 Task: Look for space in Bhilai, India from 6th June, 2023 to 8th June, 2023 for 2 adults in price range Rs.7000 to Rs.12000. Place can be private room with 1  bedroom having 2 beds and 1 bathroom. Property type can be house, flat, guest house. Amenities needed are: wifi. Booking option can be shelf check-in. Required host language is English.
Action: Mouse moved to (527, 67)
Screenshot: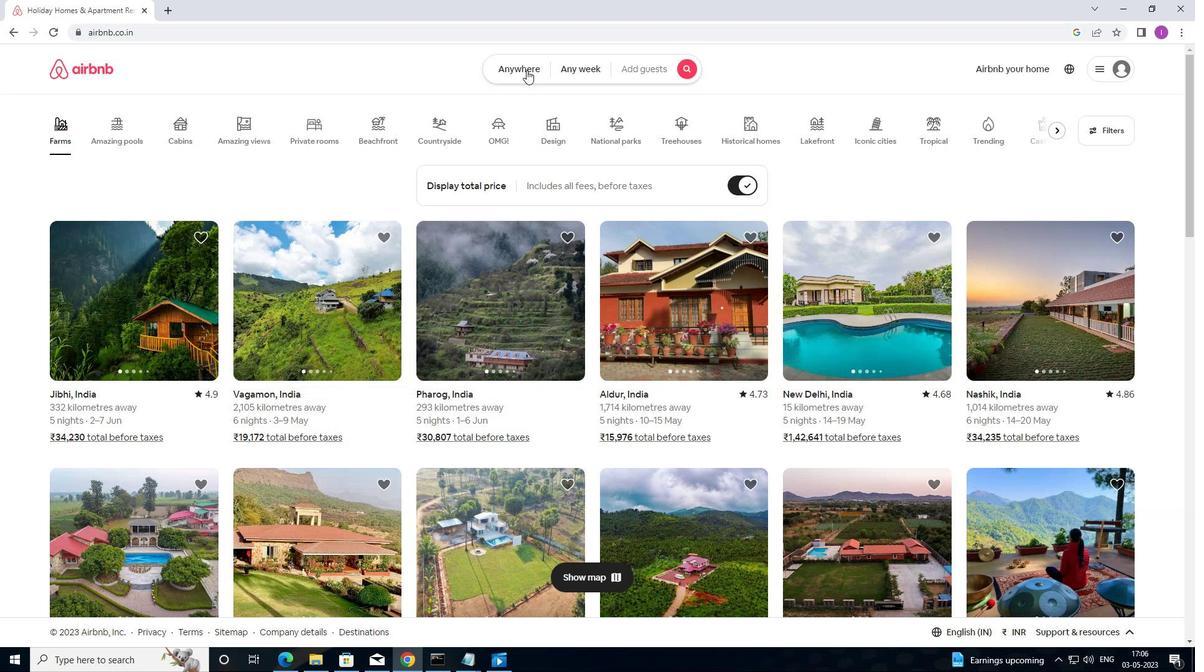 
Action: Mouse pressed left at (527, 67)
Screenshot: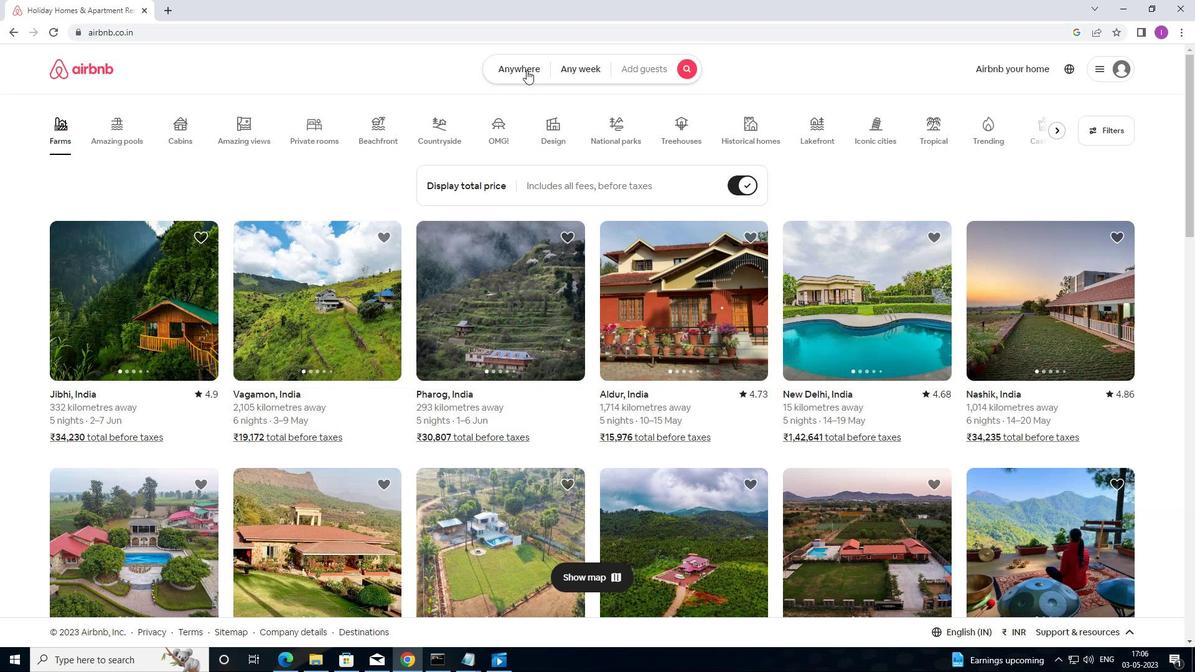 
Action: Mouse moved to (361, 126)
Screenshot: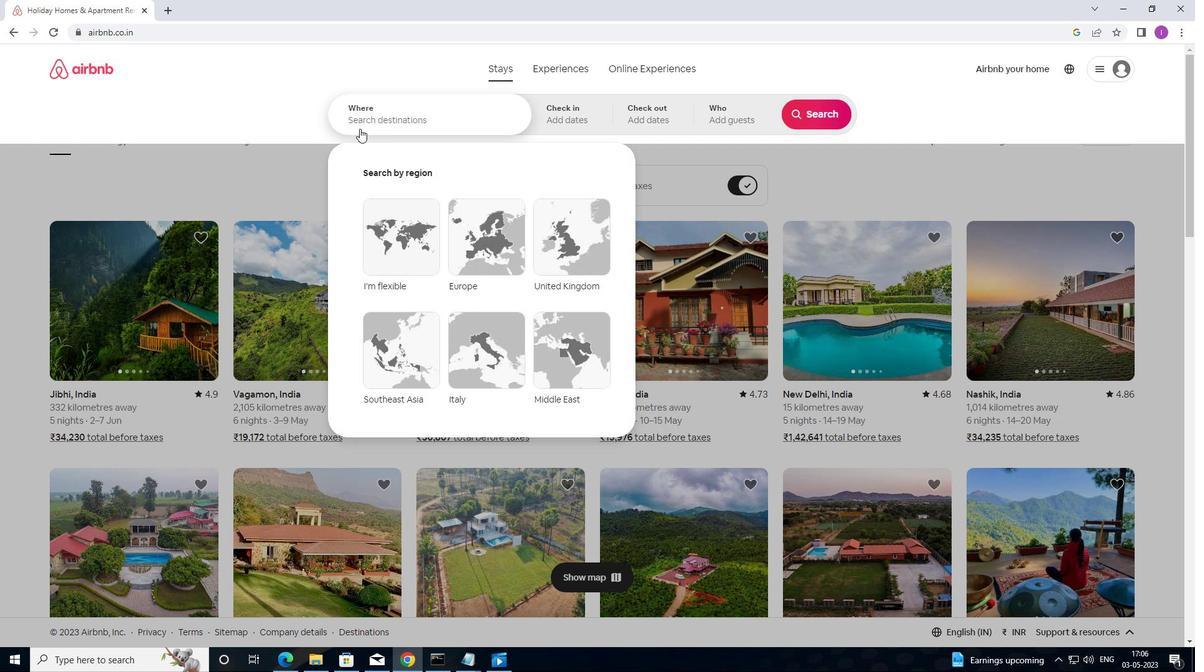 
Action: Mouse pressed left at (361, 126)
Screenshot: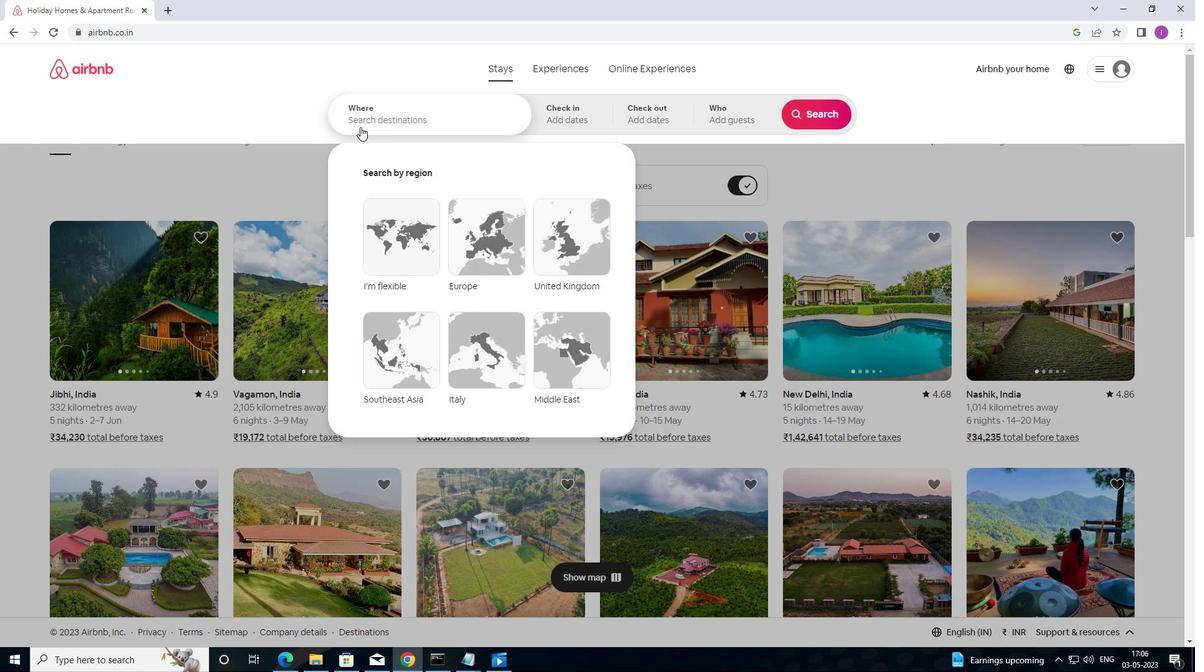 
Action: Mouse moved to (589, 84)
Screenshot: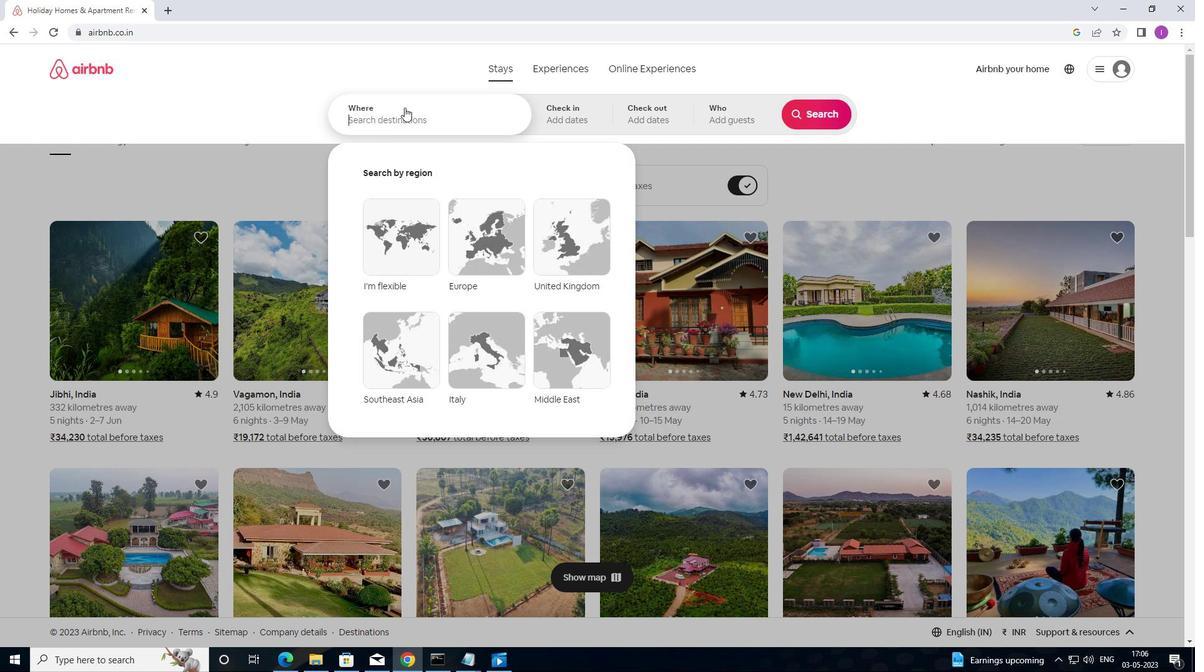 
Action: Key pressed <Key.shift>BHILAI,<Key.shift>INDIA
Screenshot: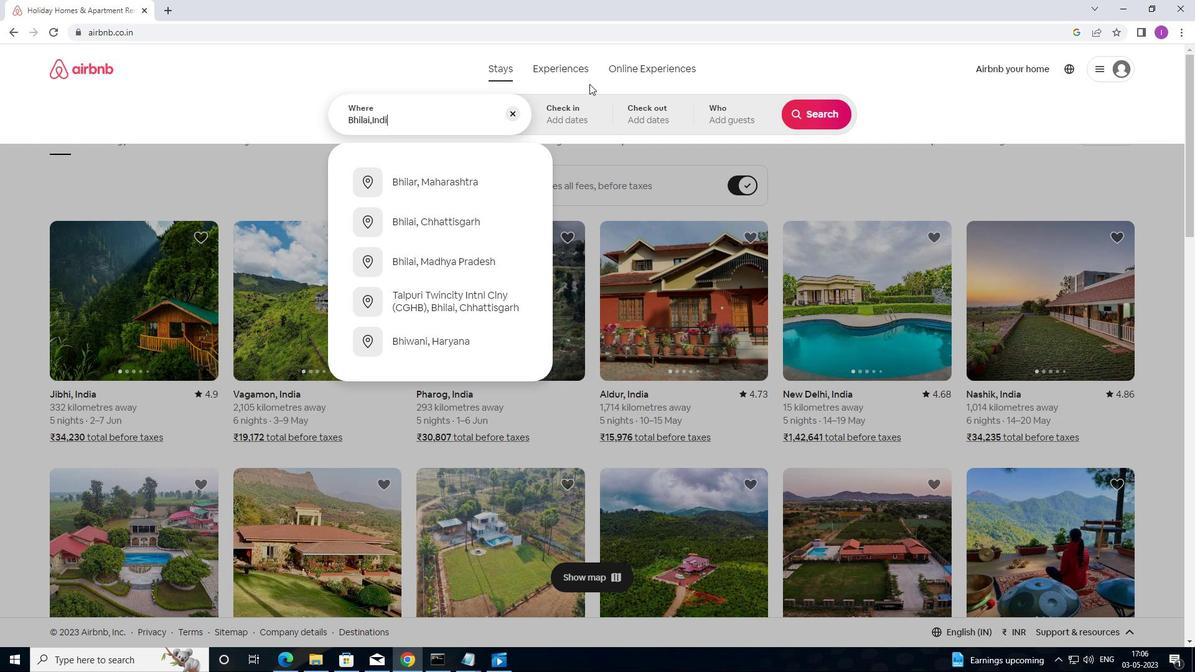 
Action: Mouse moved to (558, 120)
Screenshot: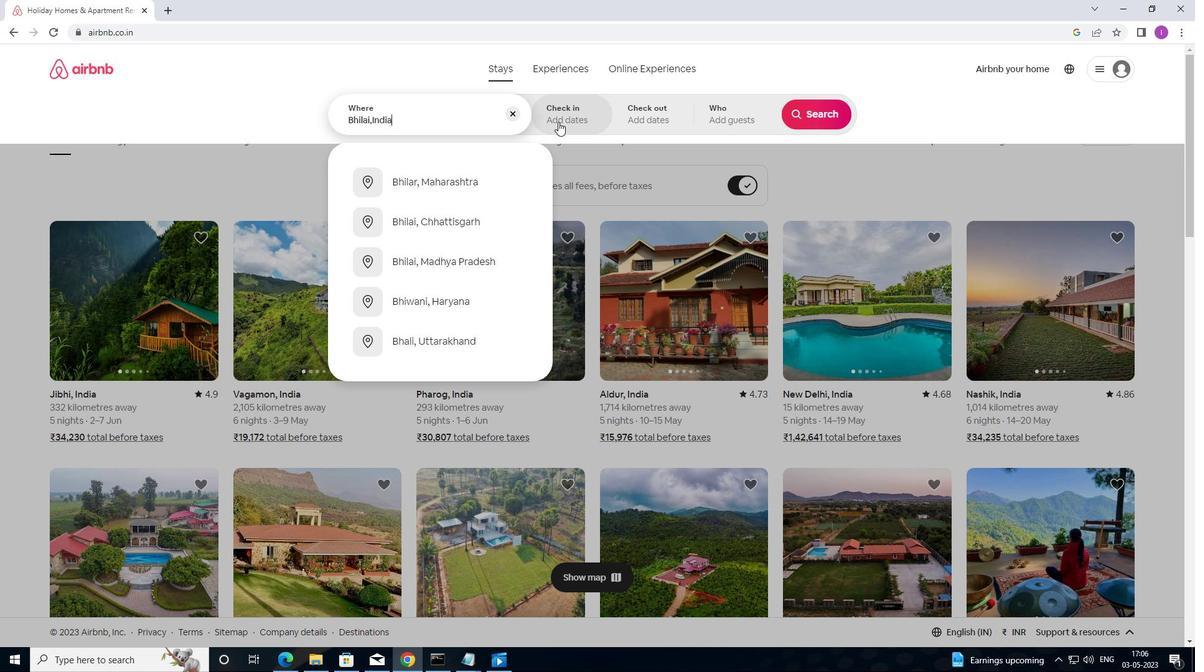 
Action: Mouse pressed left at (558, 120)
Screenshot: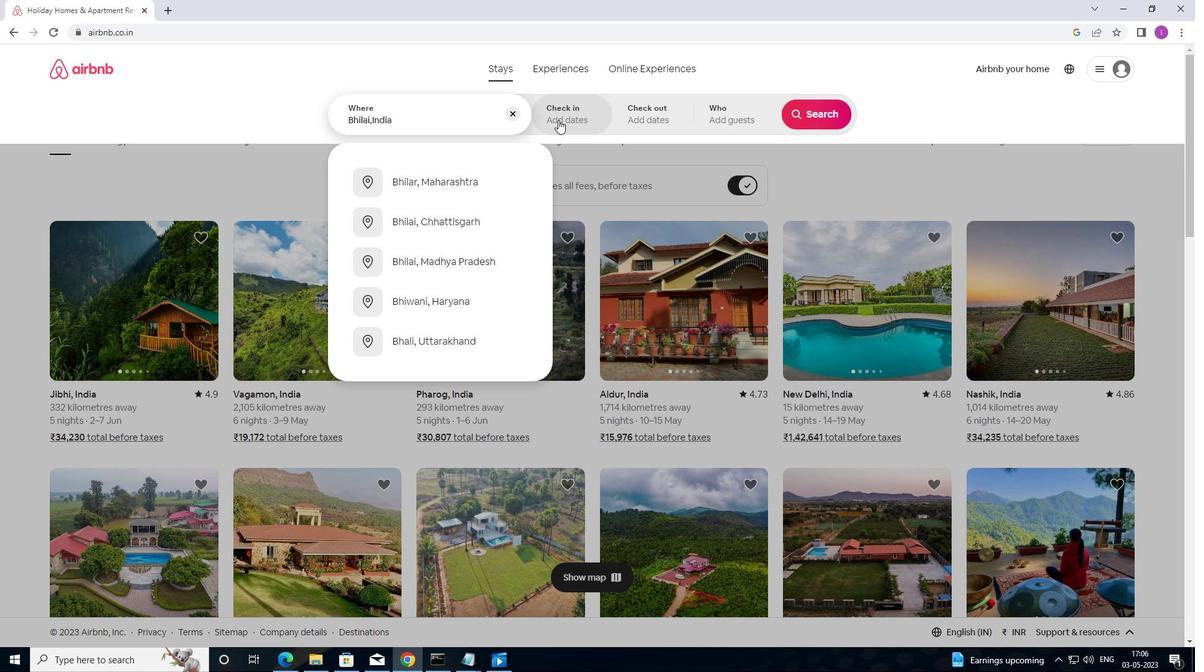 
Action: Mouse moved to (691, 298)
Screenshot: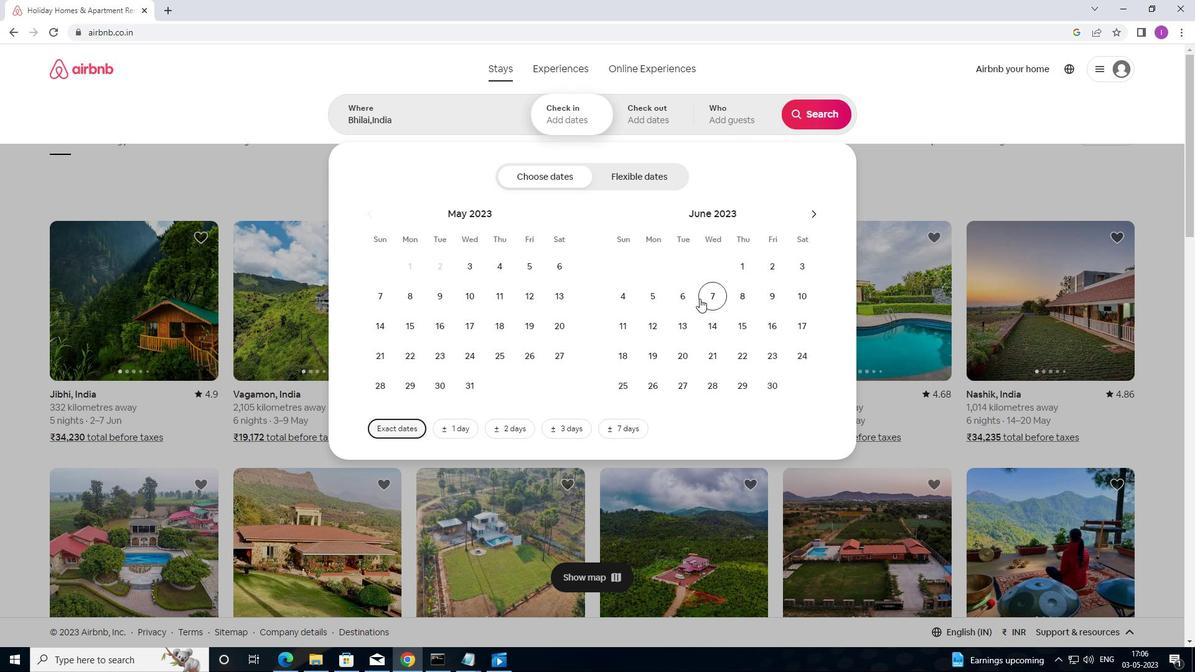 
Action: Mouse pressed left at (691, 298)
Screenshot: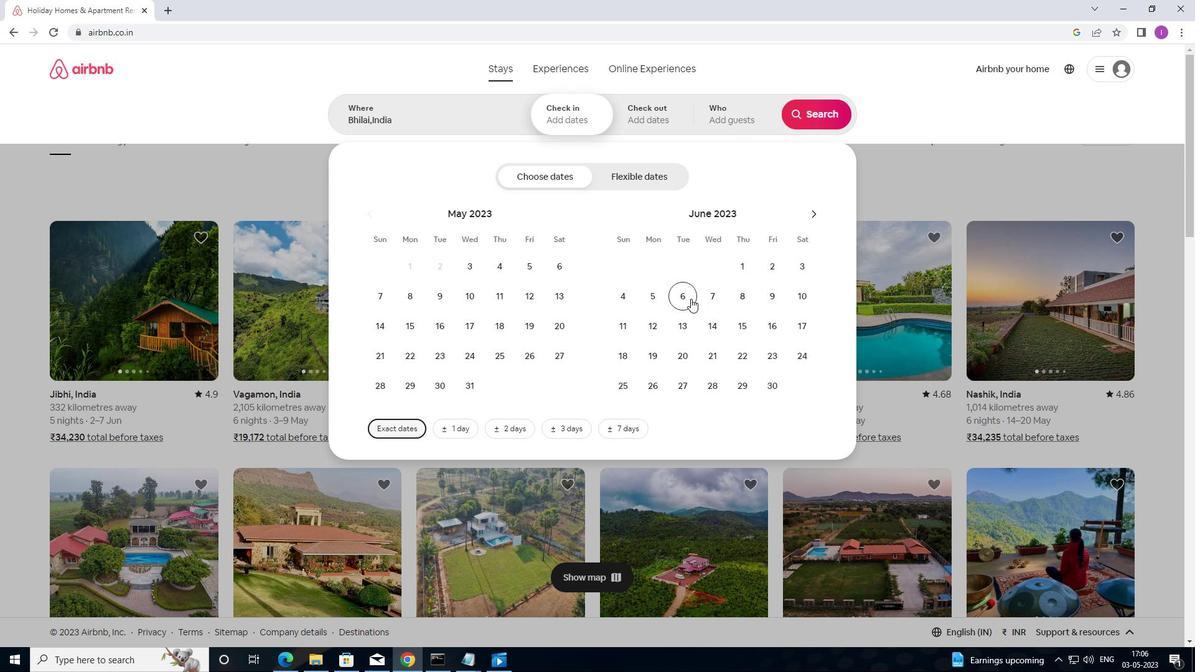 
Action: Mouse moved to (749, 294)
Screenshot: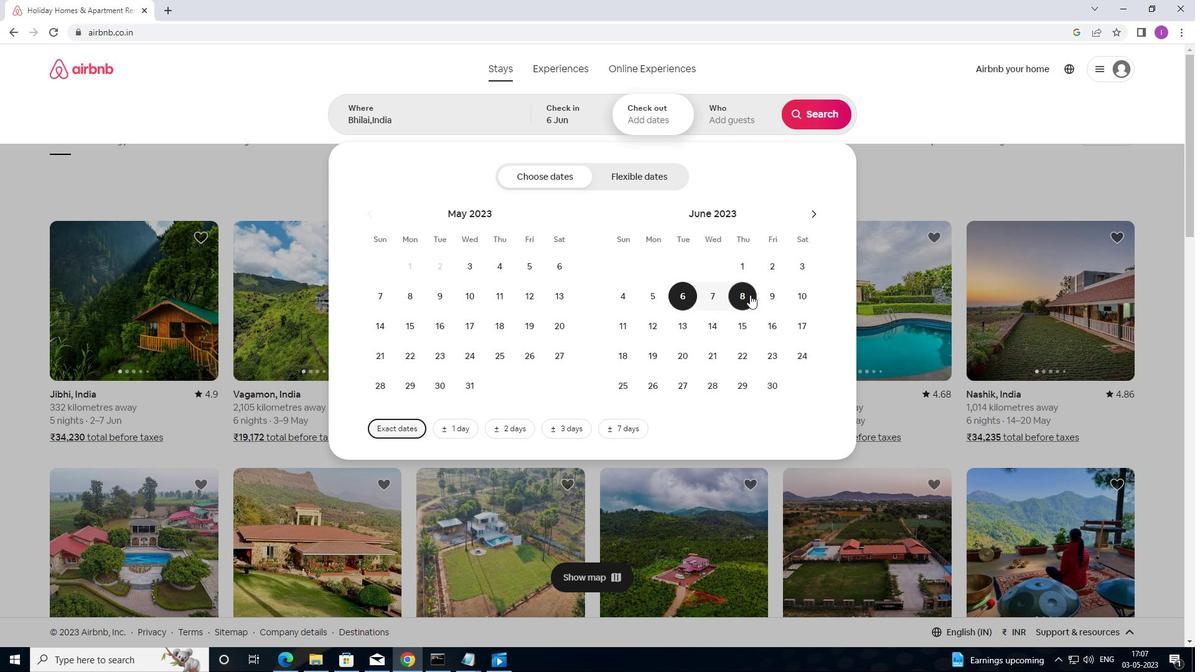 
Action: Mouse pressed left at (749, 294)
Screenshot: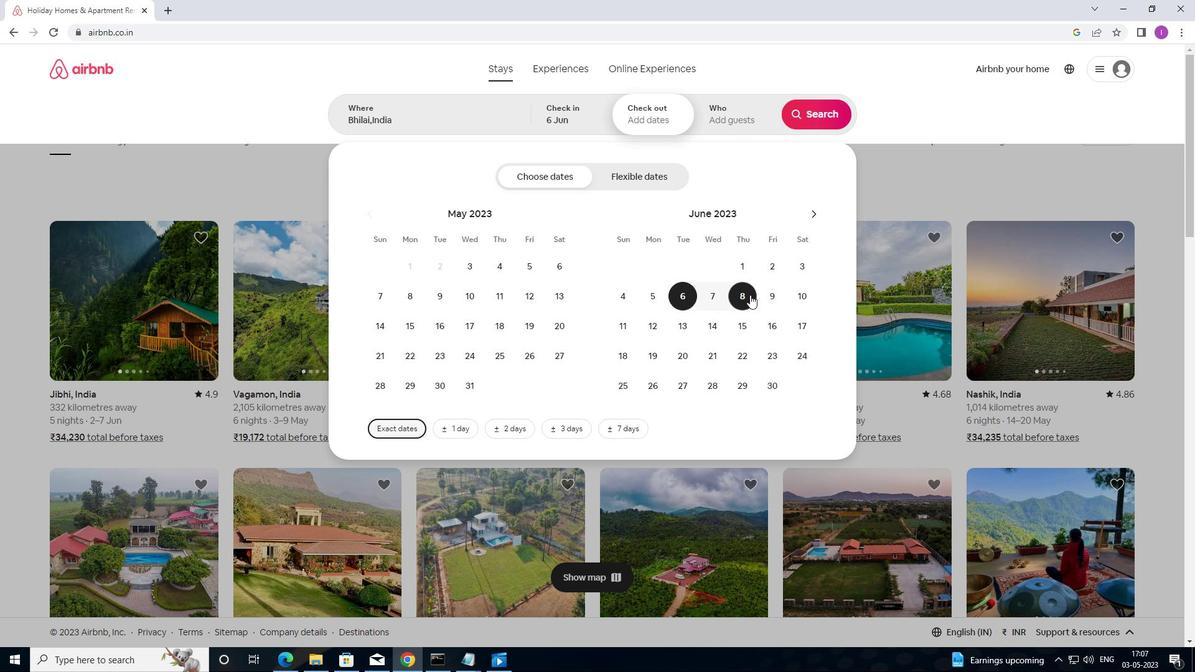 
Action: Mouse moved to (747, 114)
Screenshot: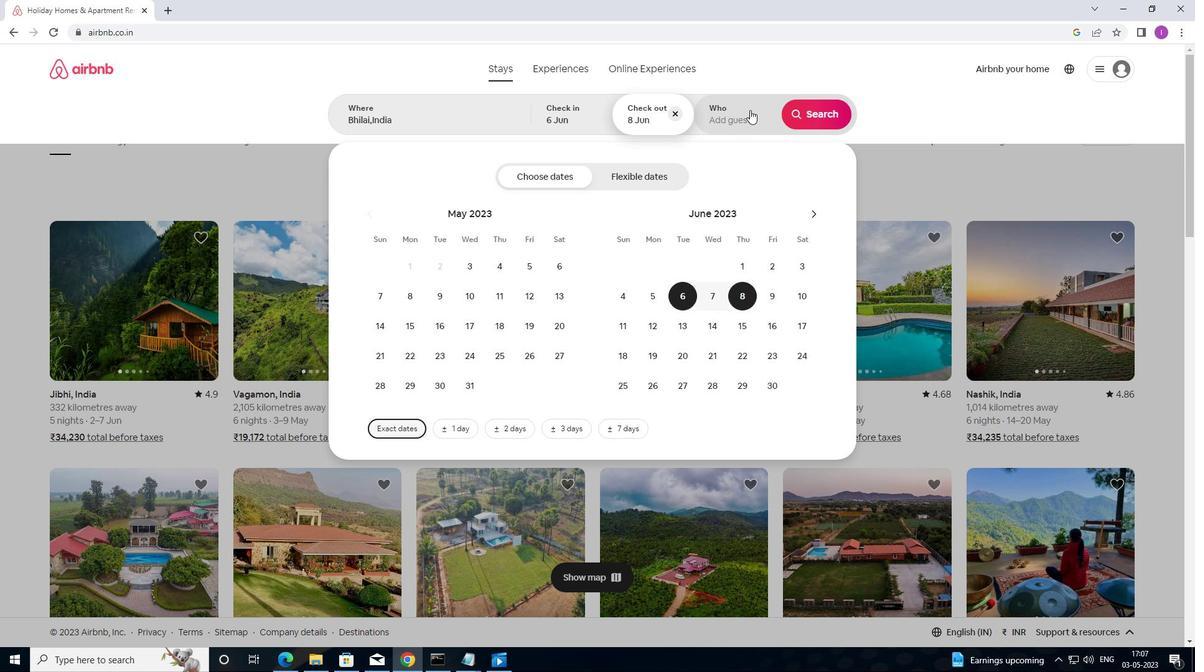 
Action: Mouse pressed left at (747, 114)
Screenshot: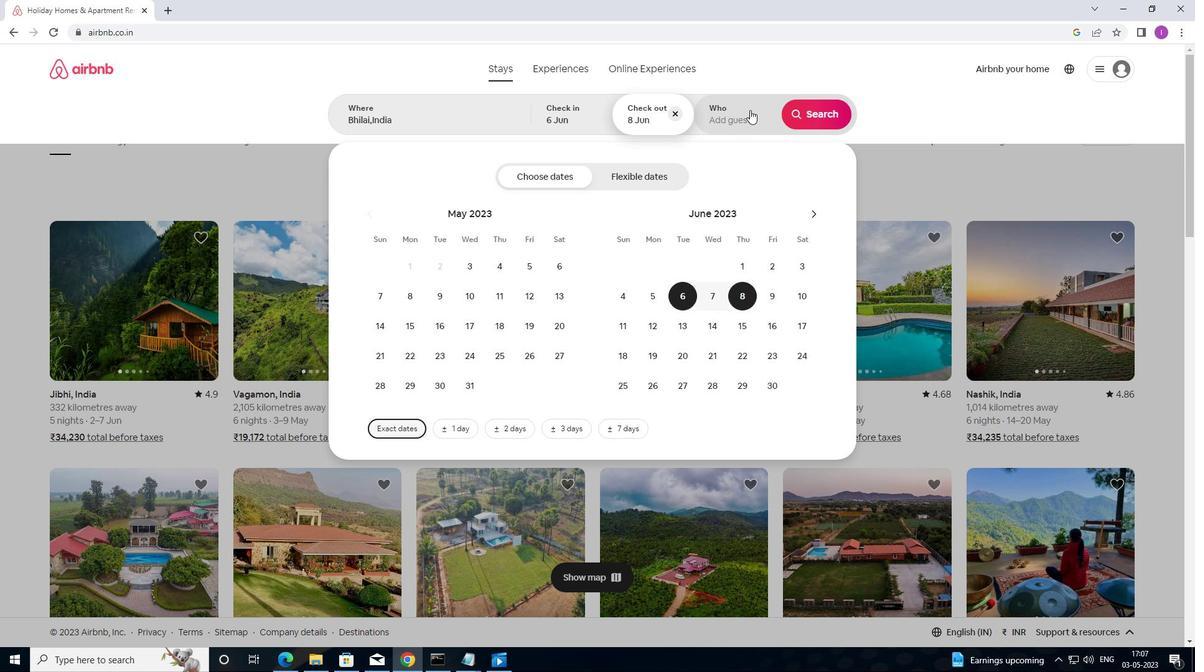 
Action: Mouse moved to (824, 177)
Screenshot: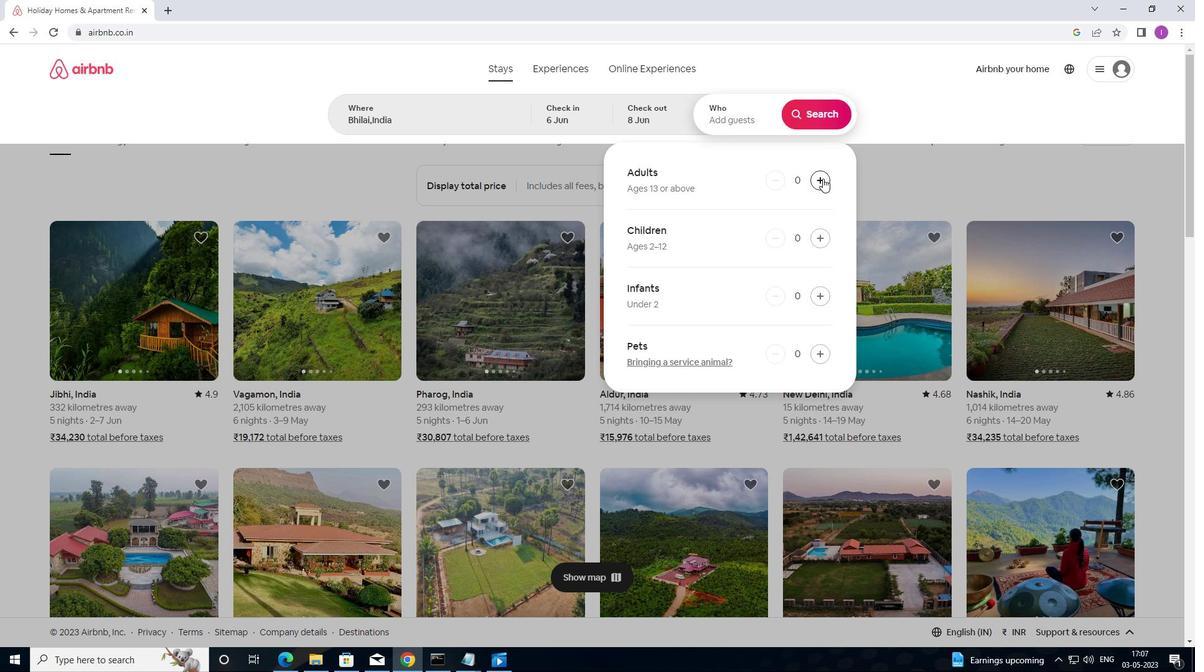 
Action: Mouse pressed left at (824, 177)
Screenshot: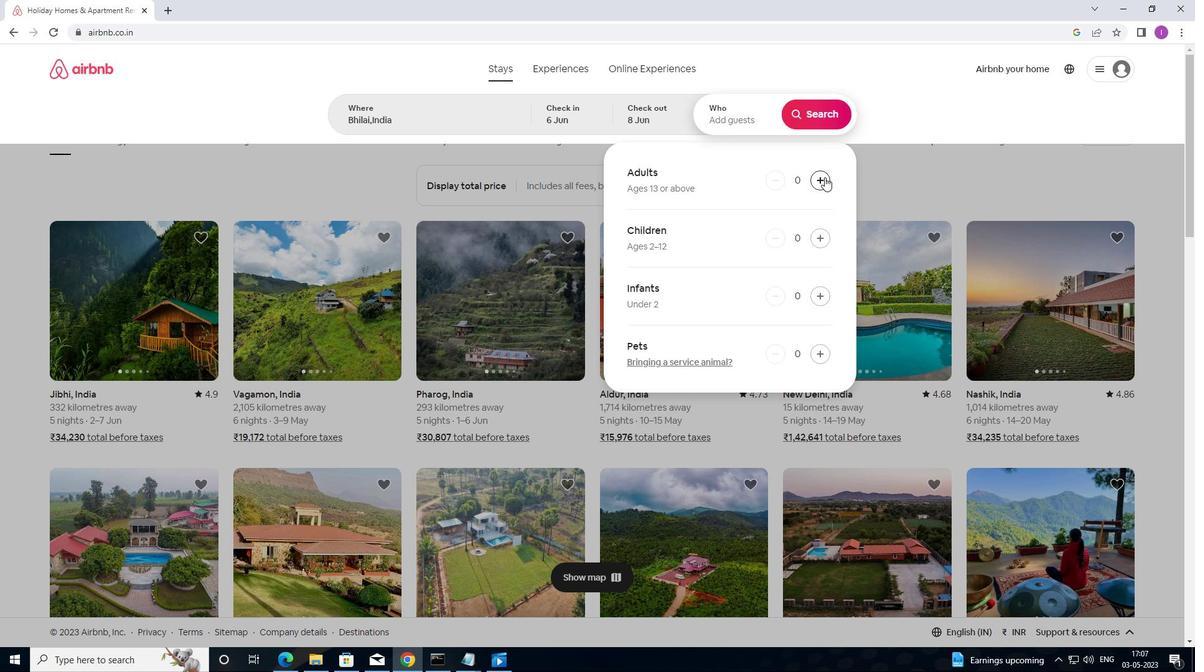 
Action: Mouse moved to (824, 177)
Screenshot: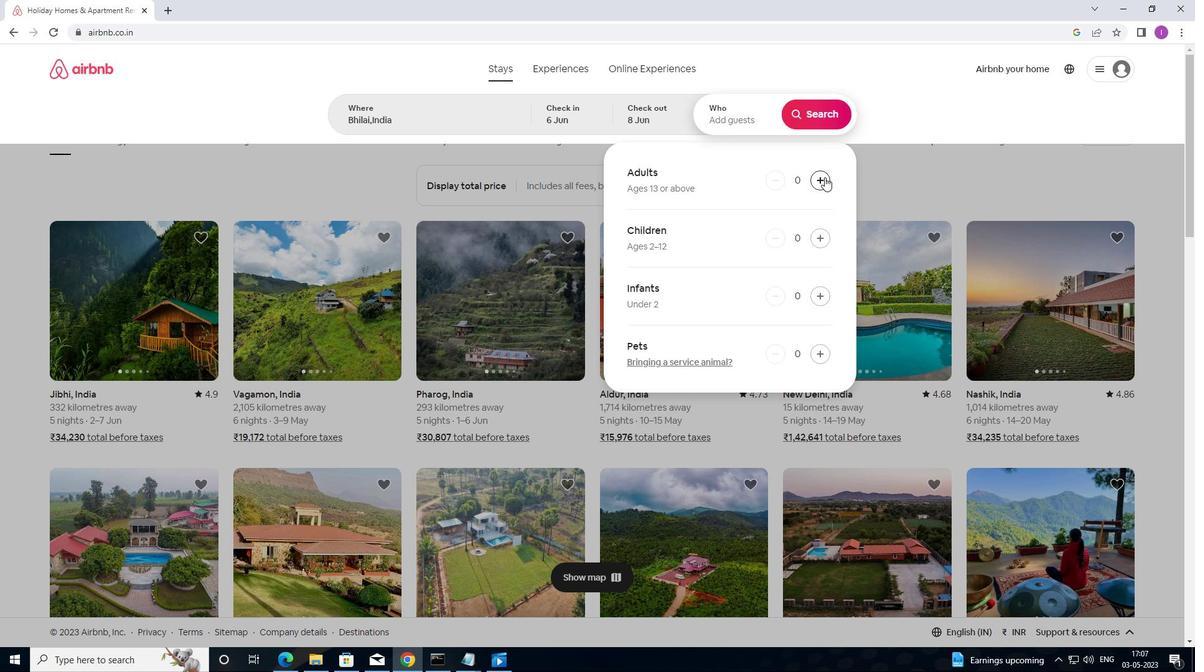 
Action: Mouse pressed left at (824, 177)
Screenshot: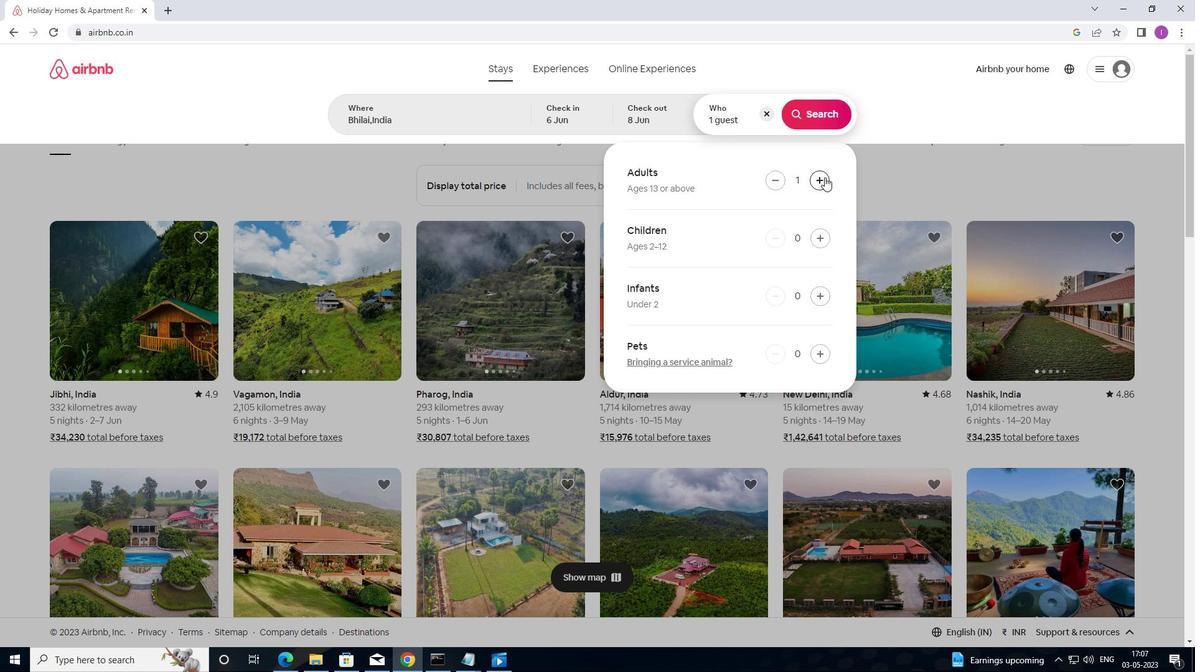 
Action: Mouse moved to (827, 125)
Screenshot: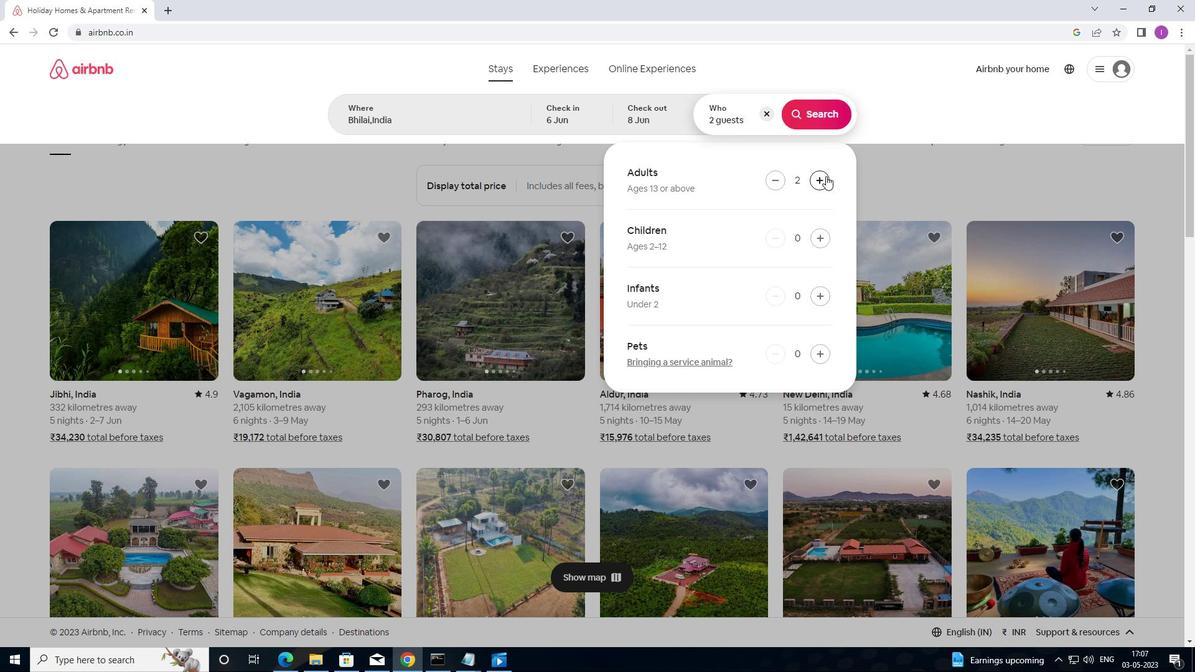 
Action: Mouse pressed left at (827, 125)
Screenshot: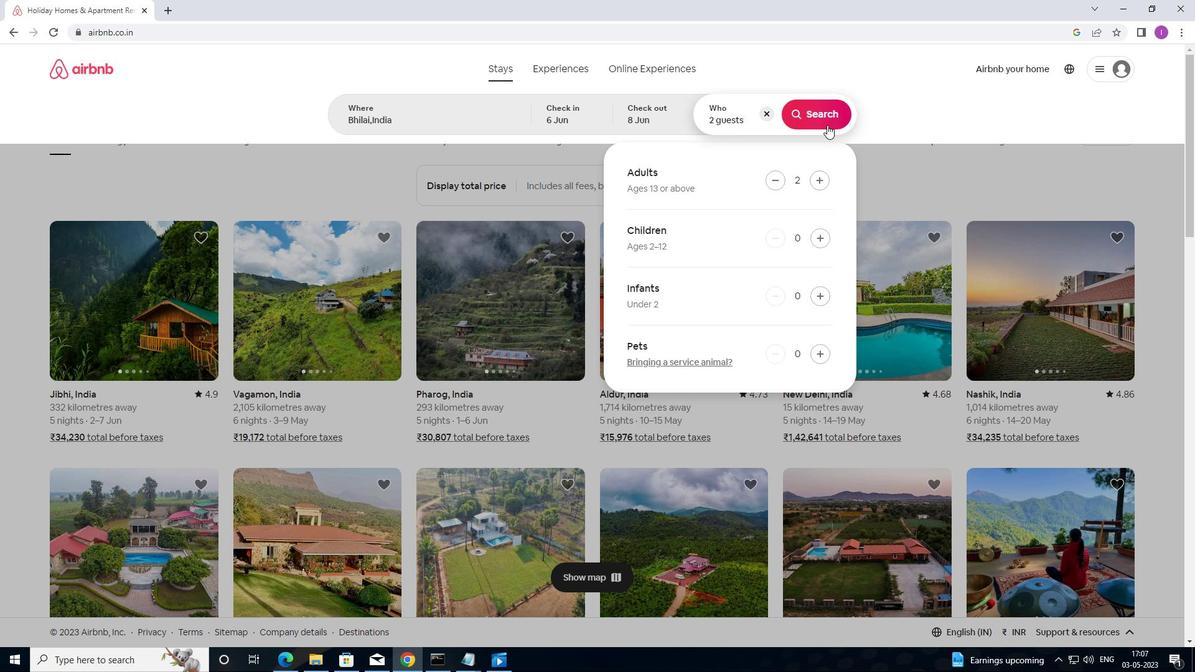 
Action: Mouse moved to (1157, 109)
Screenshot: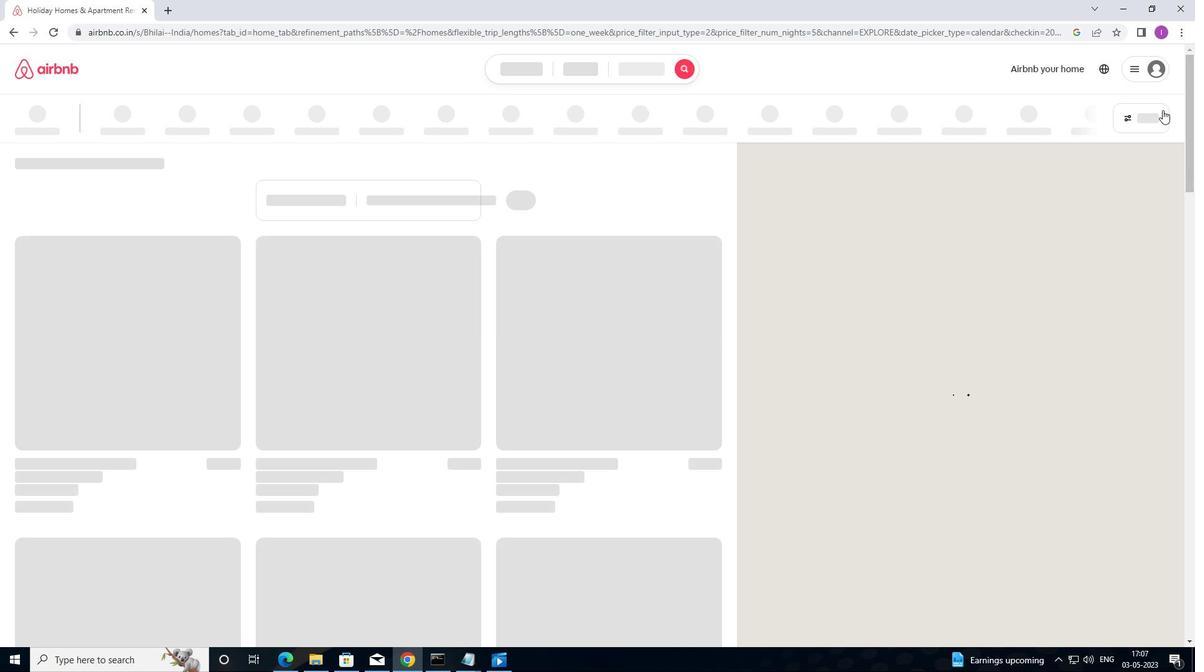 
Action: Mouse pressed left at (1157, 109)
Screenshot: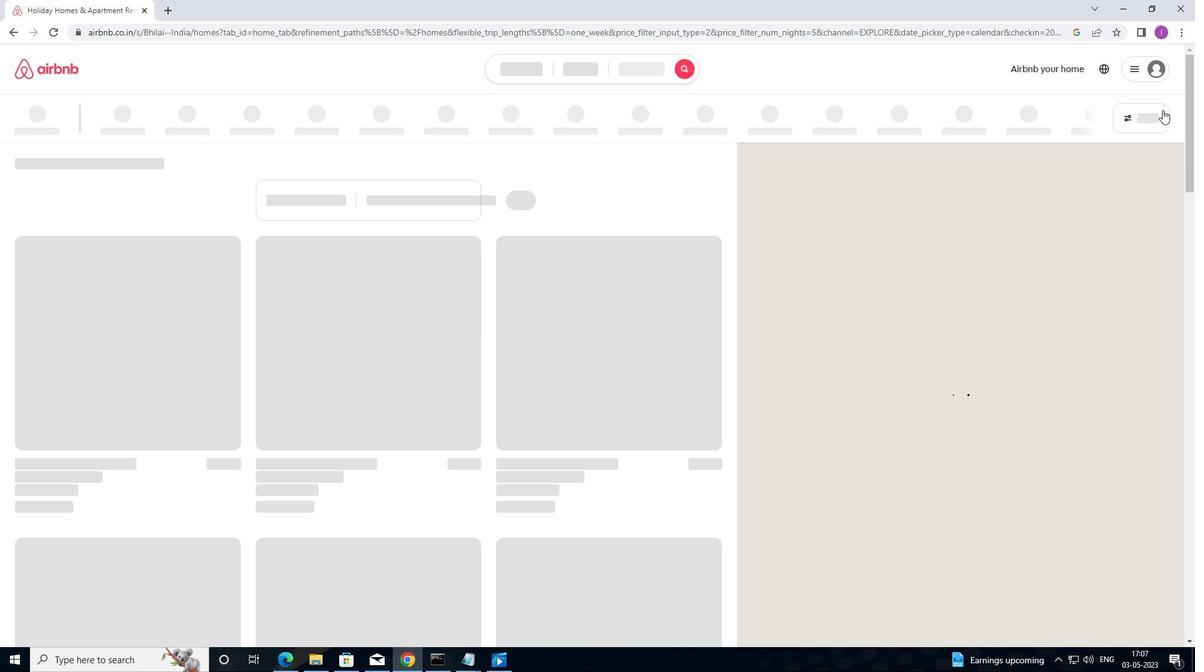 
Action: Mouse moved to (449, 284)
Screenshot: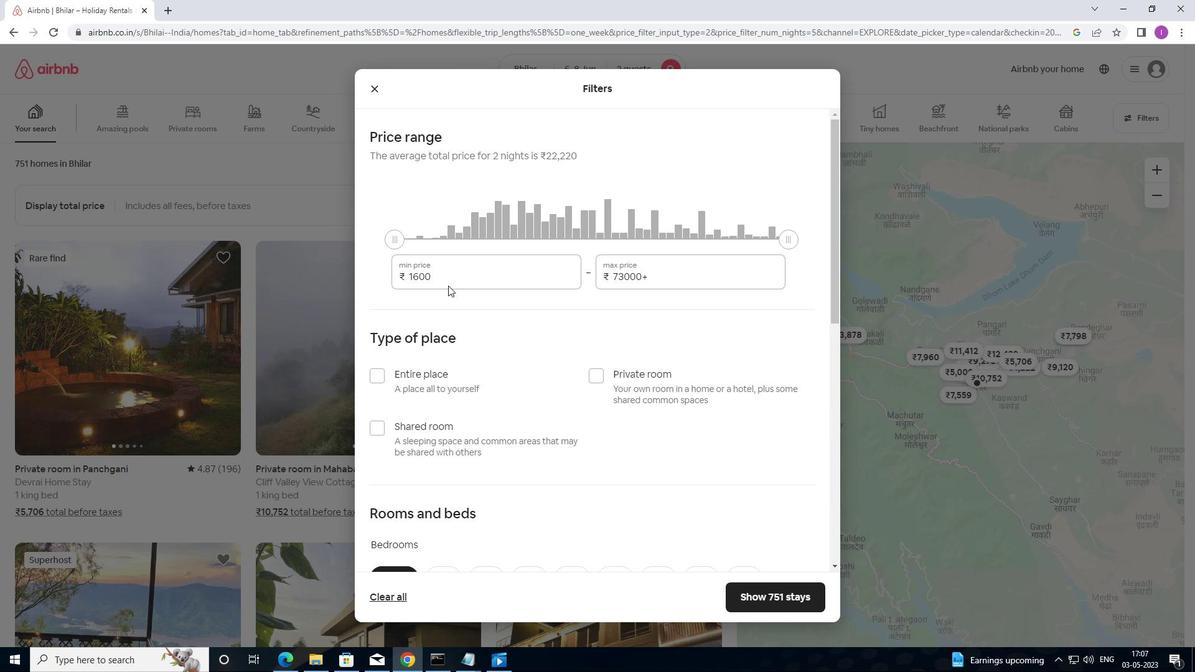 
Action: Mouse pressed left at (449, 284)
Screenshot: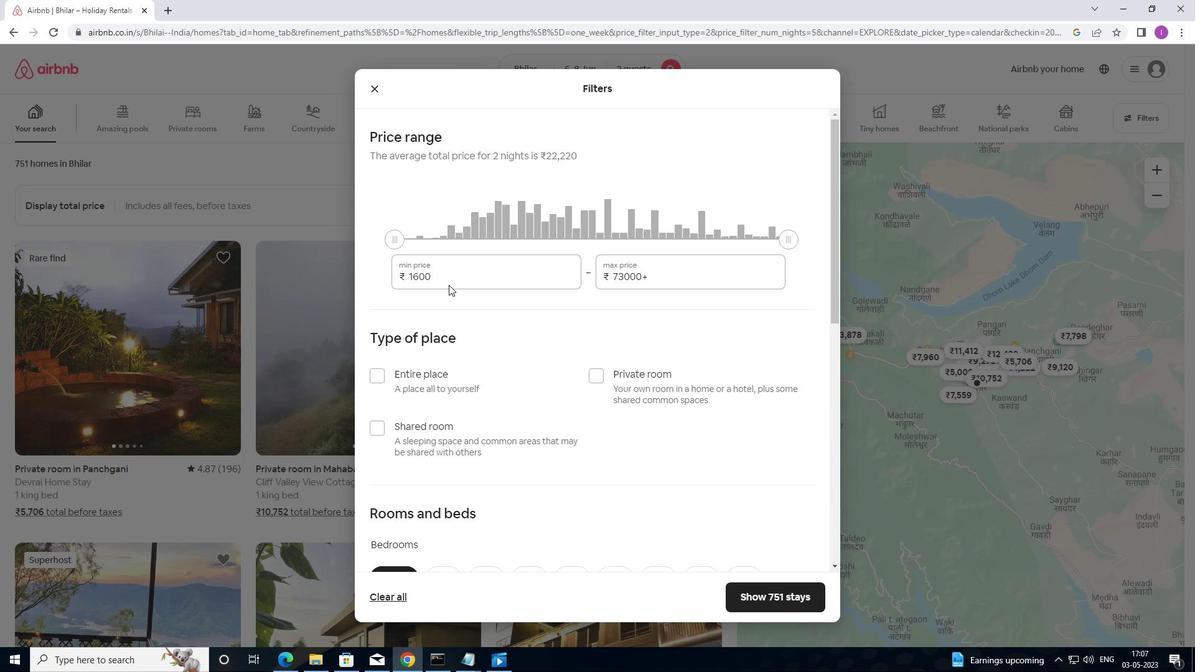 
Action: Mouse moved to (455, 277)
Screenshot: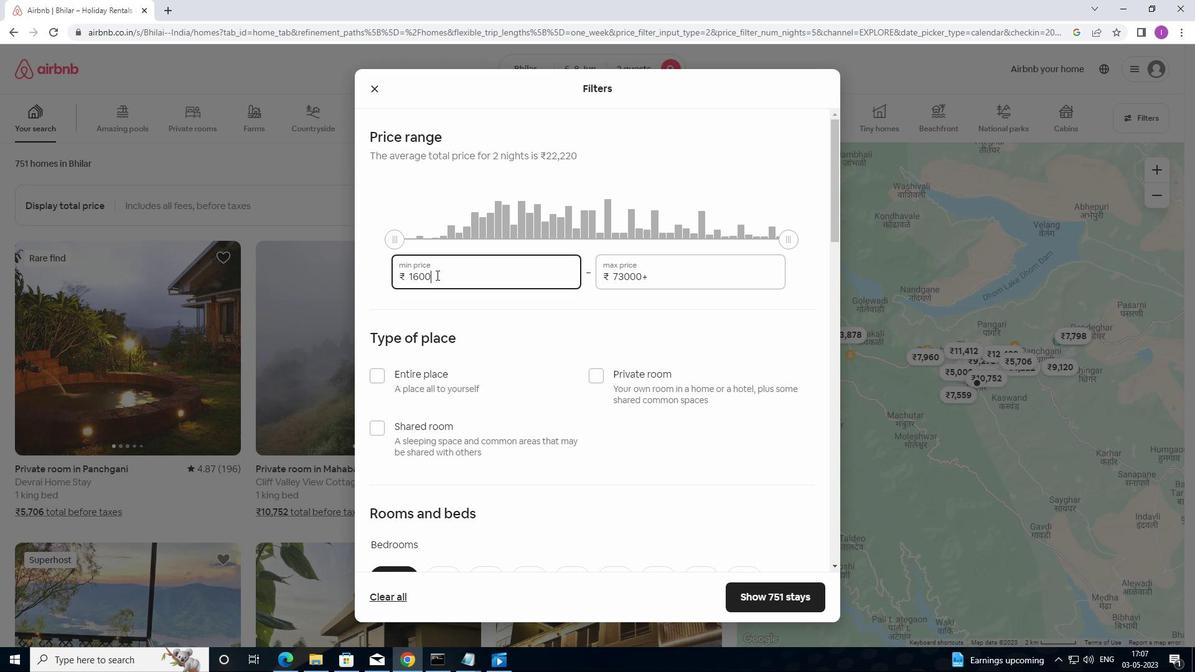 
Action: Mouse pressed left at (455, 277)
Screenshot: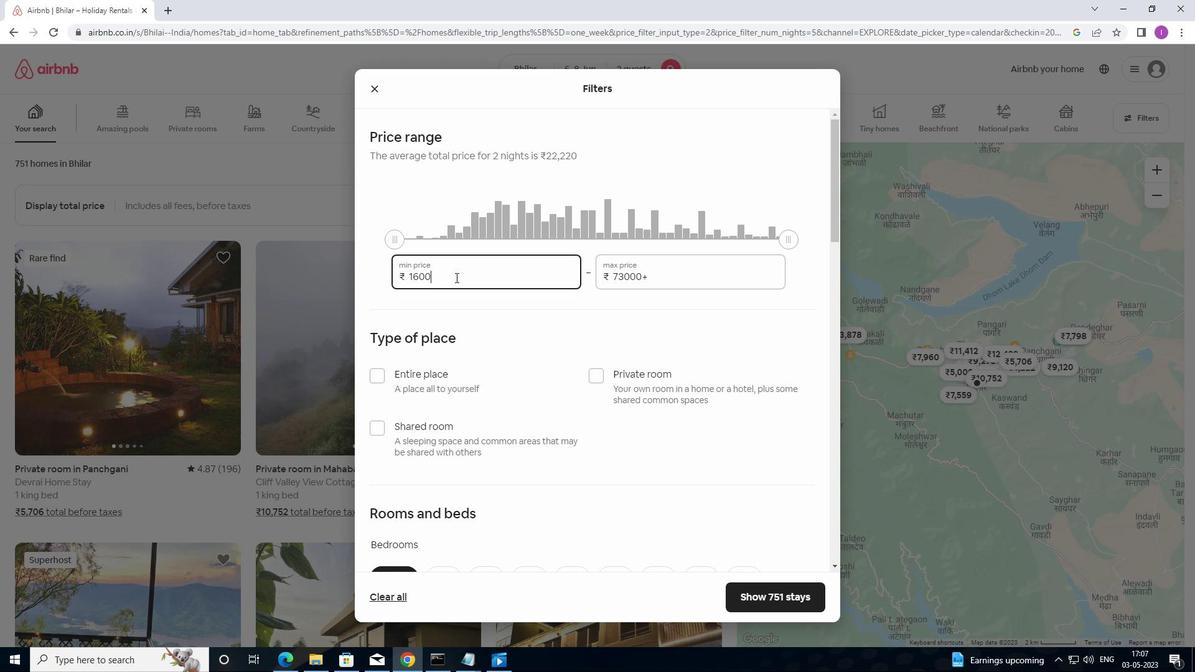 
Action: Mouse moved to (392, 277)
Screenshot: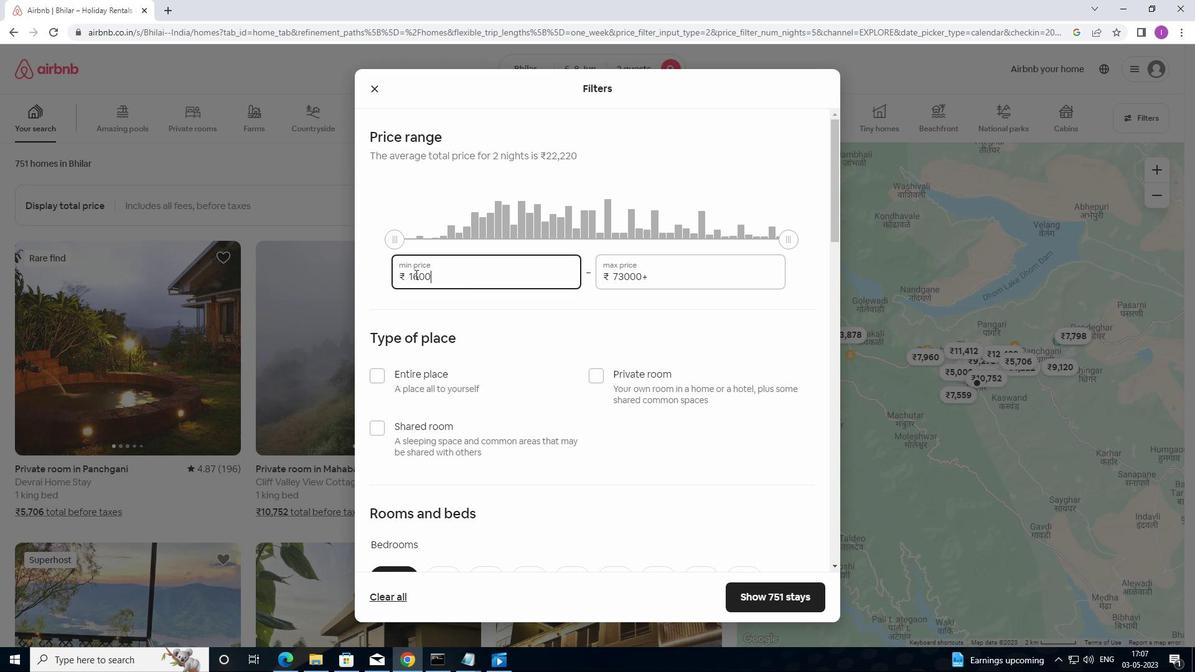 
Action: Key pressed 70
Screenshot: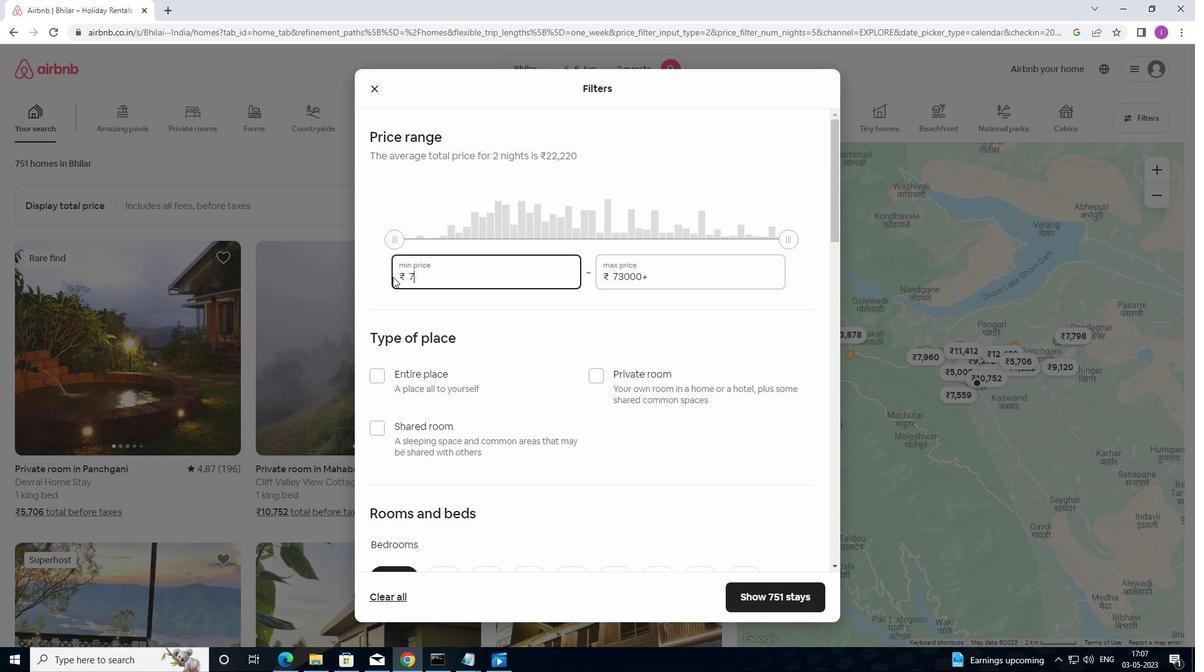 
Action: Mouse moved to (398, 276)
Screenshot: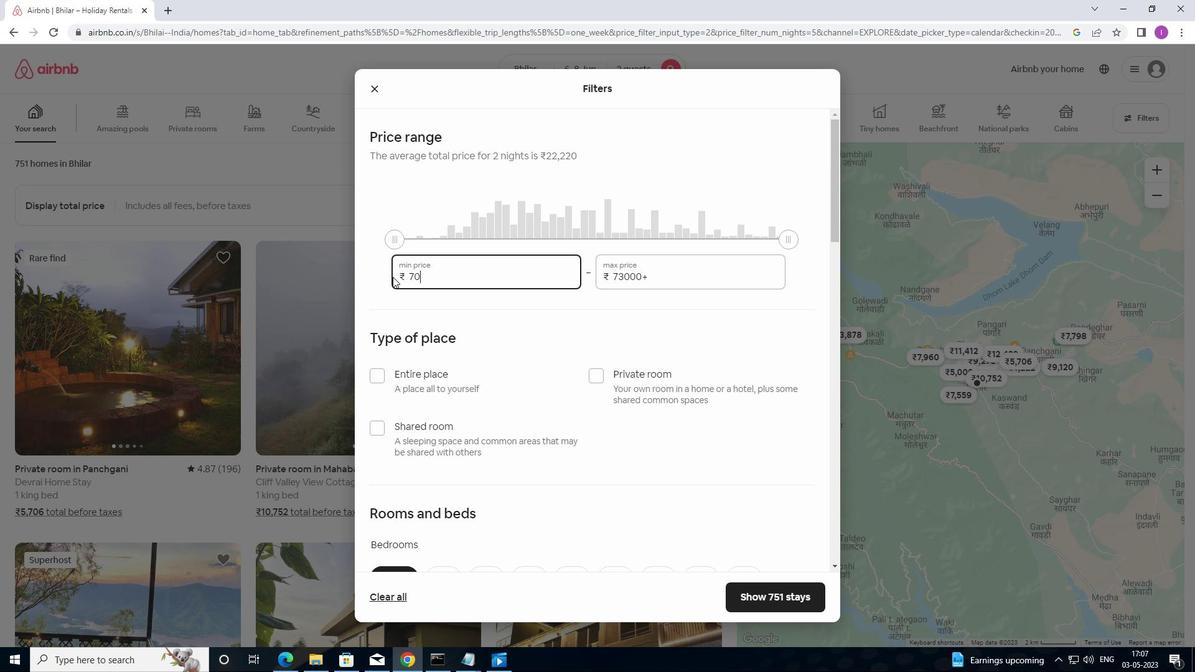
Action: Key pressed 00
Screenshot: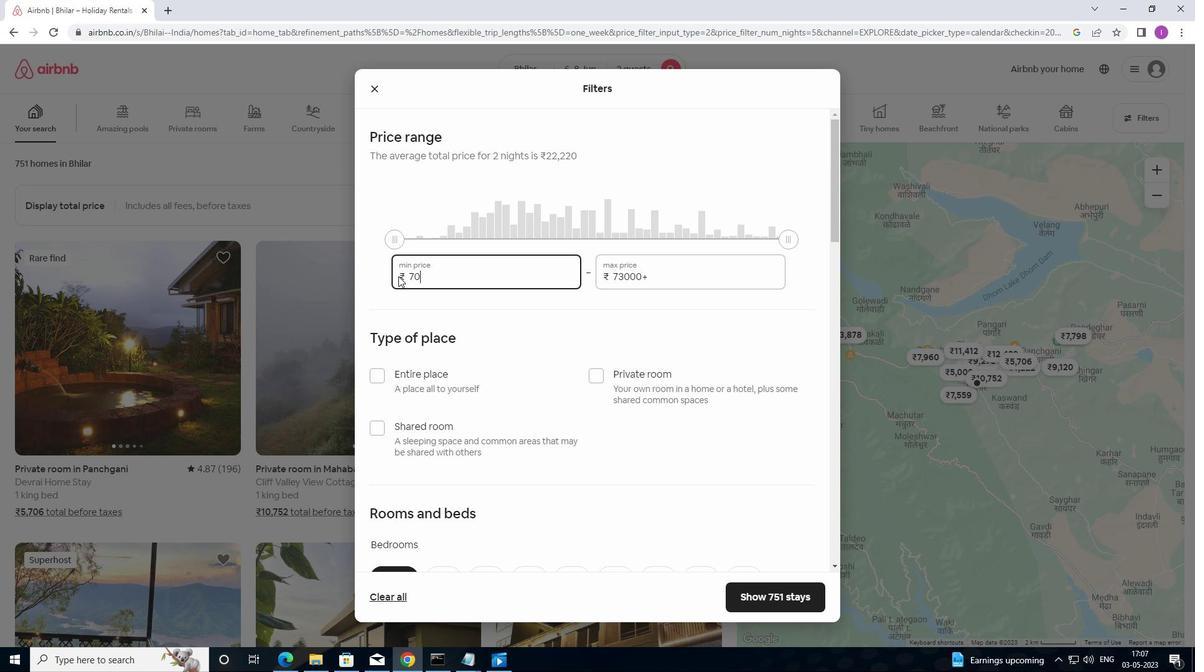 
Action: Mouse moved to (402, 276)
Screenshot: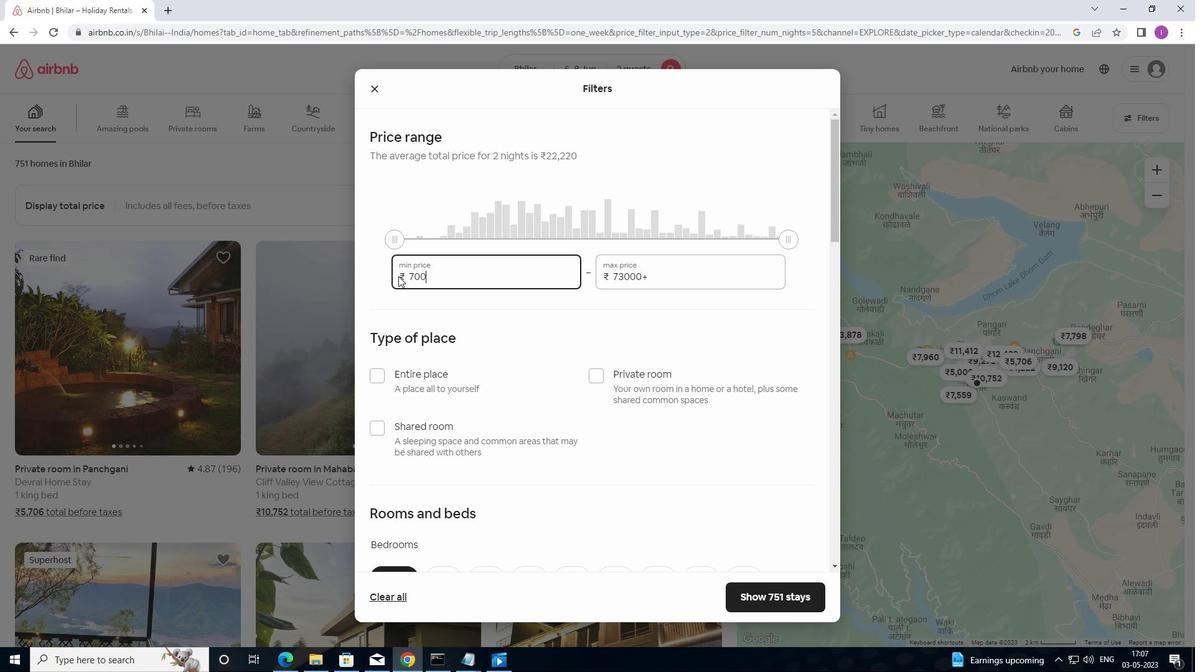 
Action: Key pressed 0
Screenshot: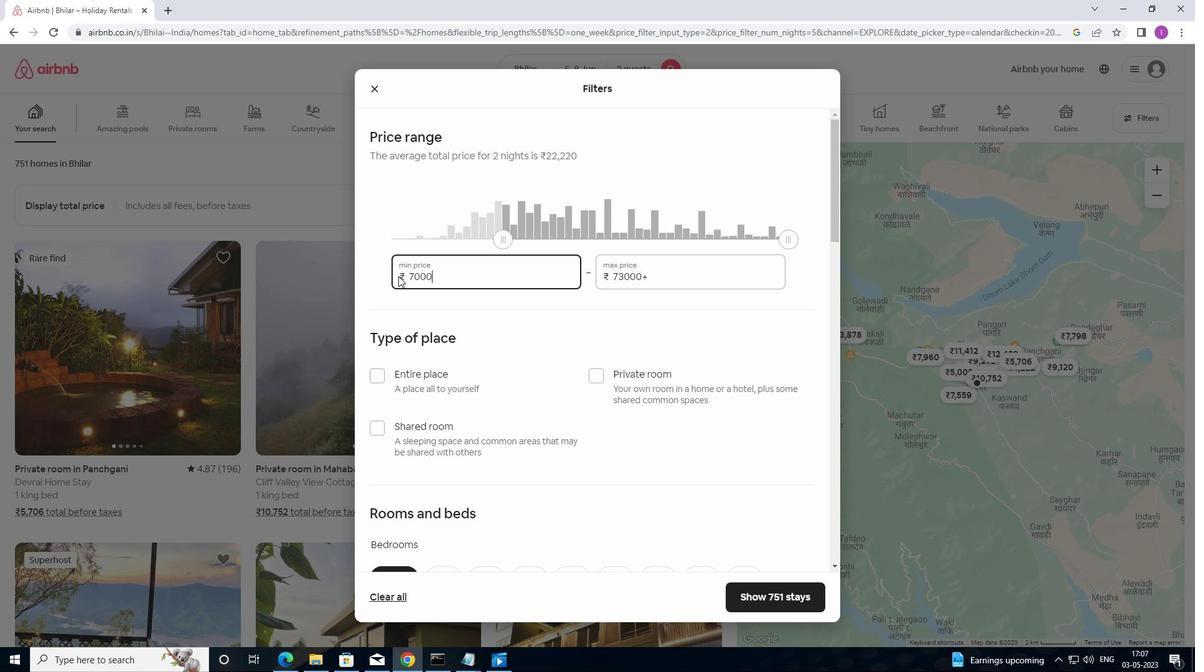 
Action: Mouse moved to (561, 275)
Screenshot: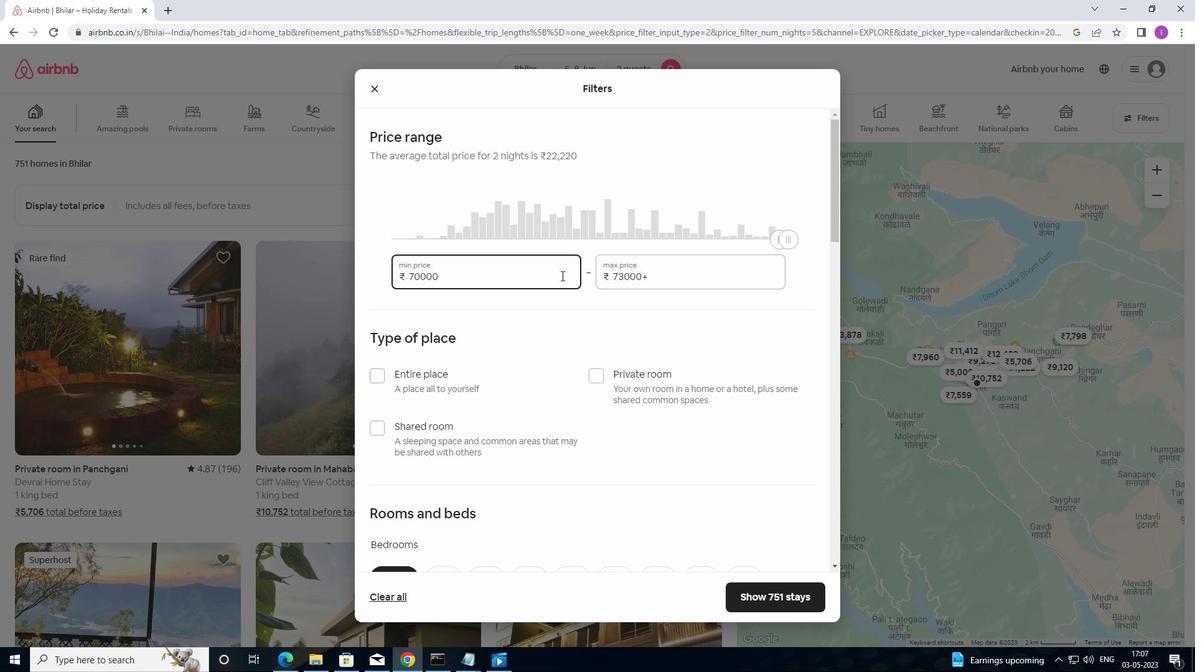 
Action: Key pressed <Key.backspace>
Screenshot: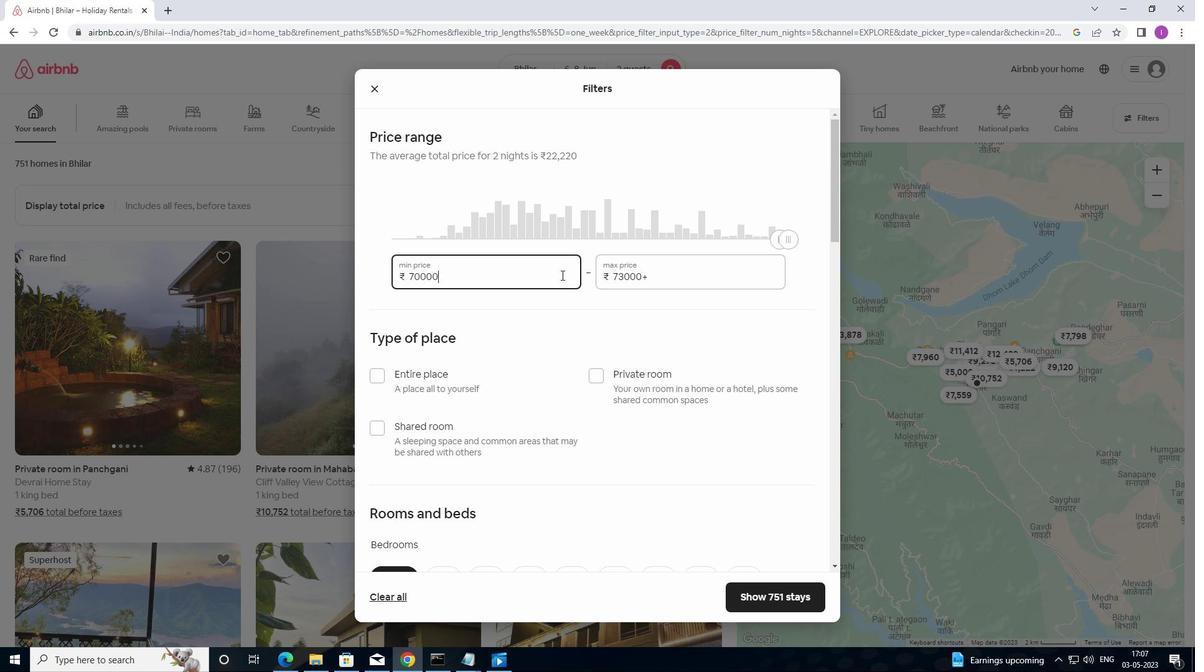 
Action: Mouse moved to (657, 271)
Screenshot: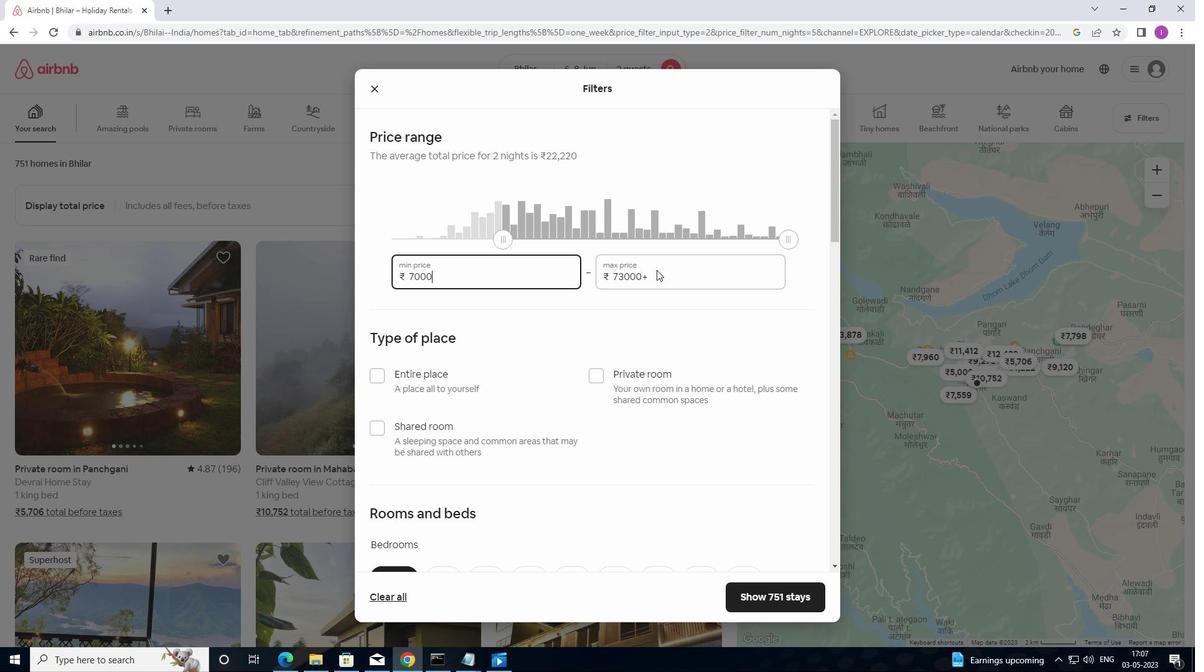 
Action: Mouse pressed left at (657, 271)
Screenshot: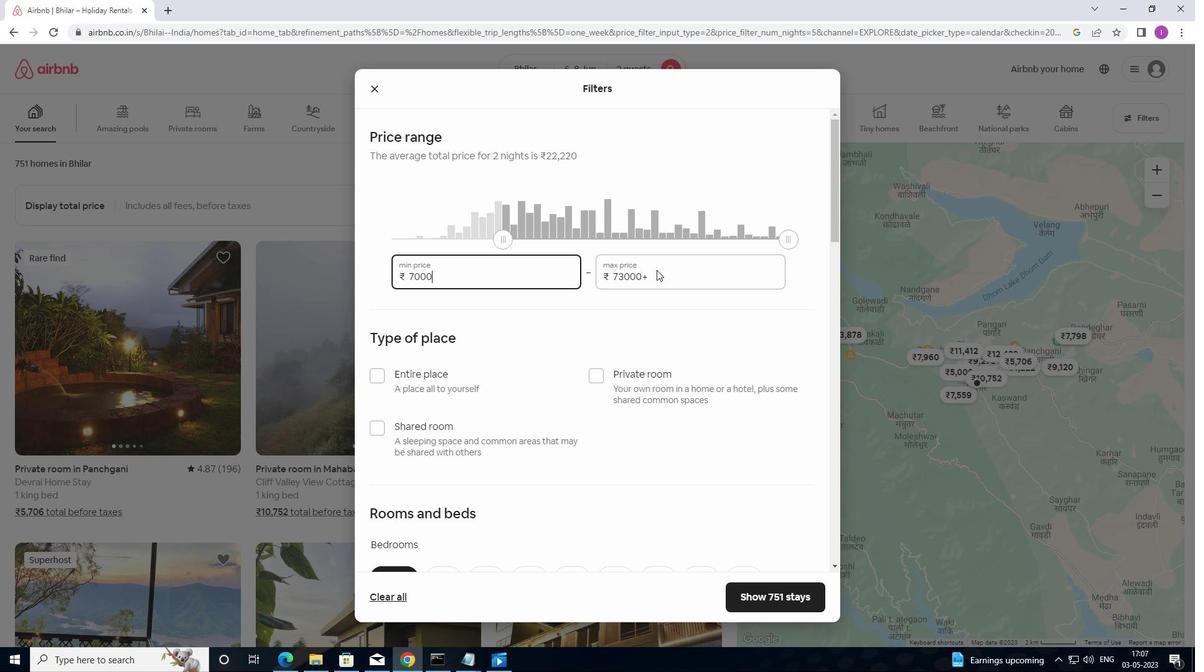 
Action: Mouse moved to (597, 265)
Screenshot: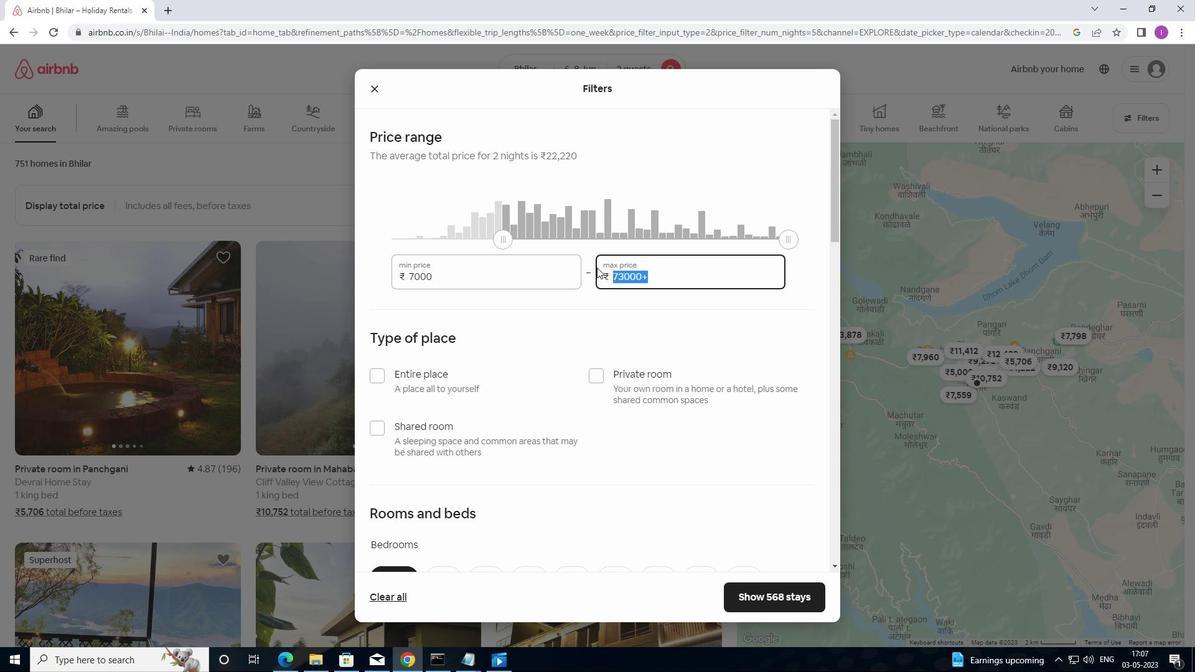 
Action: Key pressed 12000
Screenshot: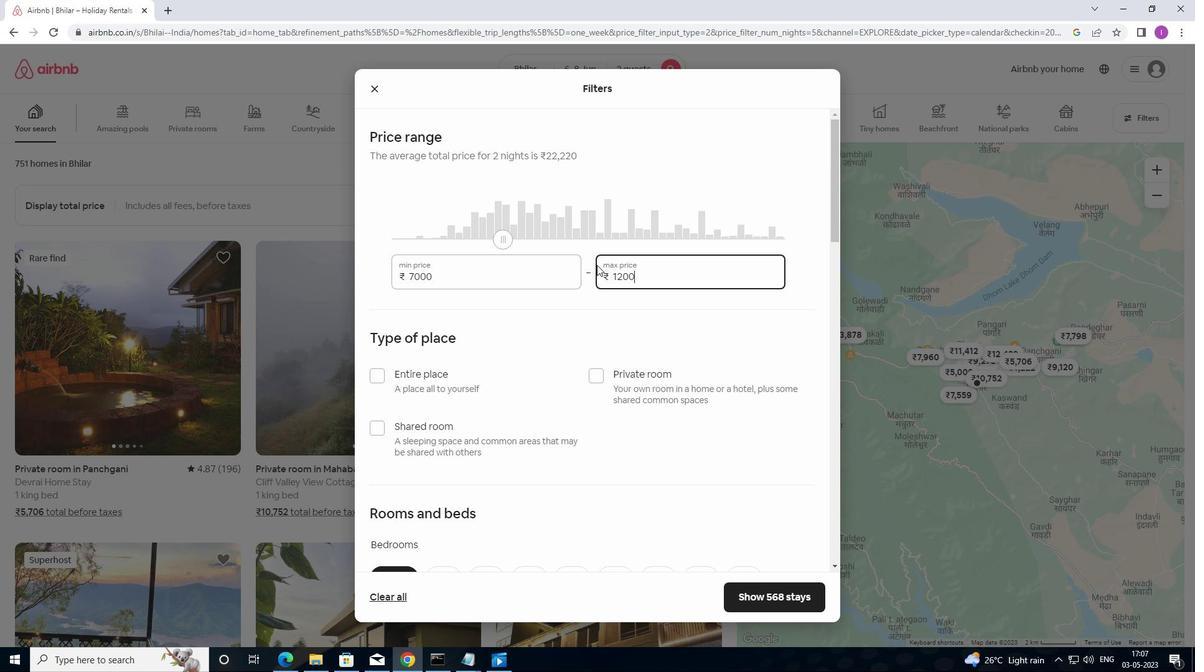 
Action: Mouse moved to (606, 369)
Screenshot: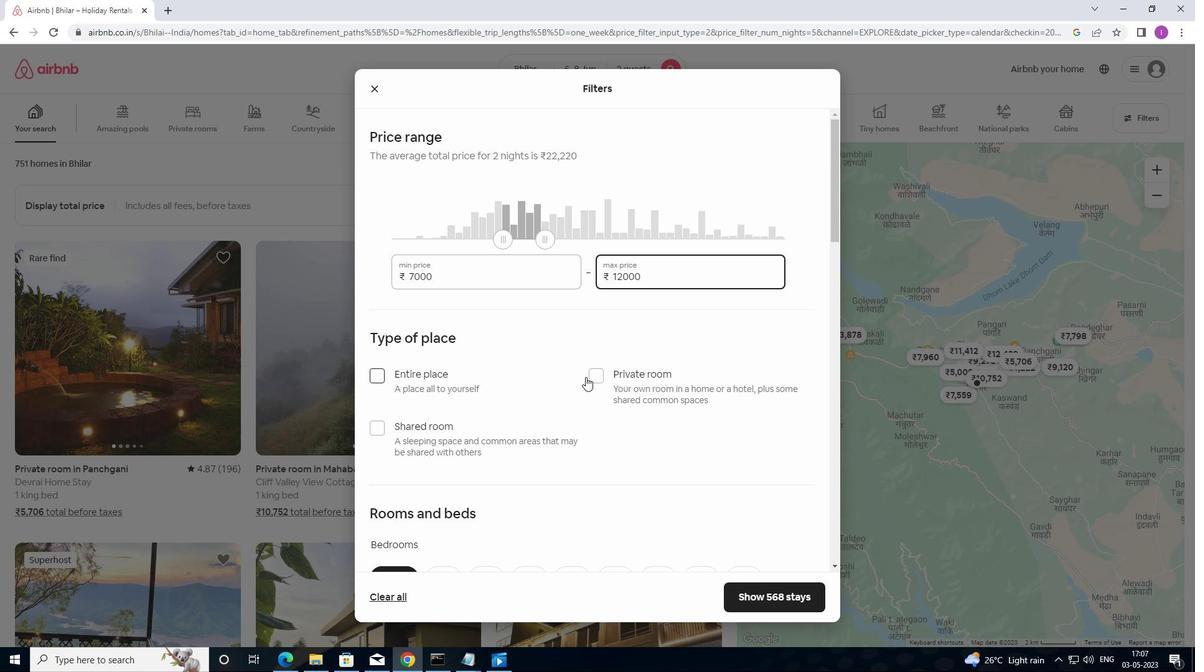
Action: Mouse pressed left at (606, 369)
Screenshot: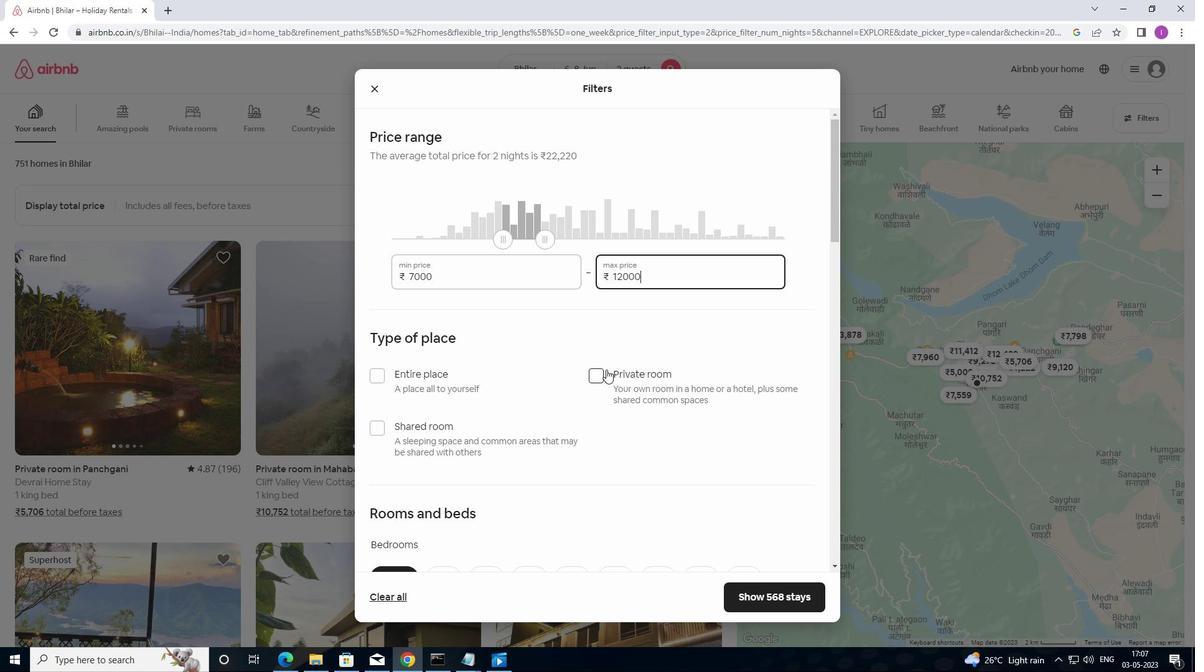
Action: Mouse moved to (712, 361)
Screenshot: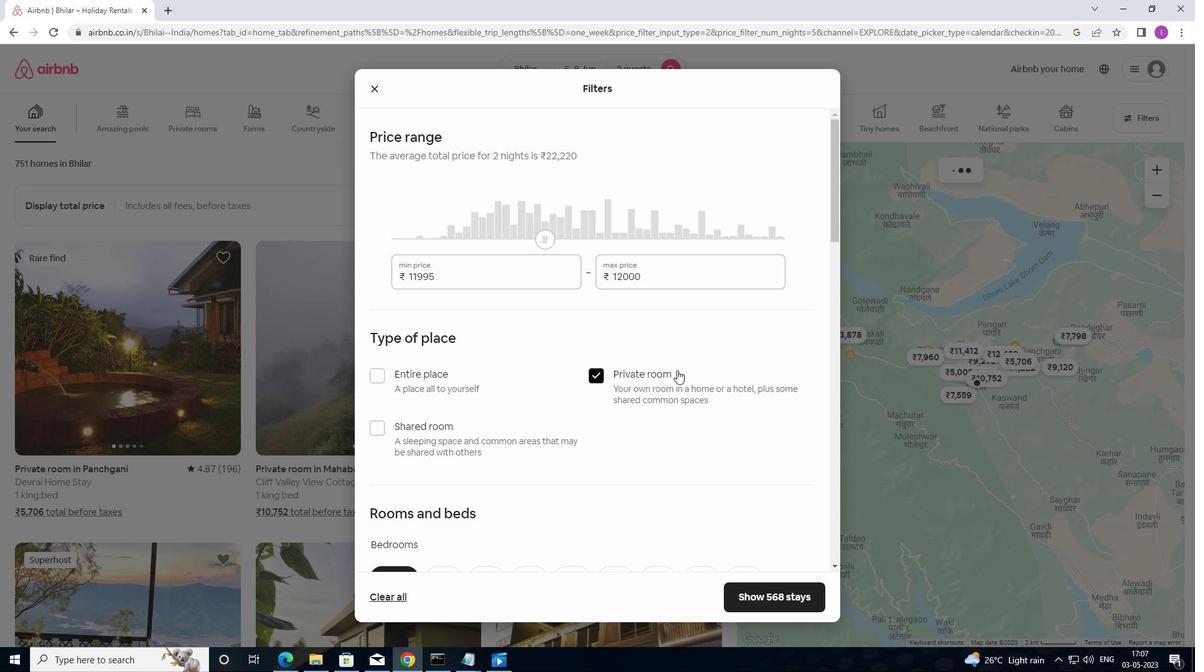 
Action: Mouse scrolled (712, 361) with delta (0, 0)
Screenshot: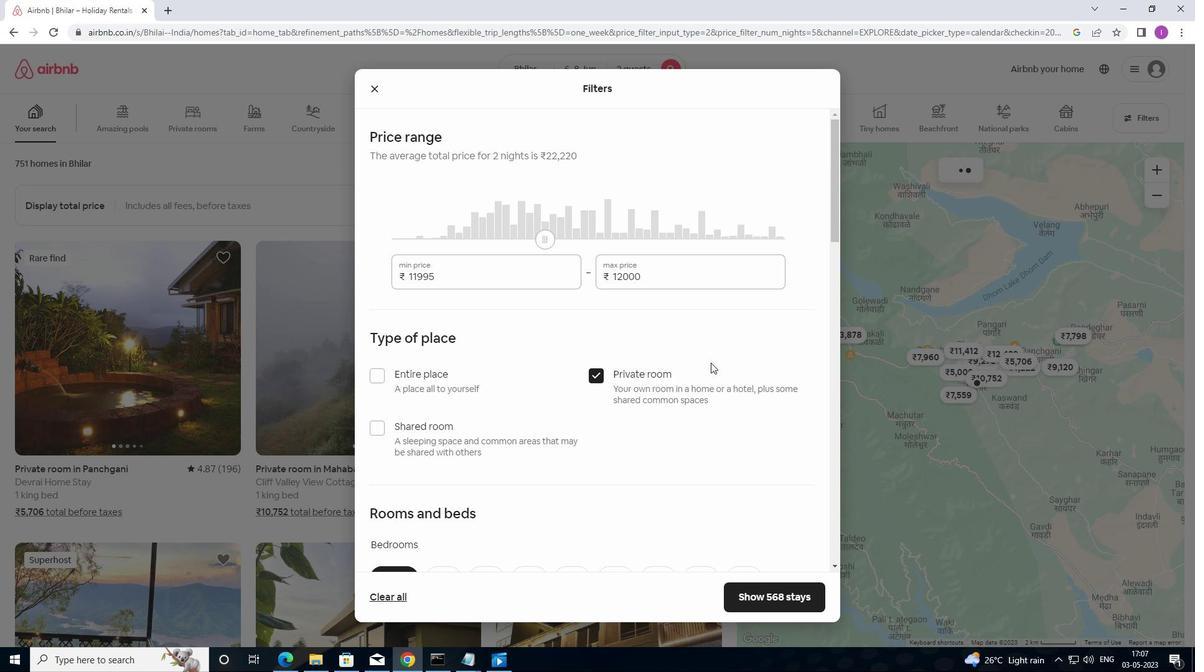 
Action: Mouse scrolled (712, 361) with delta (0, 0)
Screenshot: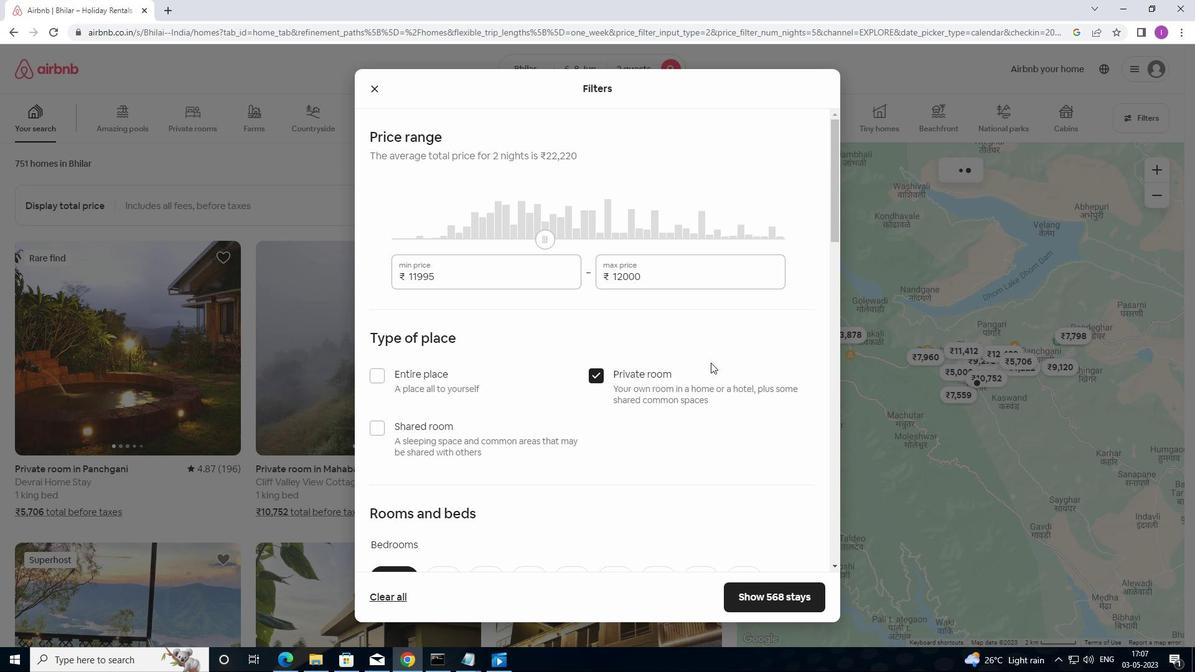 
Action: Mouse moved to (712, 361)
Screenshot: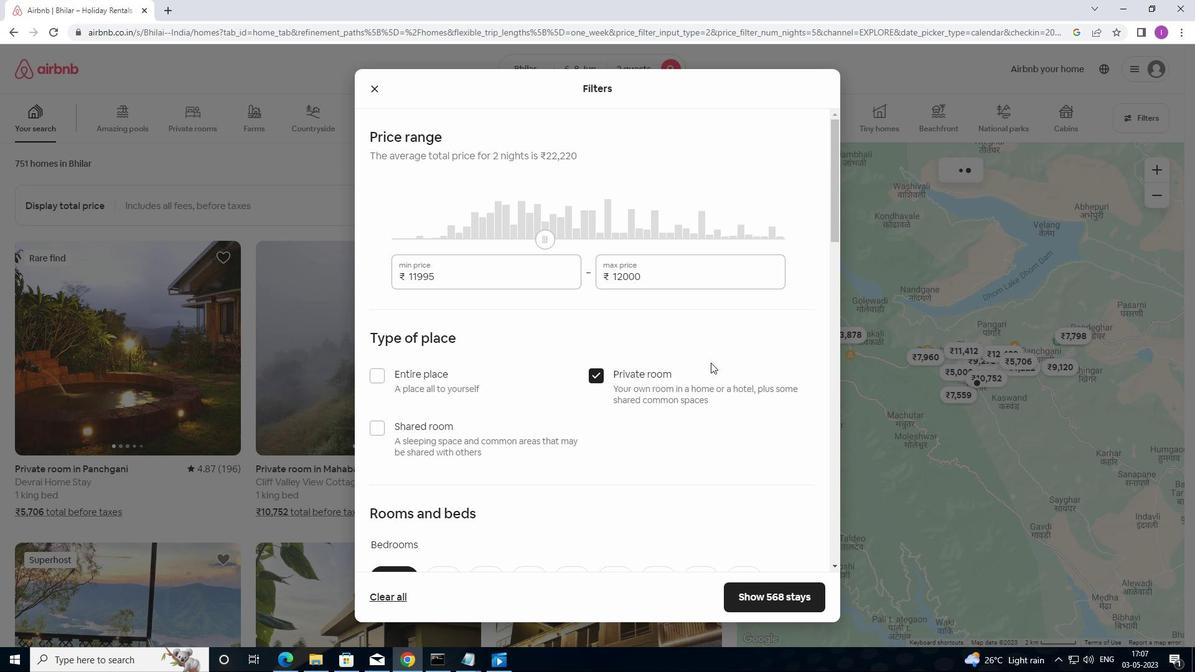 
Action: Mouse scrolled (712, 361) with delta (0, 0)
Screenshot: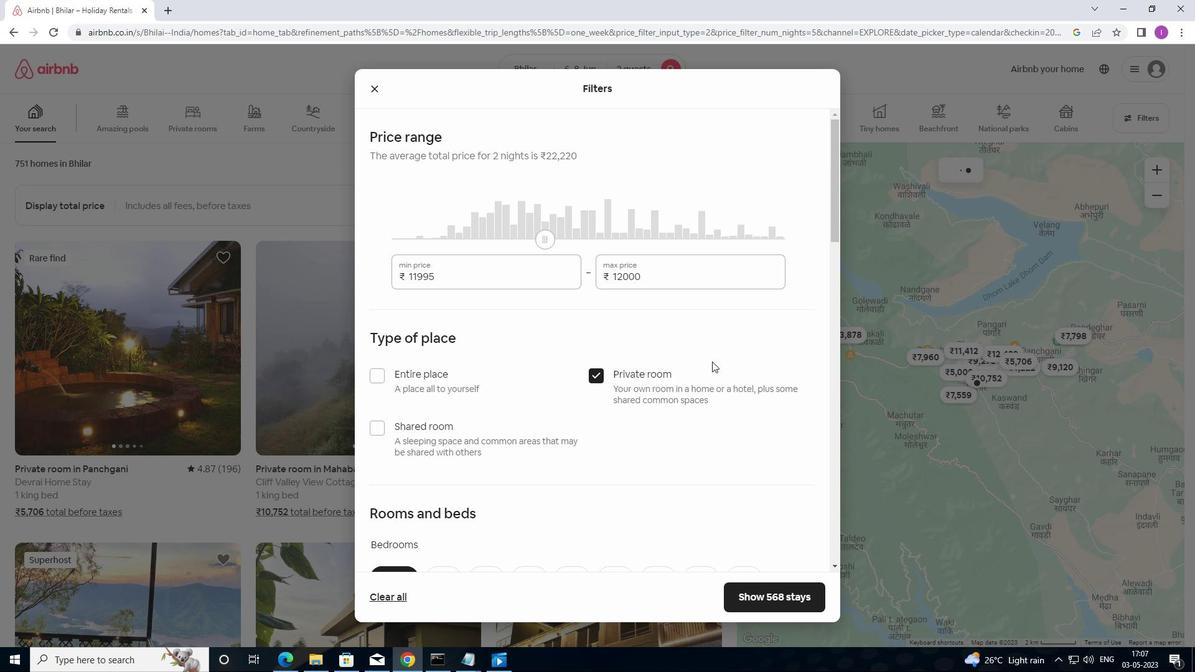 
Action: Mouse scrolled (712, 361) with delta (0, 0)
Screenshot: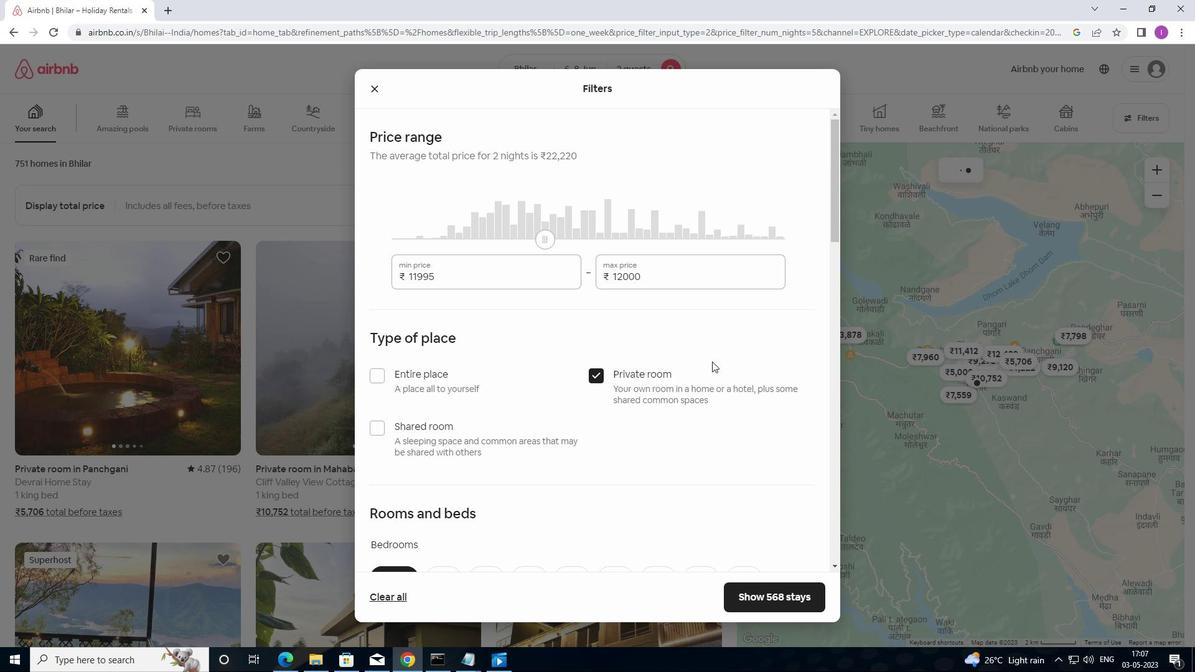 
Action: Mouse scrolled (712, 361) with delta (0, 0)
Screenshot: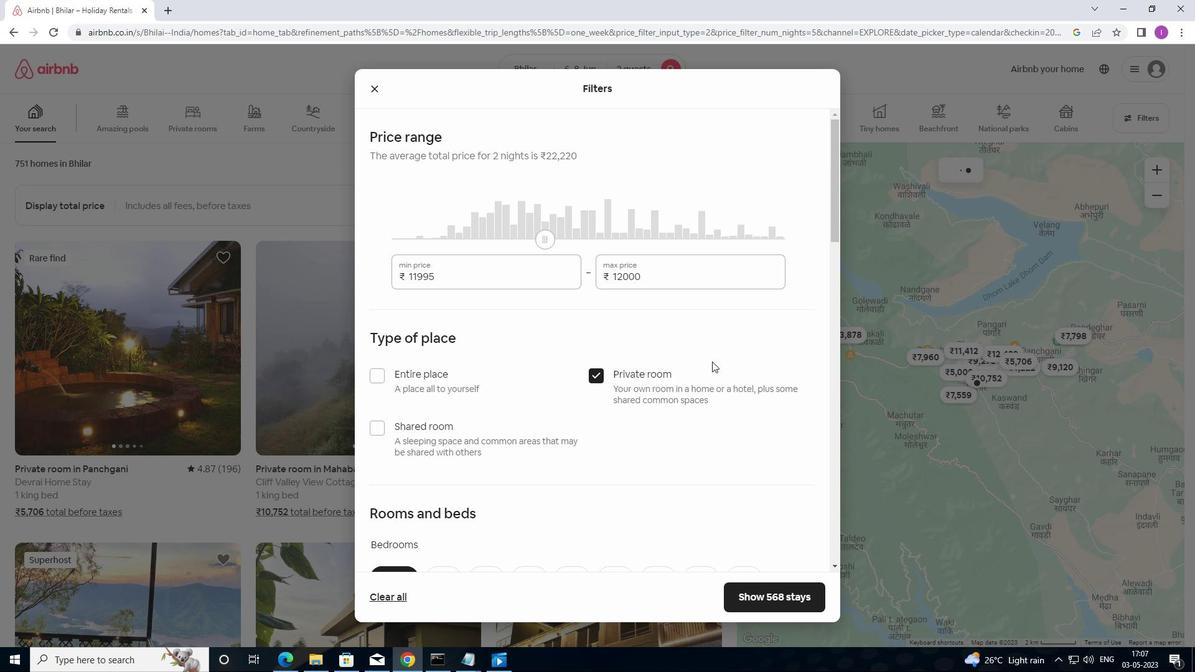 
Action: Mouse moved to (455, 263)
Screenshot: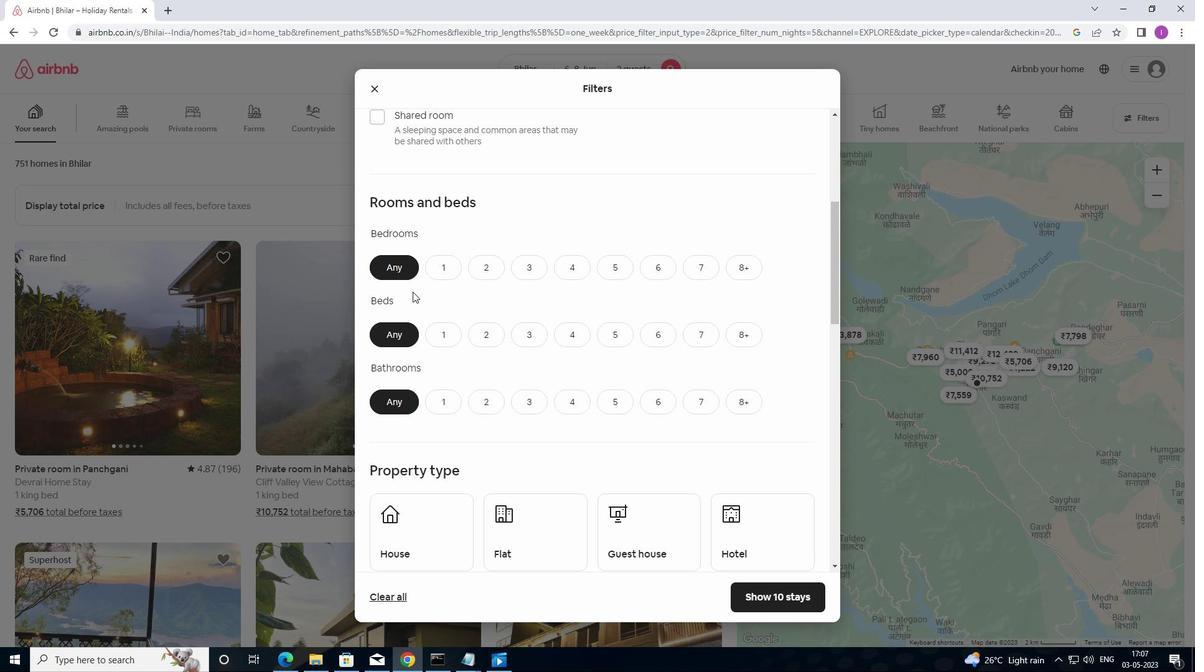 
Action: Mouse pressed left at (455, 263)
Screenshot: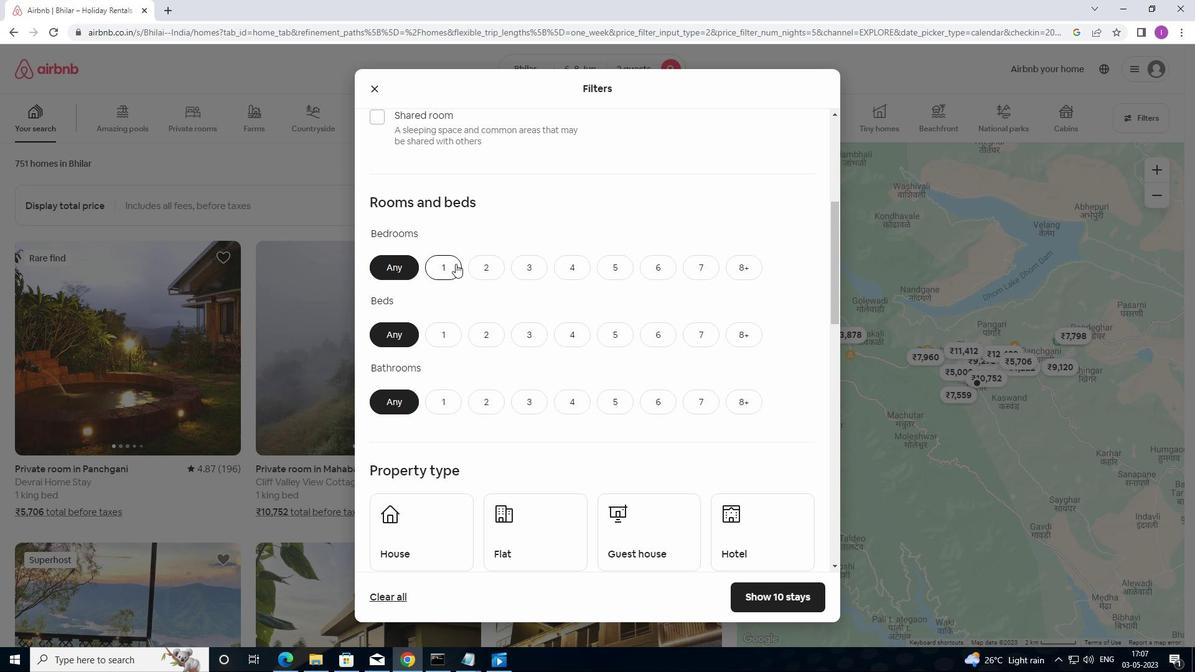 
Action: Mouse moved to (484, 333)
Screenshot: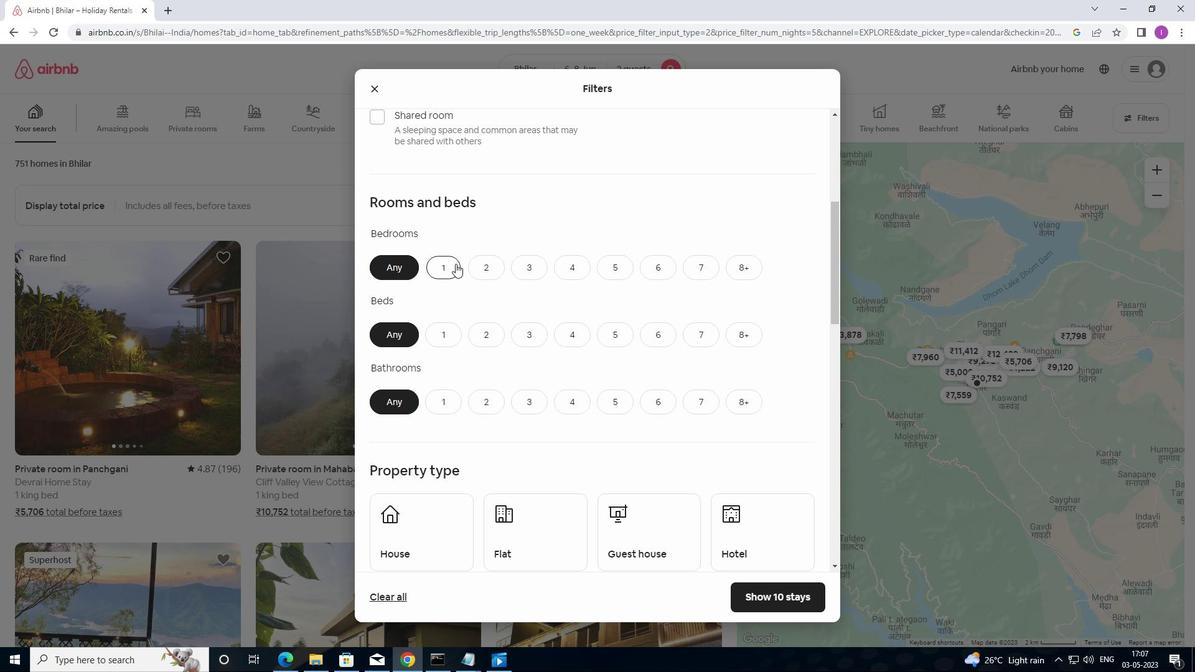 
Action: Mouse pressed left at (484, 333)
Screenshot: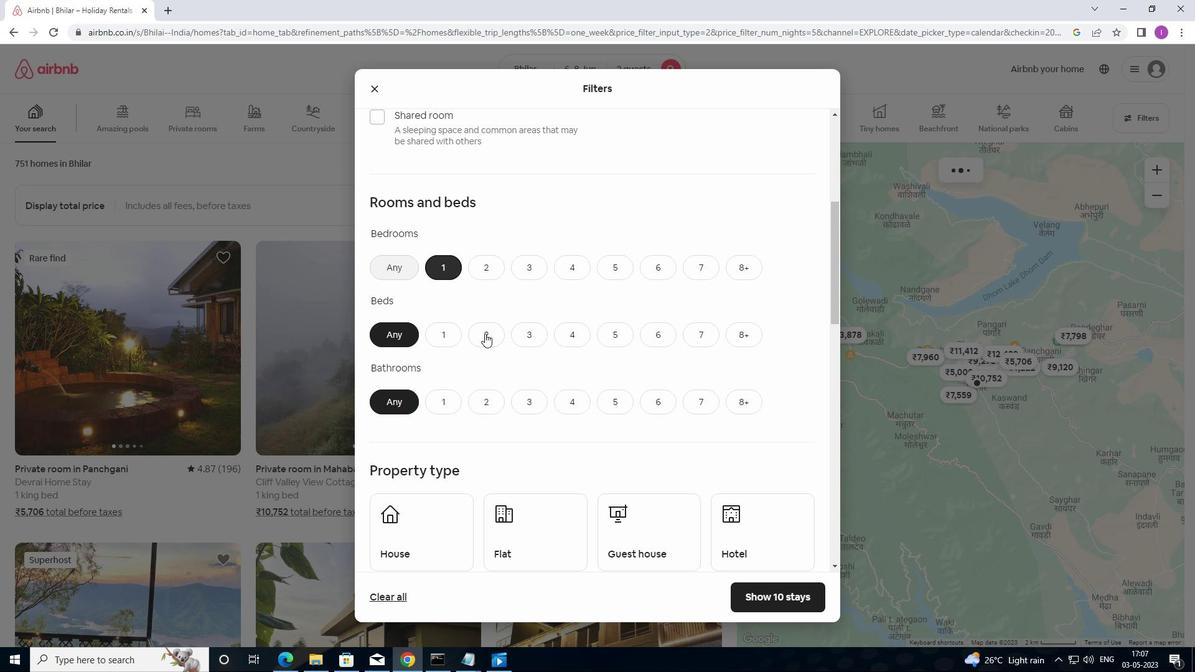 
Action: Mouse moved to (440, 405)
Screenshot: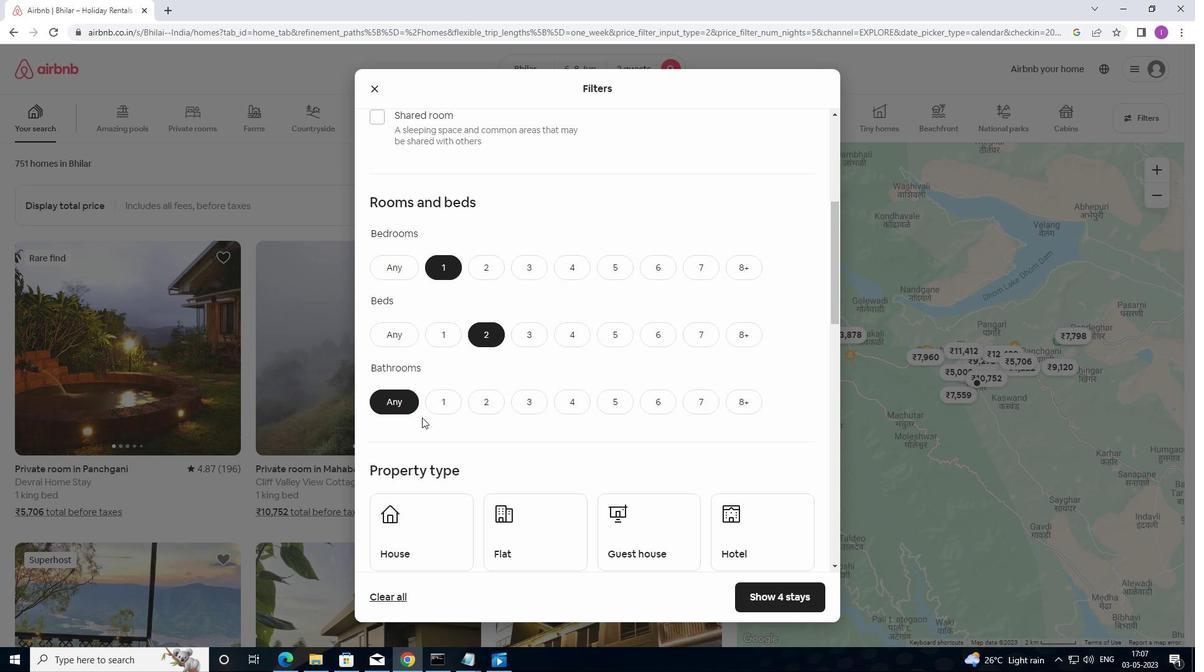 
Action: Mouse pressed left at (440, 405)
Screenshot: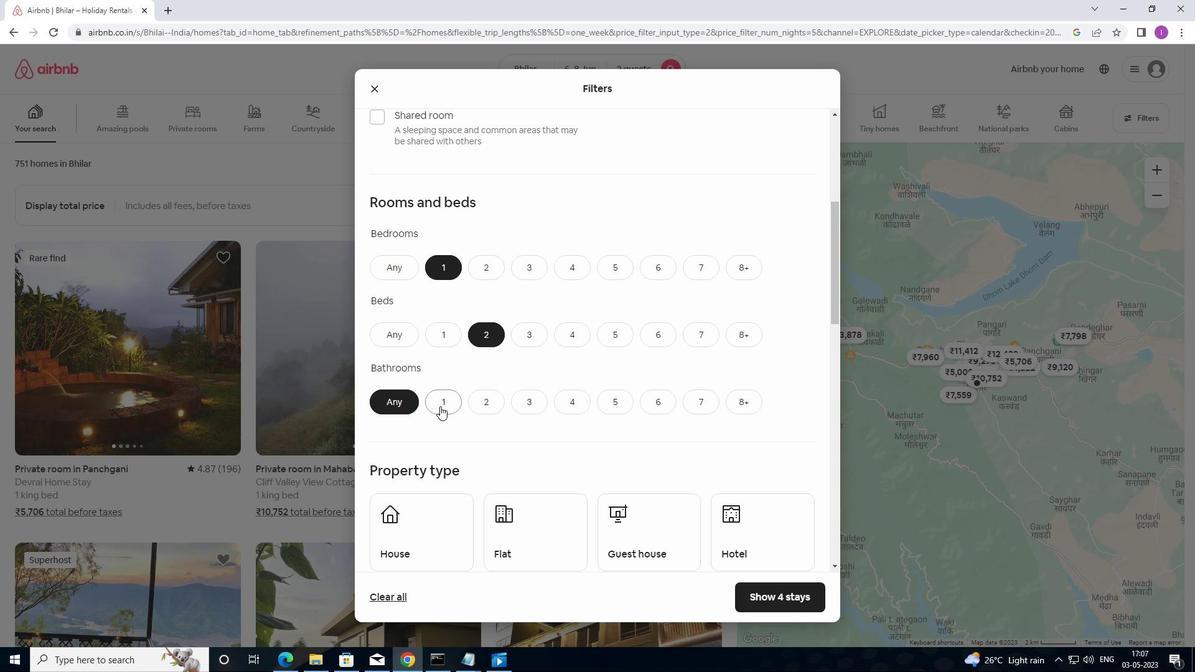 
Action: Mouse moved to (497, 404)
Screenshot: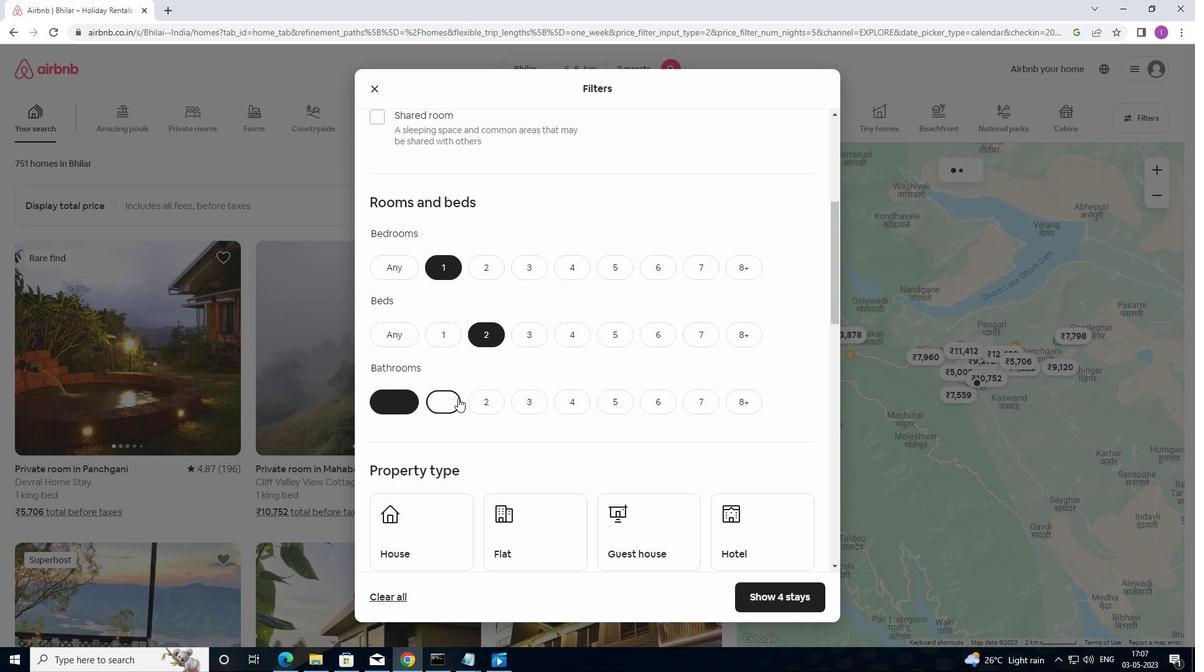 
Action: Mouse scrolled (497, 403) with delta (0, 0)
Screenshot: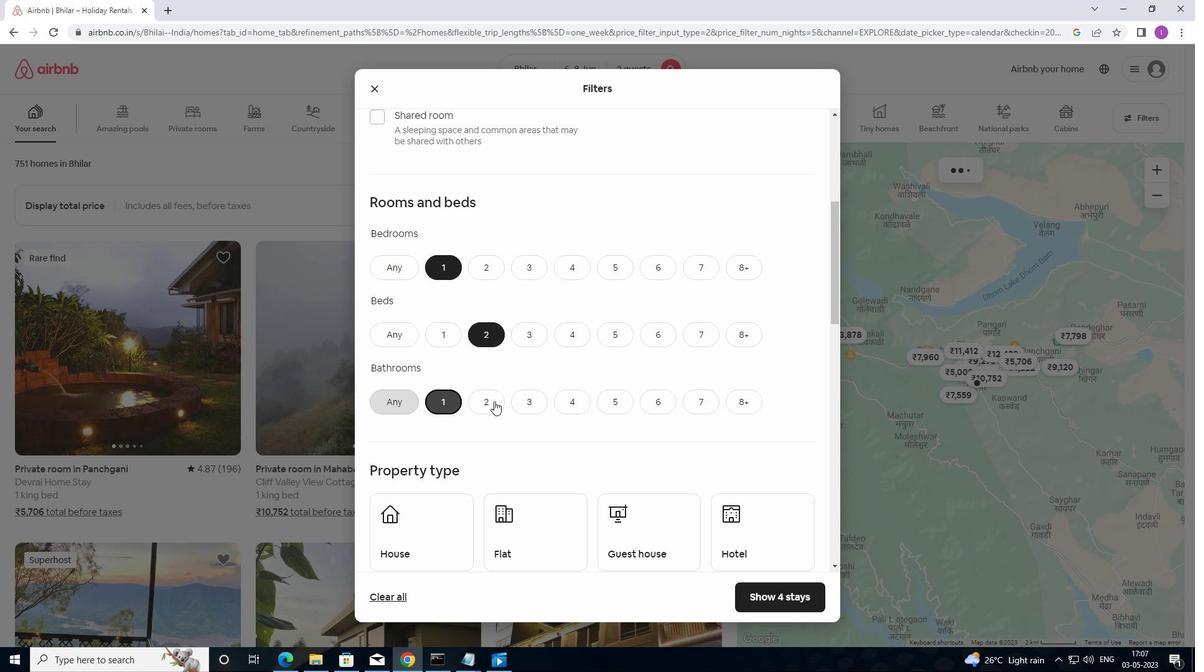 
Action: Mouse moved to (499, 409)
Screenshot: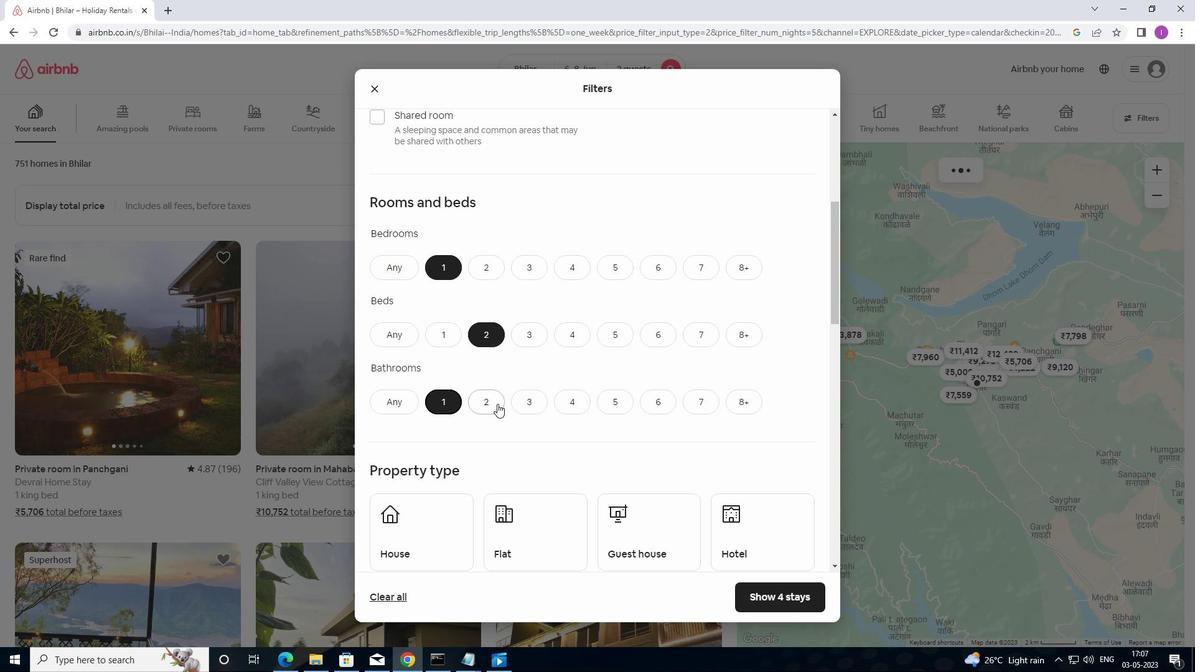 
Action: Mouse scrolled (499, 409) with delta (0, 0)
Screenshot: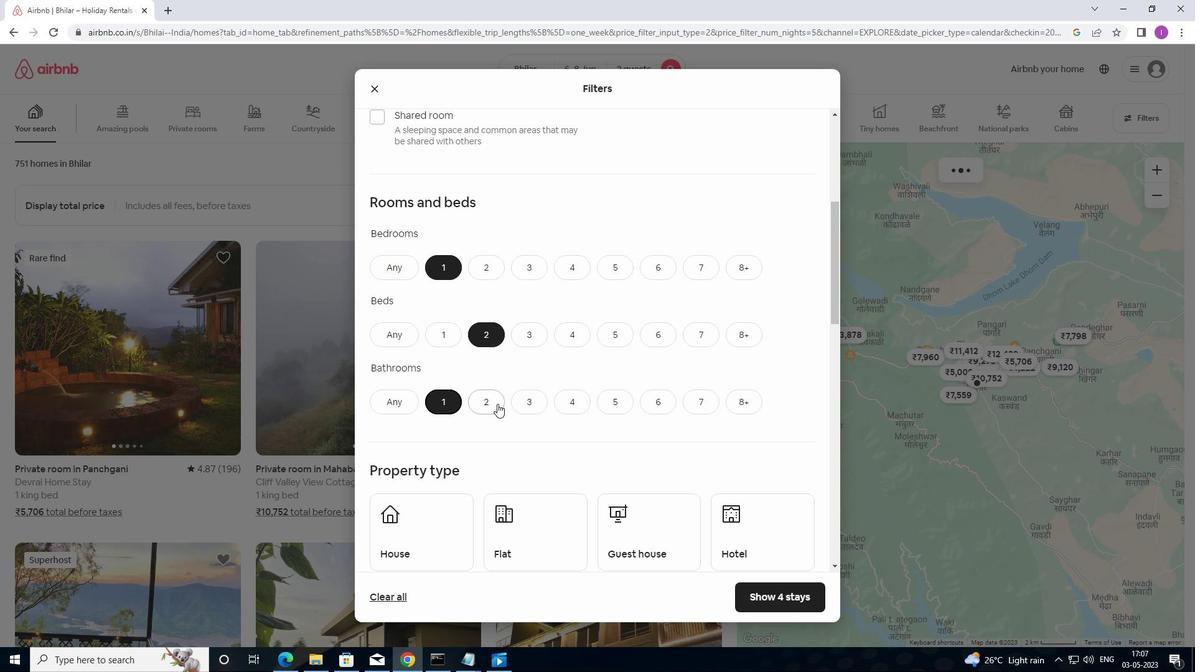
Action: Mouse moved to (500, 412)
Screenshot: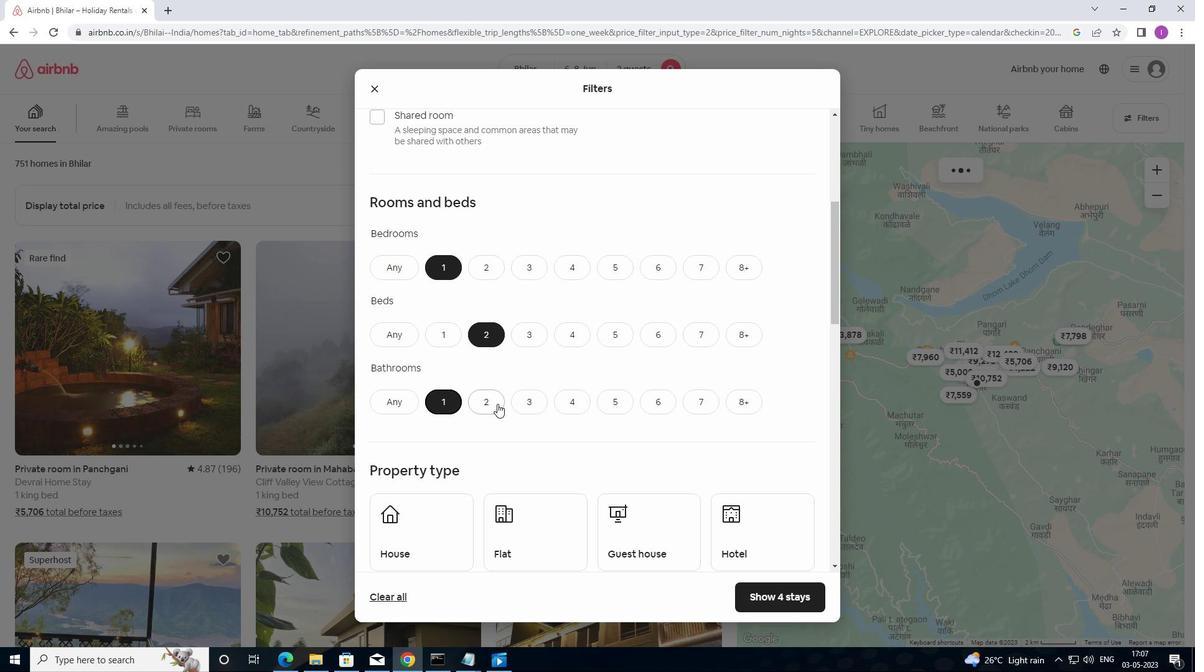 
Action: Mouse scrolled (500, 412) with delta (0, 0)
Screenshot: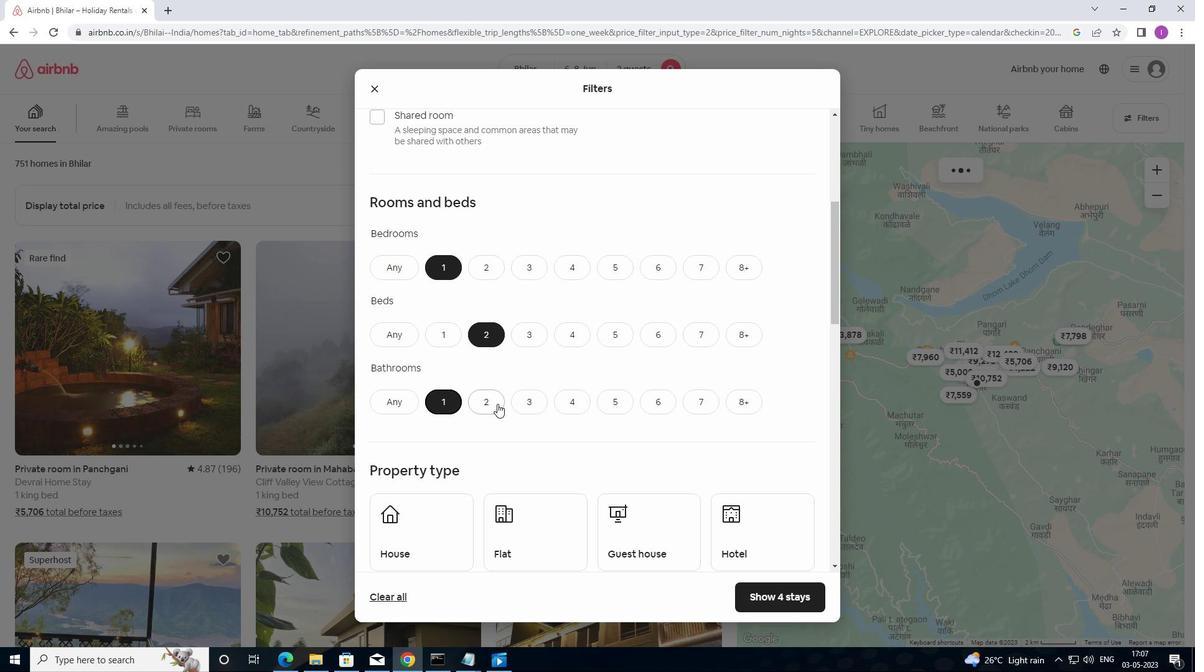 
Action: Mouse moved to (420, 361)
Screenshot: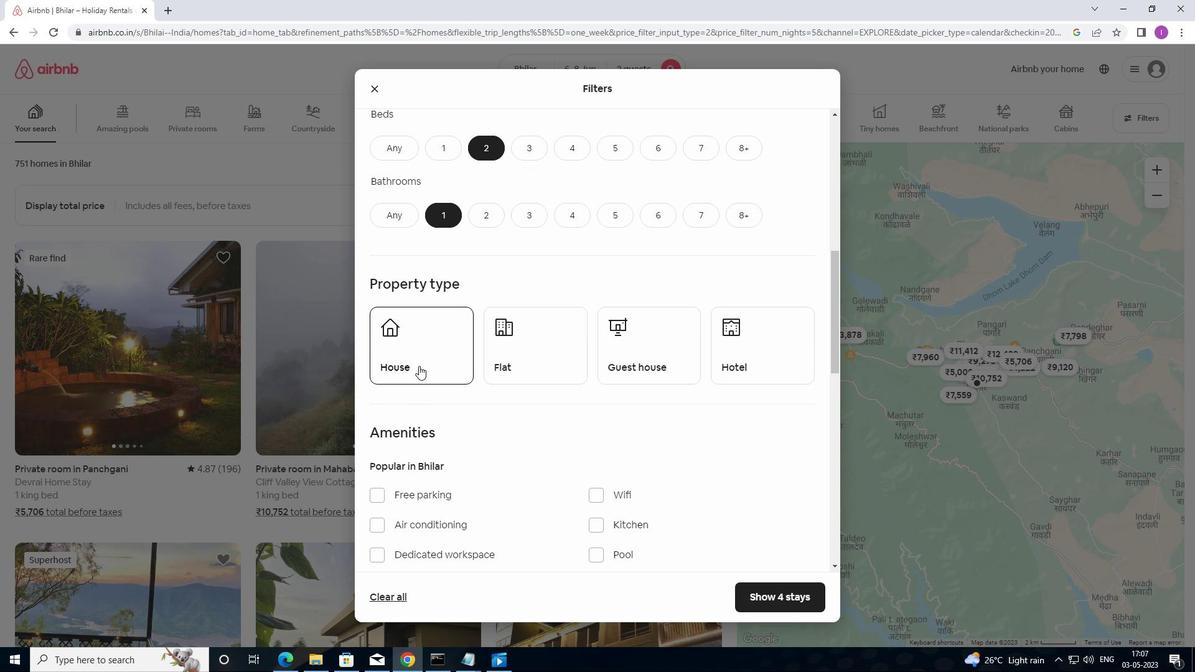 
Action: Mouse pressed left at (420, 361)
Screenshot: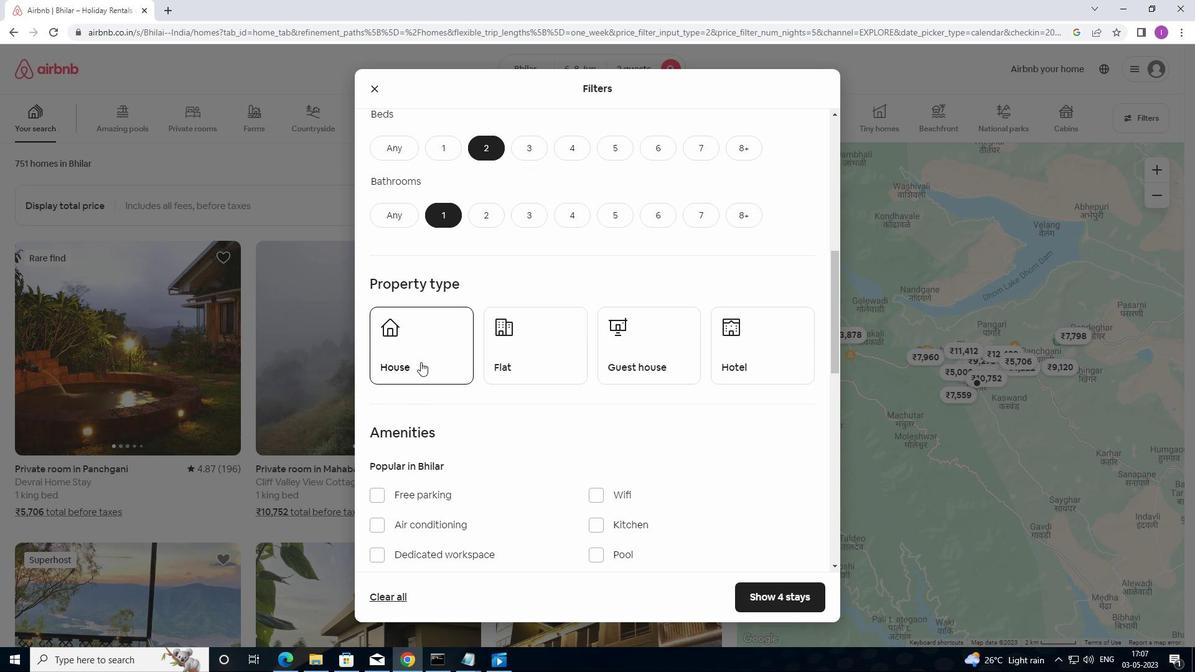 
Action: Mouse moved to (529, 380)
Screenshot: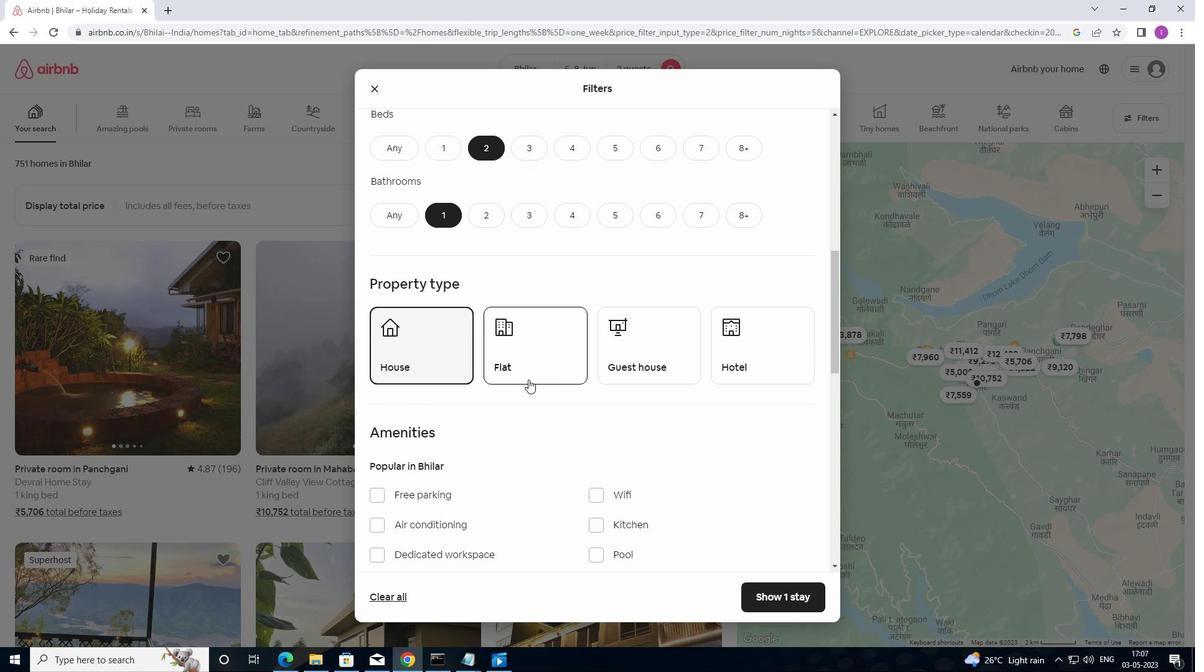 
Action: Mouse pressed left at (529, 380)
Screenshot: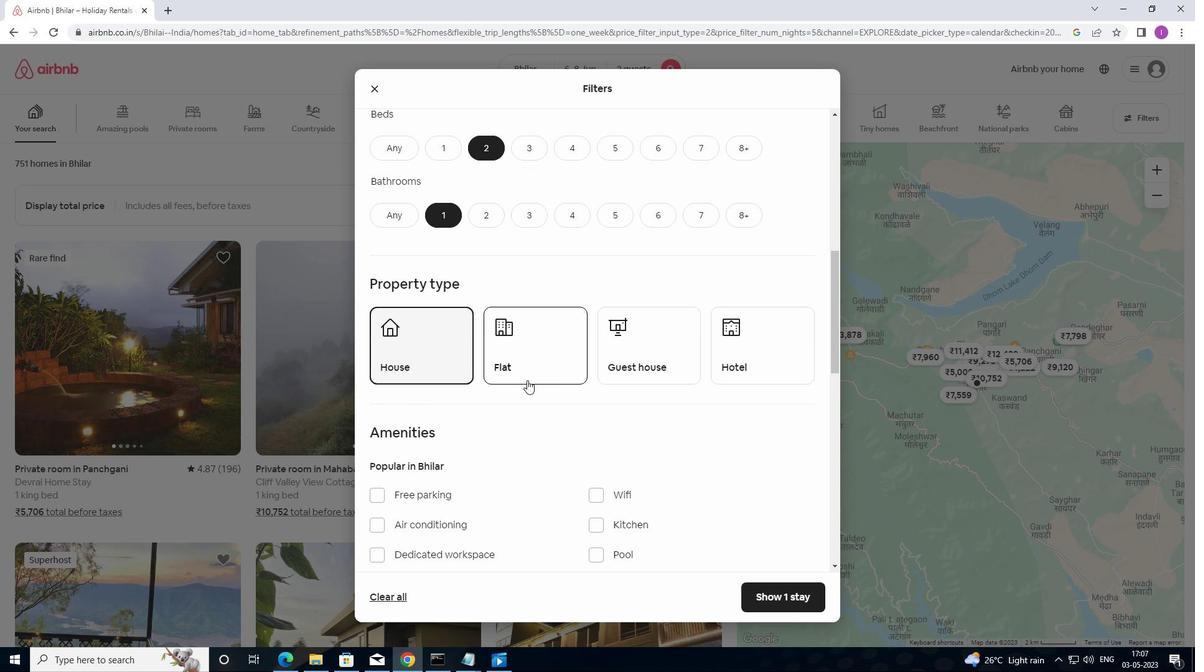
Action: Mouse moved to (628, 365)
Screenshot: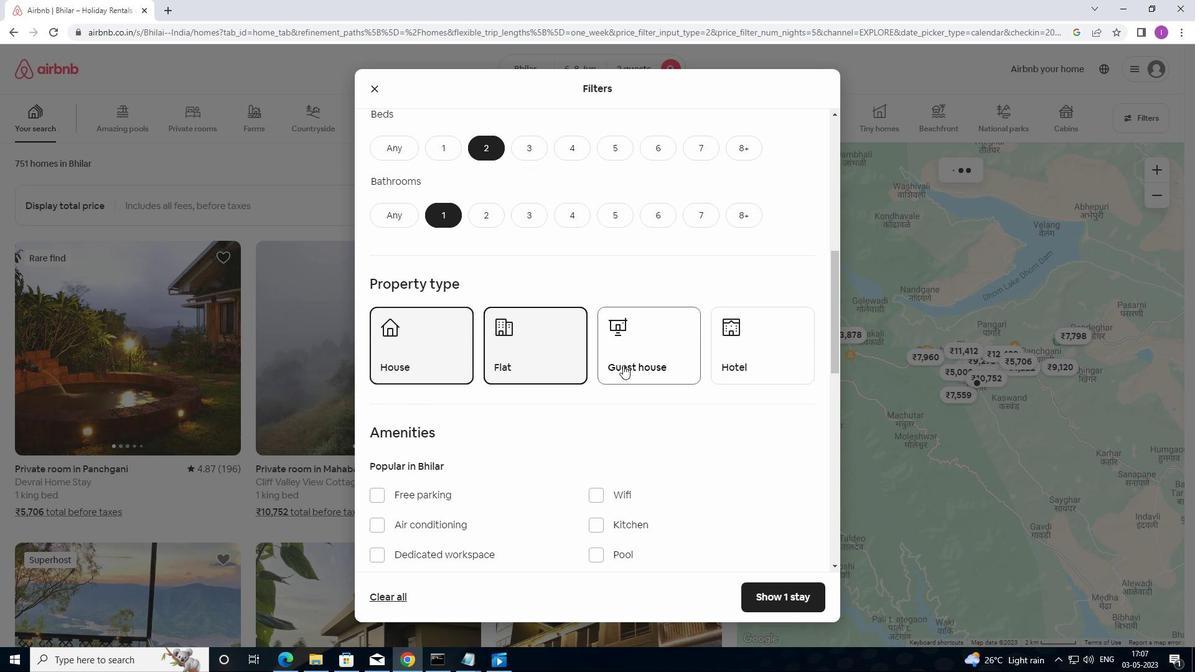 
Action: Mouse pressed left at (628, 365)
Screenshot: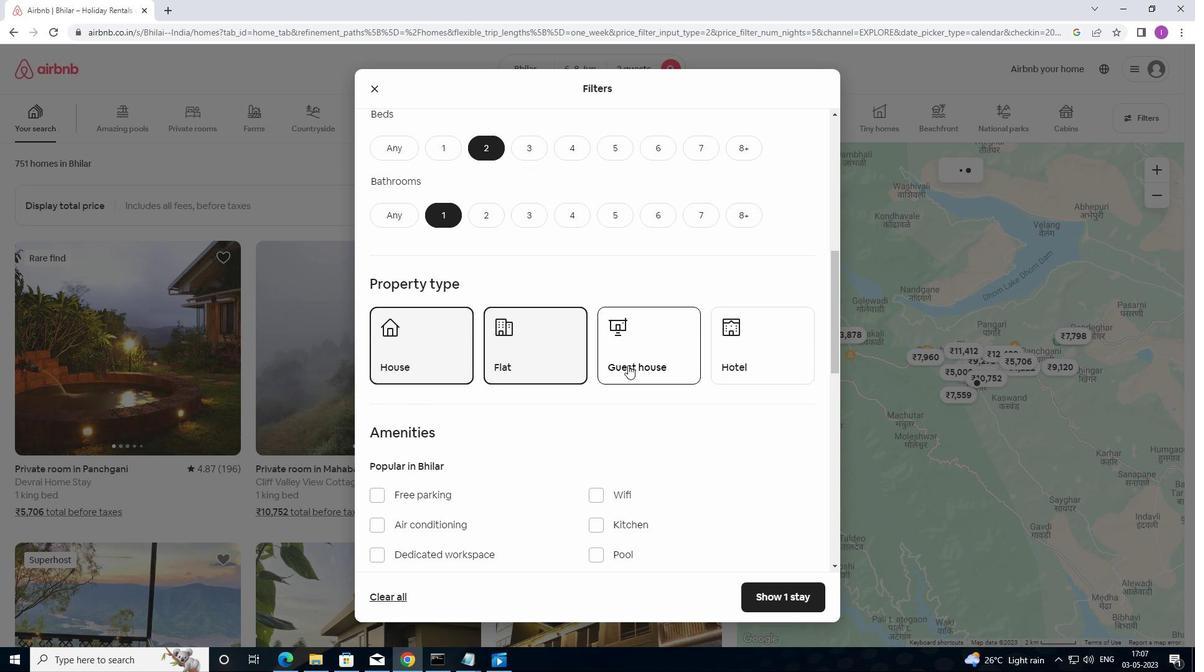 
Action: Mouse moved to (544, 434)
Screenshot: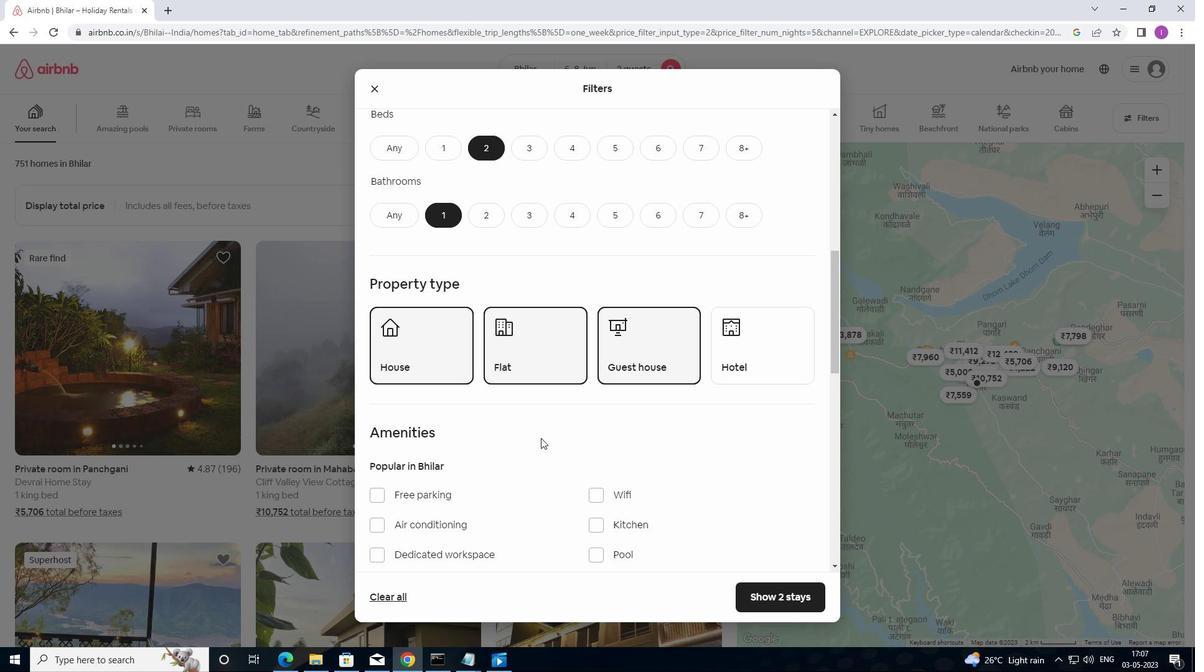 
Action: Mouse scrolled (544, 433) with delta (0, 0)
Screenshot: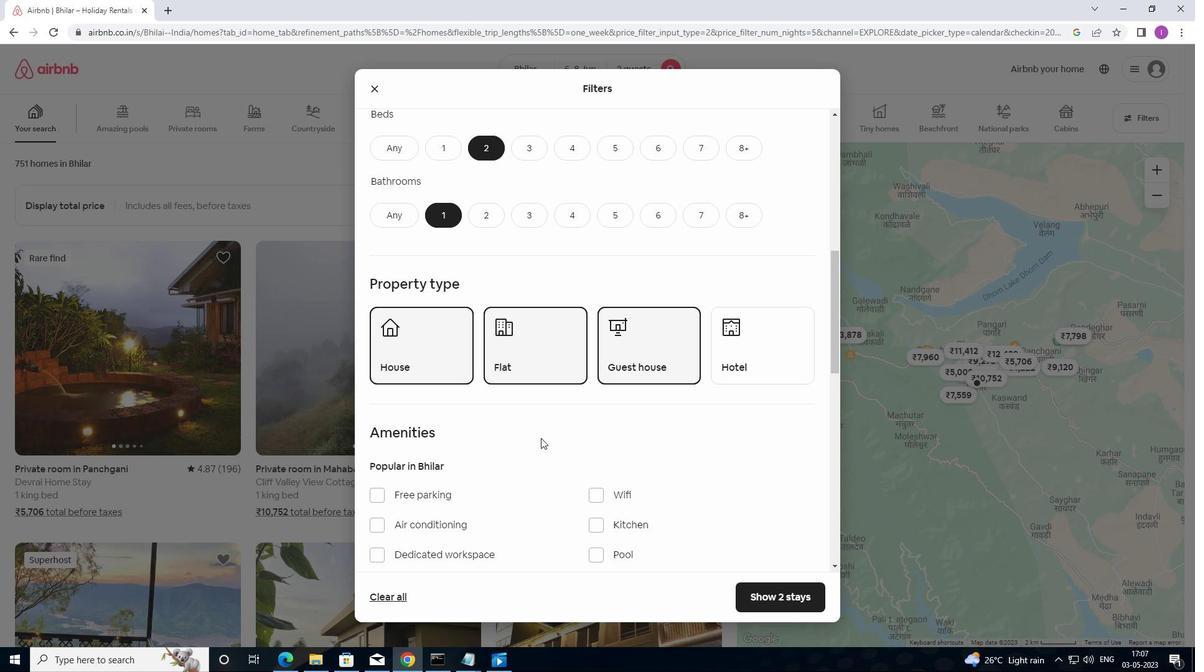
Action: Mouse moved to (545, 434)
Screenshot: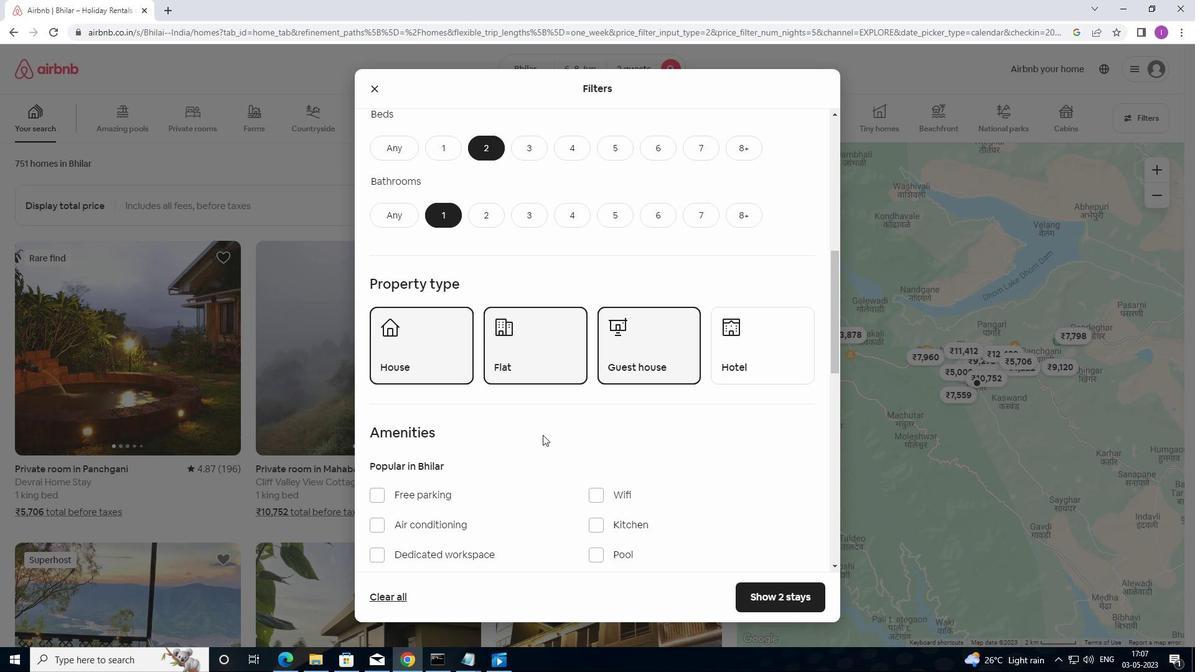 
Action: Mouse scrolled (545, 433) with delta (0, 0)
Screenshot: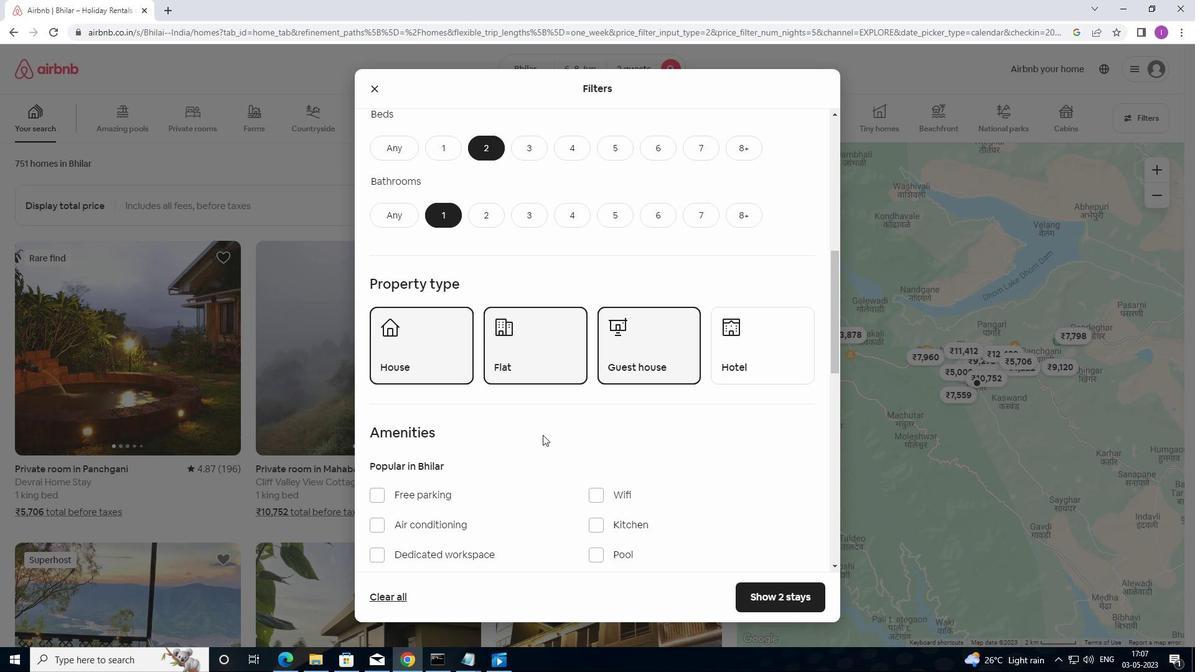 
Action: Mouse moved to (546, 434)
Screenshot: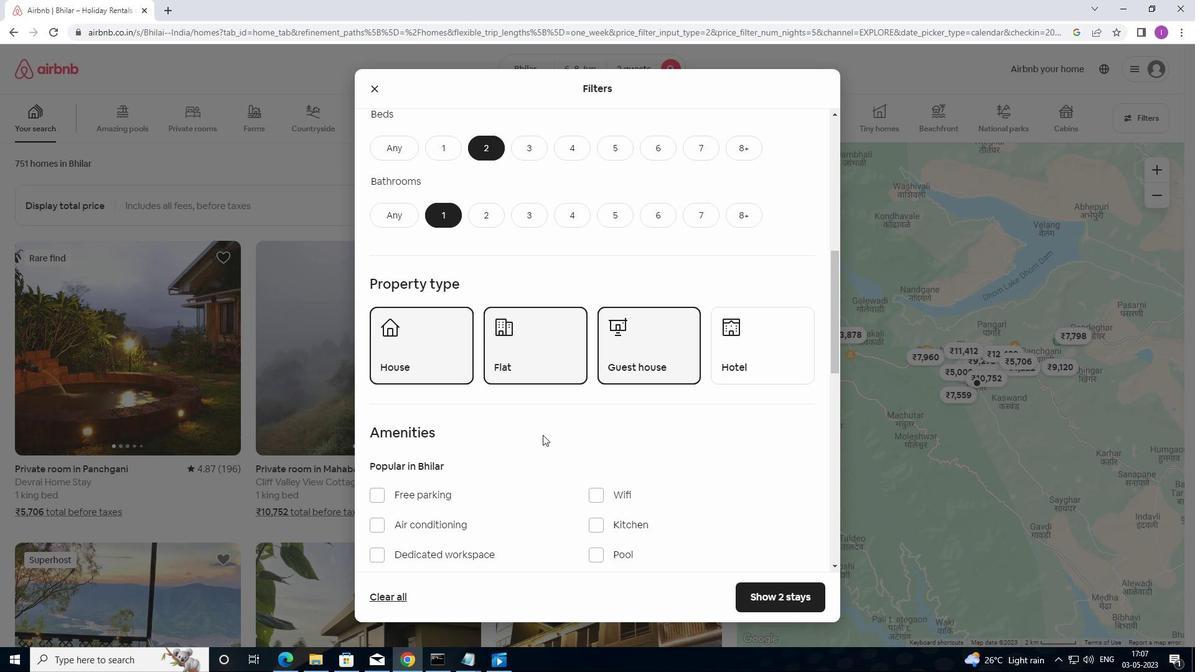 
Action: Mouse scrolled (546, 433) with delta (0, 0)
Screenshot: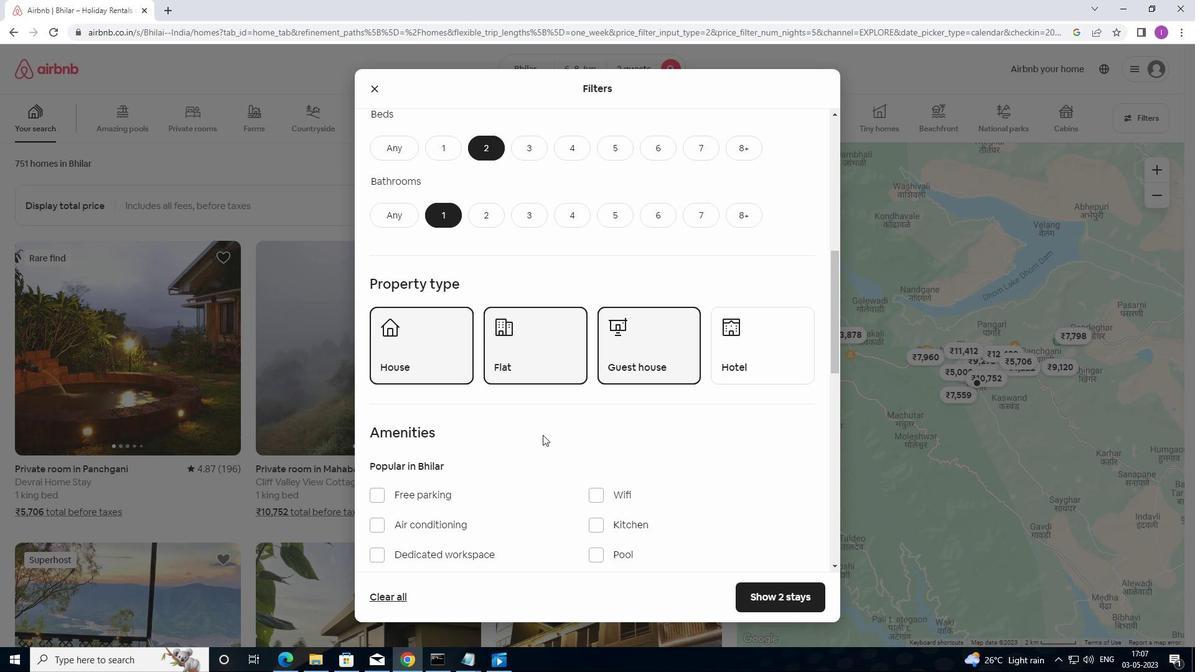 
Action: Mouse moved to (602, 309)
Screenshot: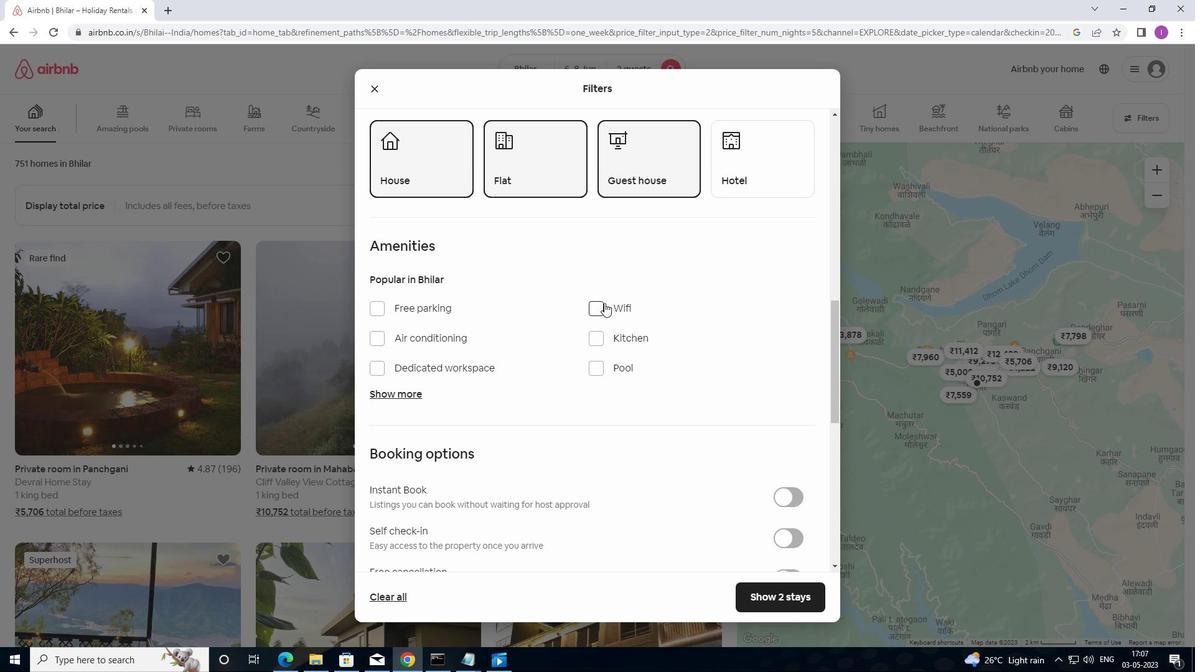 
Action: Mouse pressed left at (602, 309)
Screenshot: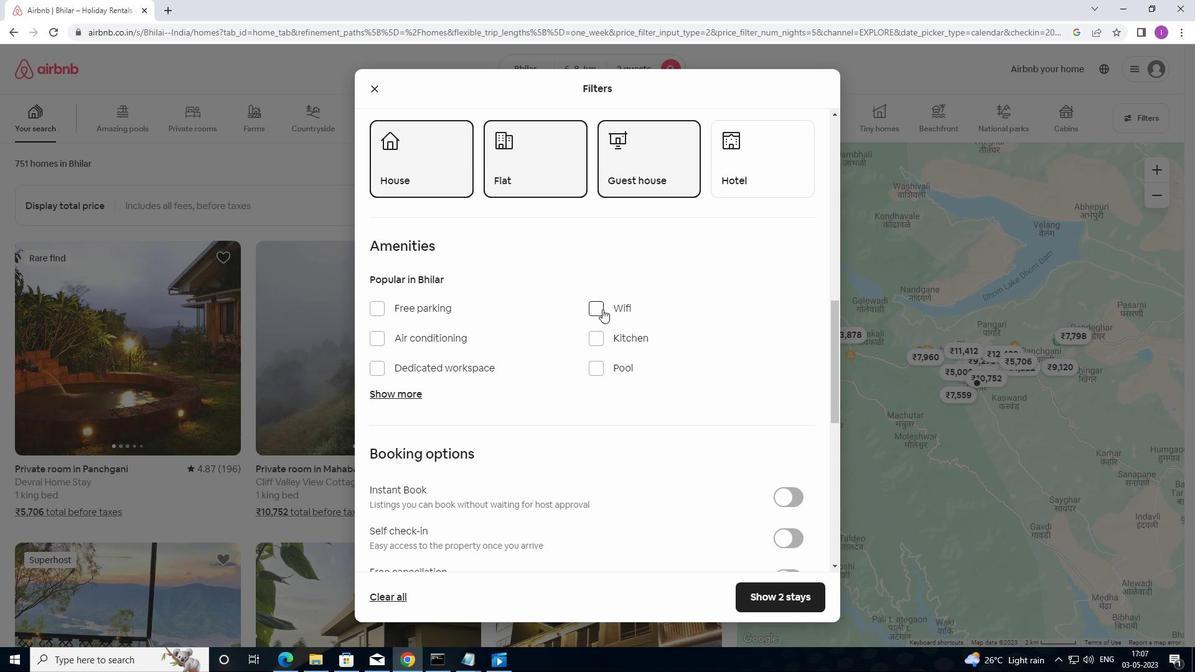
Action: Mouse moved to (781, 508)
Screenshot: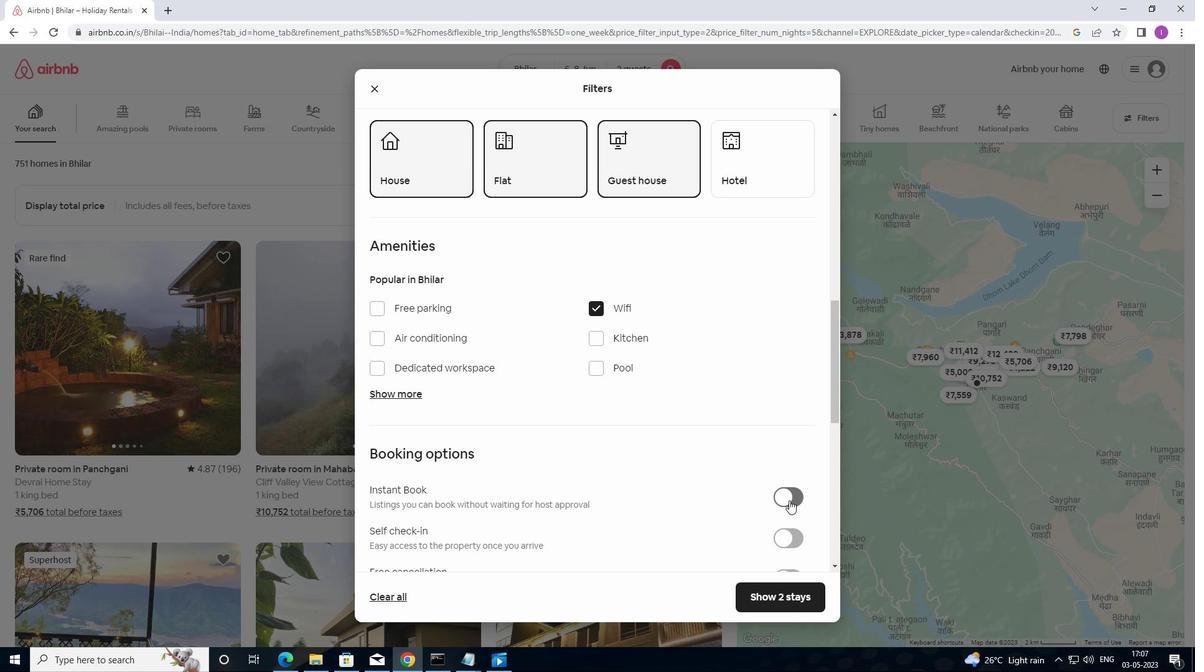 
Action: Mouse scrolled (781, 508) with delta (0, 0)
Screenshot: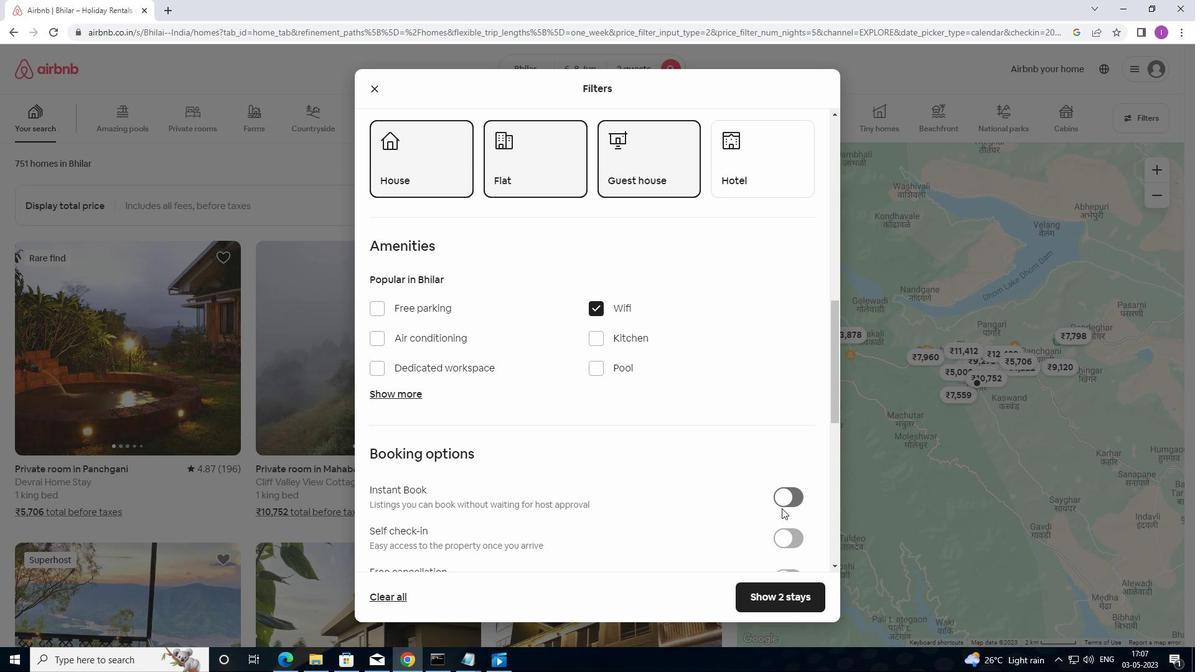
Action: Mouse moved to (782, 509)
Screenshot: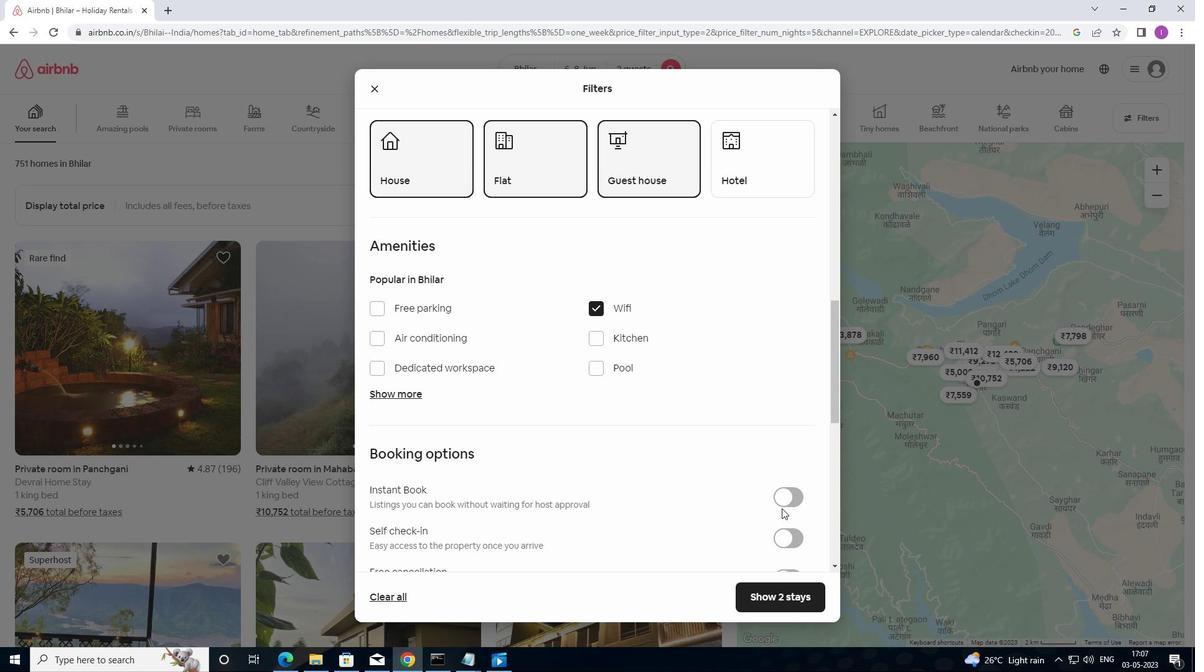 
Action: Mouse scrolled (782, 508) with delta (0, 0)
Screenshot: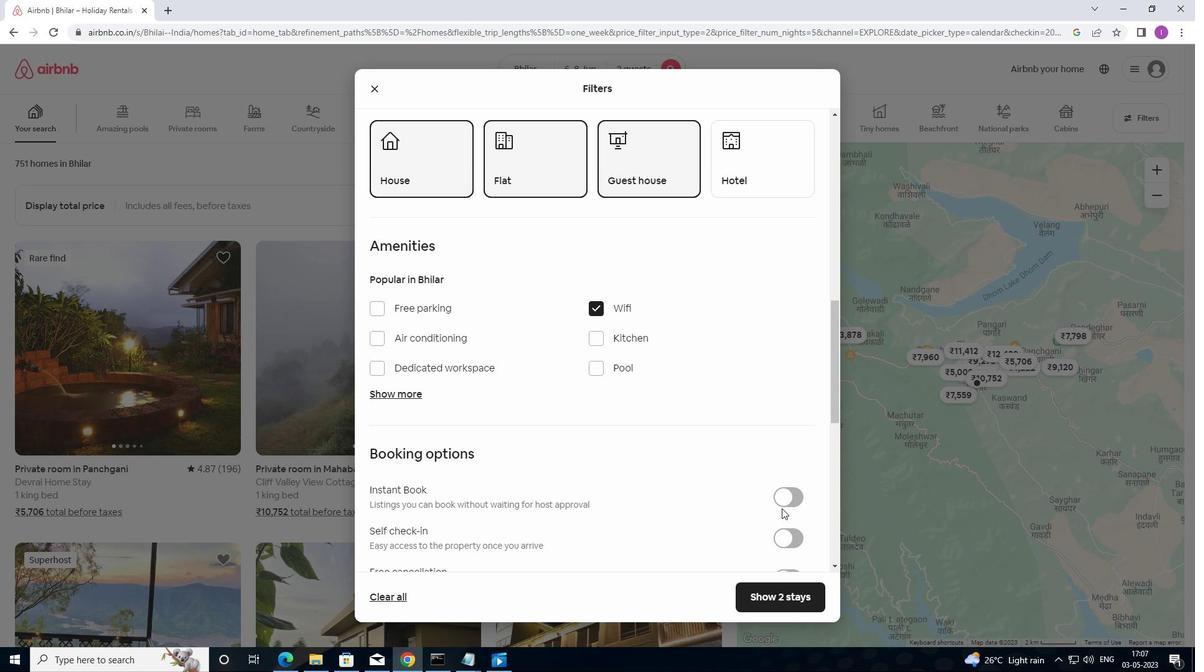 
Action: Mouse moved to (799, 413)
Screenshot: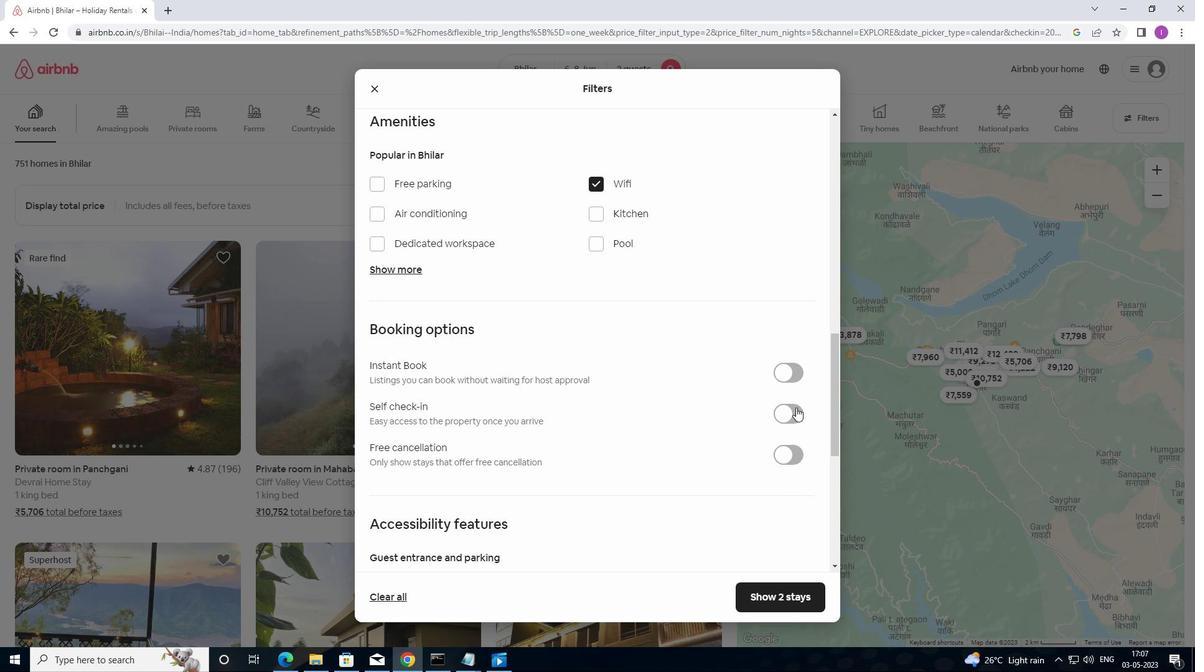 
Action: Mouse pressed left at (799, 413)
Screenshot: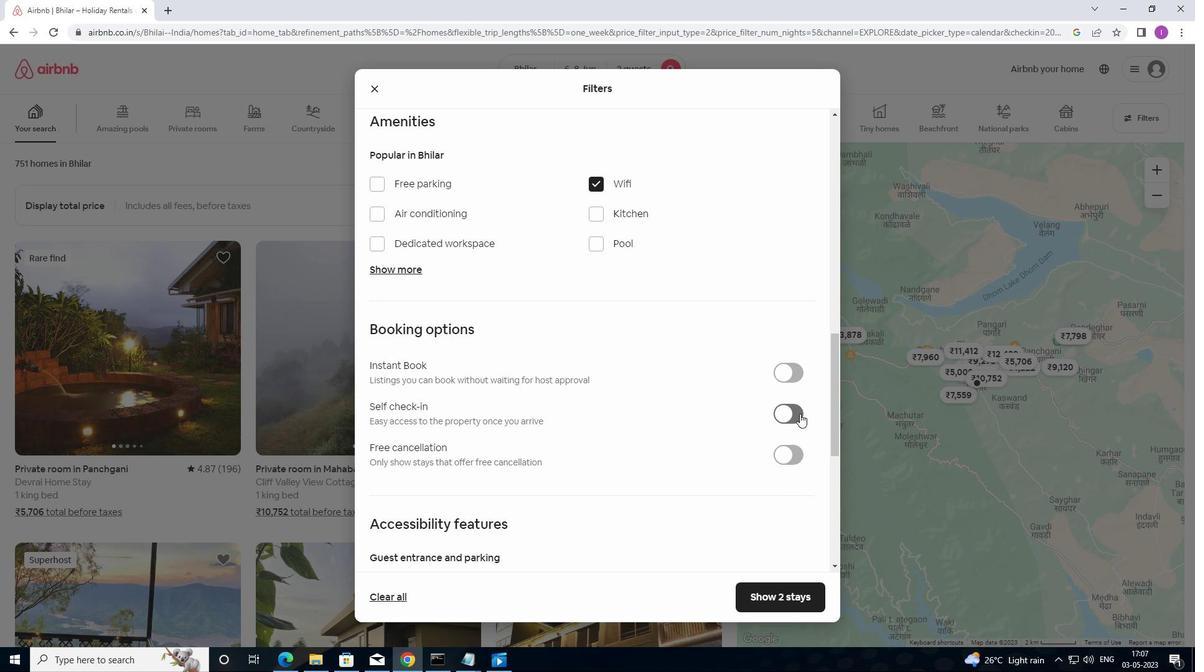 
Action: Mouse moved to (560, 503)
Screenshot: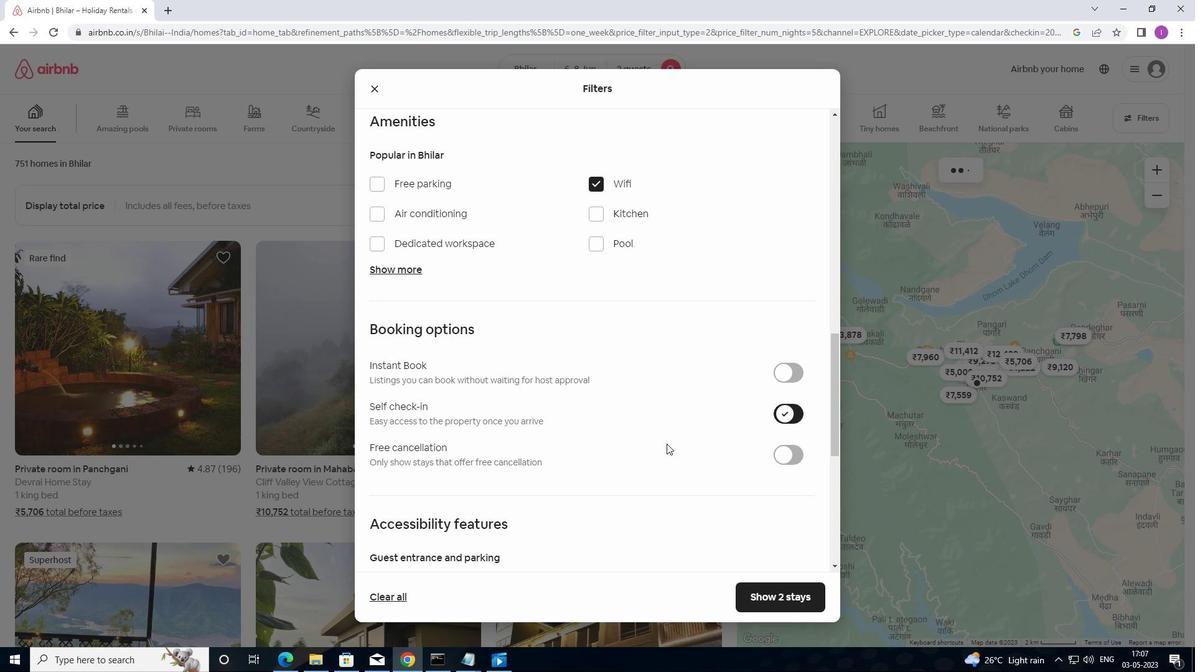 
Action: Mouse scrolled (560, 502) with delta (0, 0)
Screenshot: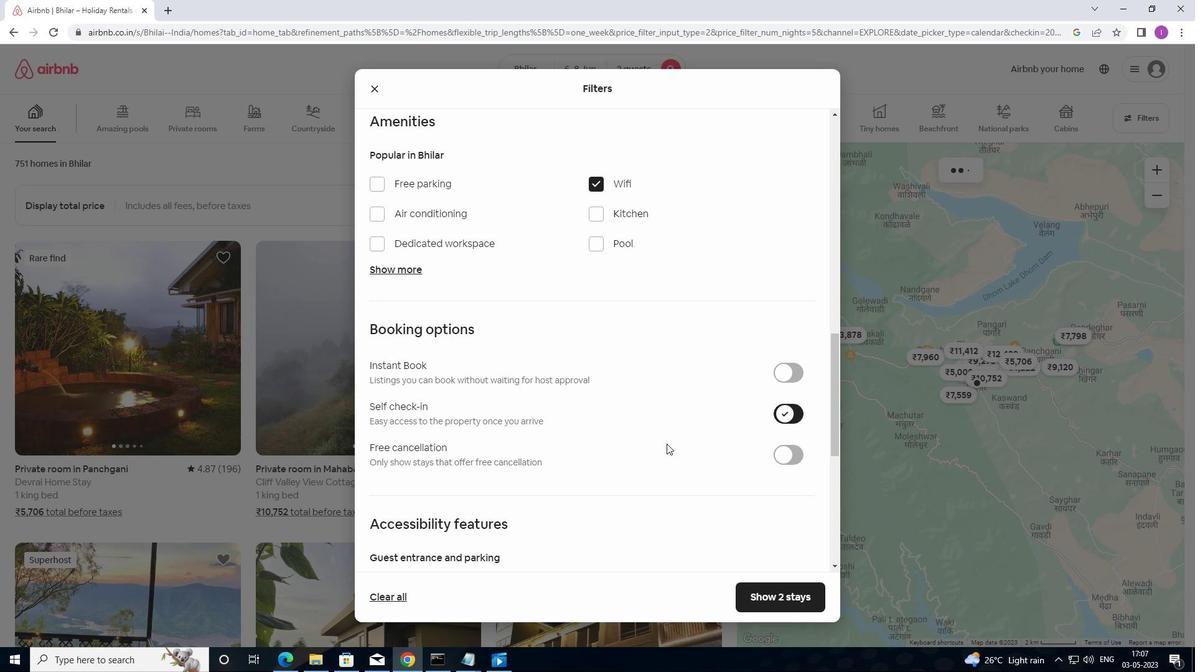
Action: Mouse moved to (560, 504)
Screenshot: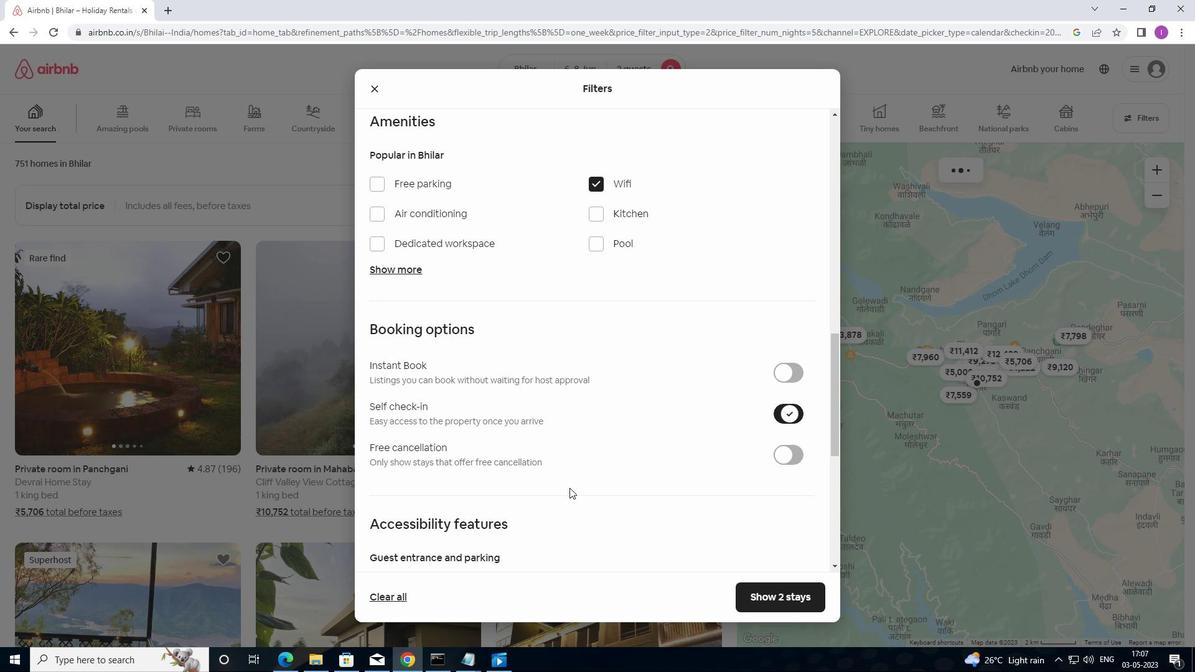 
Action: Mouse scrolled (560, 504) with delta (0, 0)
Screenshot: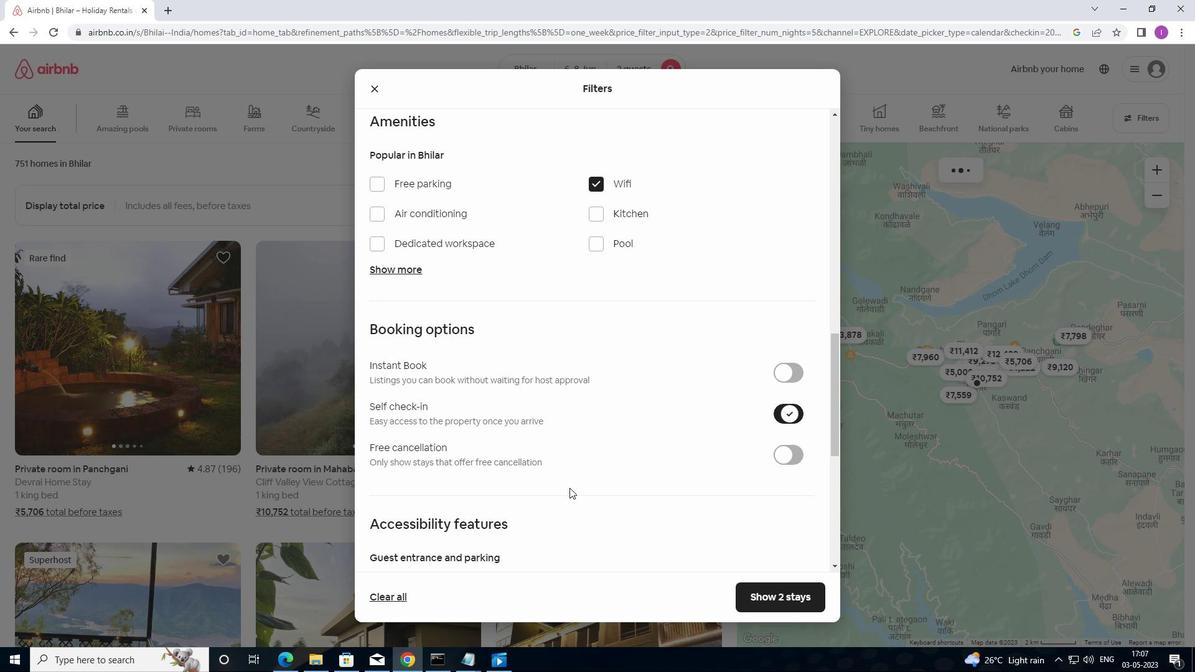 
Action: Mouse moved to (560, 508)
Screenshot: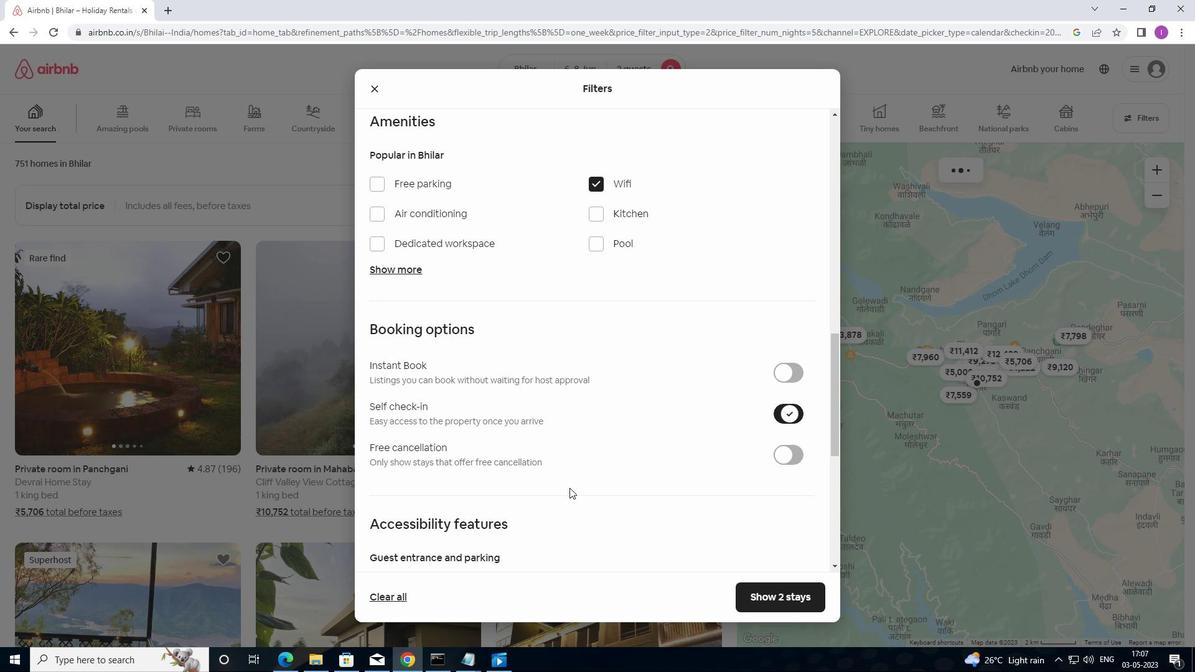 
Action: Mouse scrolled (560, 507) with delta (0, 0)
Screenshot: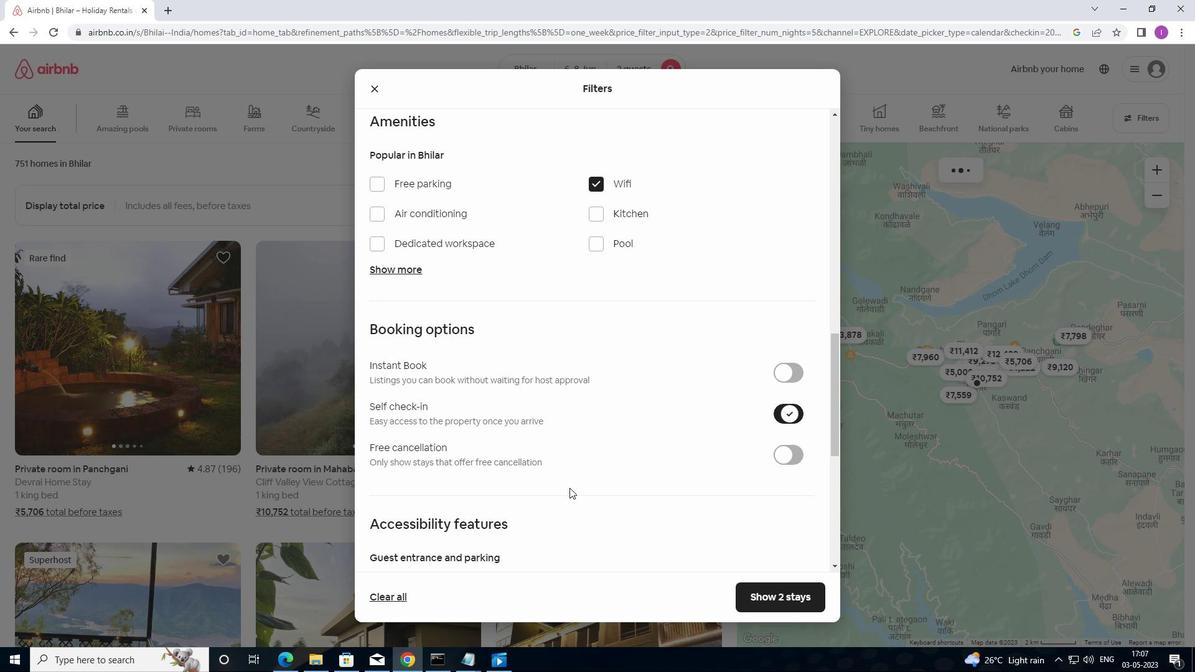 
Action: Mouse scrolled (560, 507) with delta (0, 0)
Screenshot: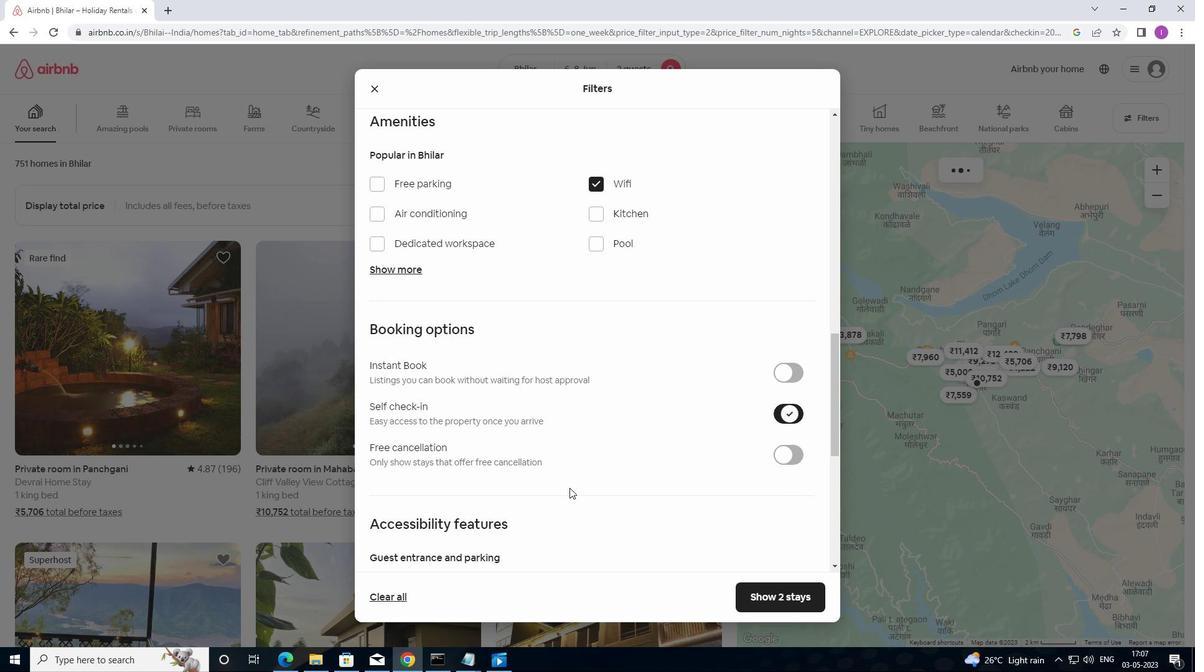 
Action: Mouse moved to (559, 508)
Screenshot: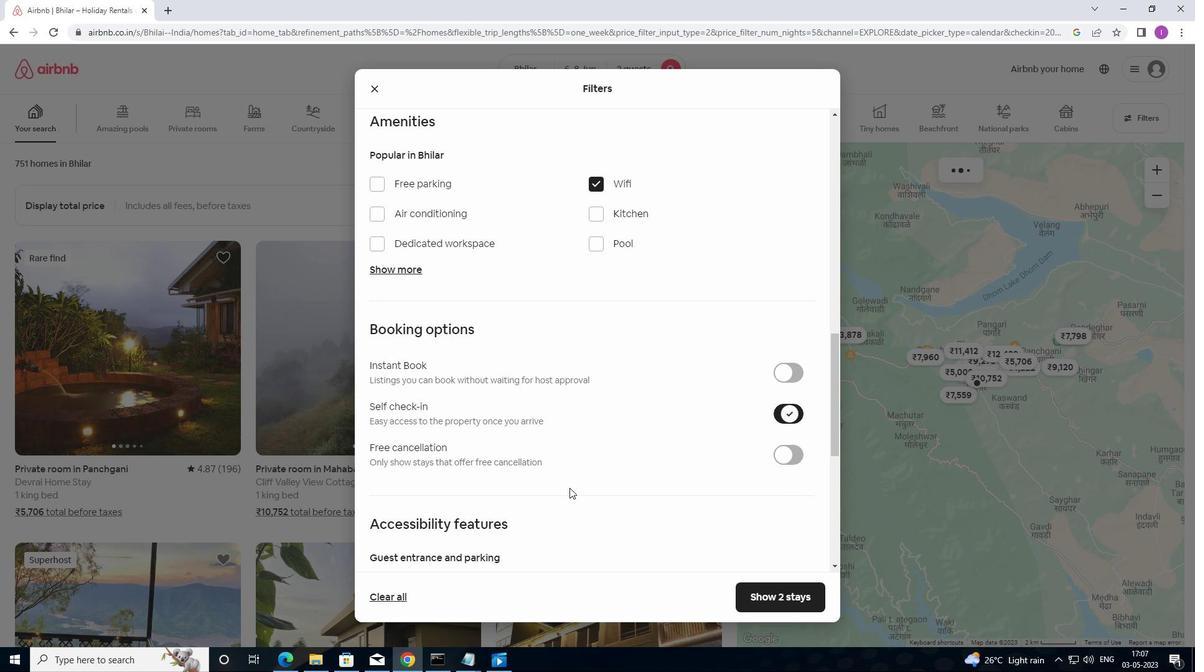 
Action: Mouse scrolled (559, 507) with delta (0, 0)
Screenshot: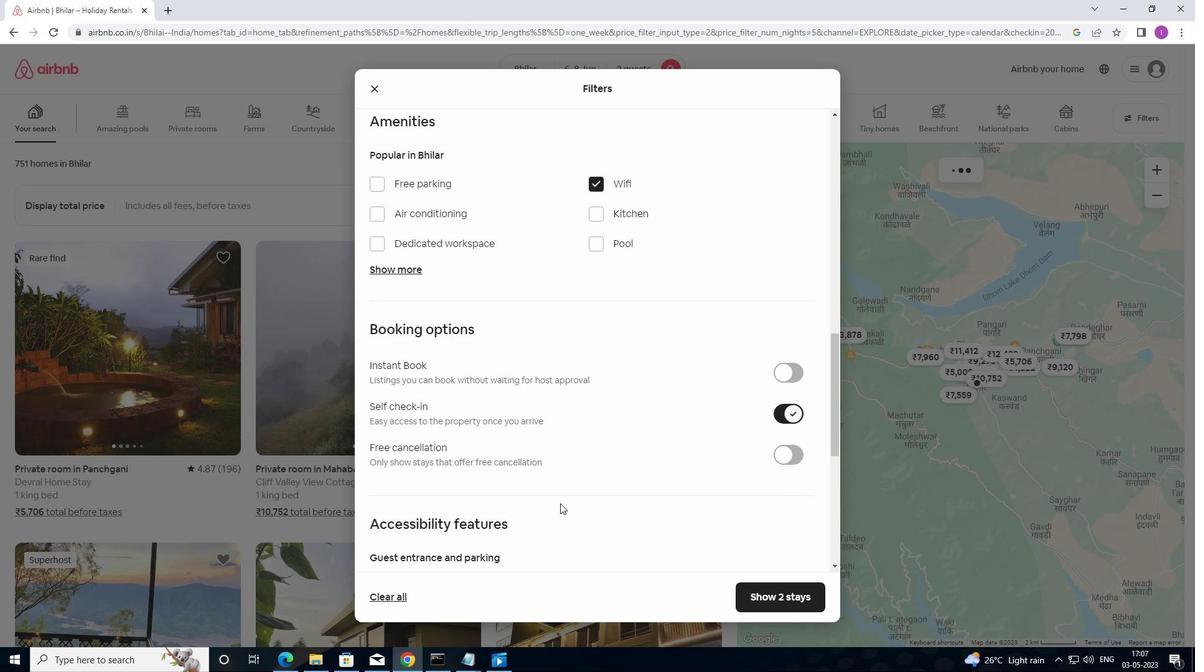 
Action: Mouse moved to (501, 516)
Screenshot: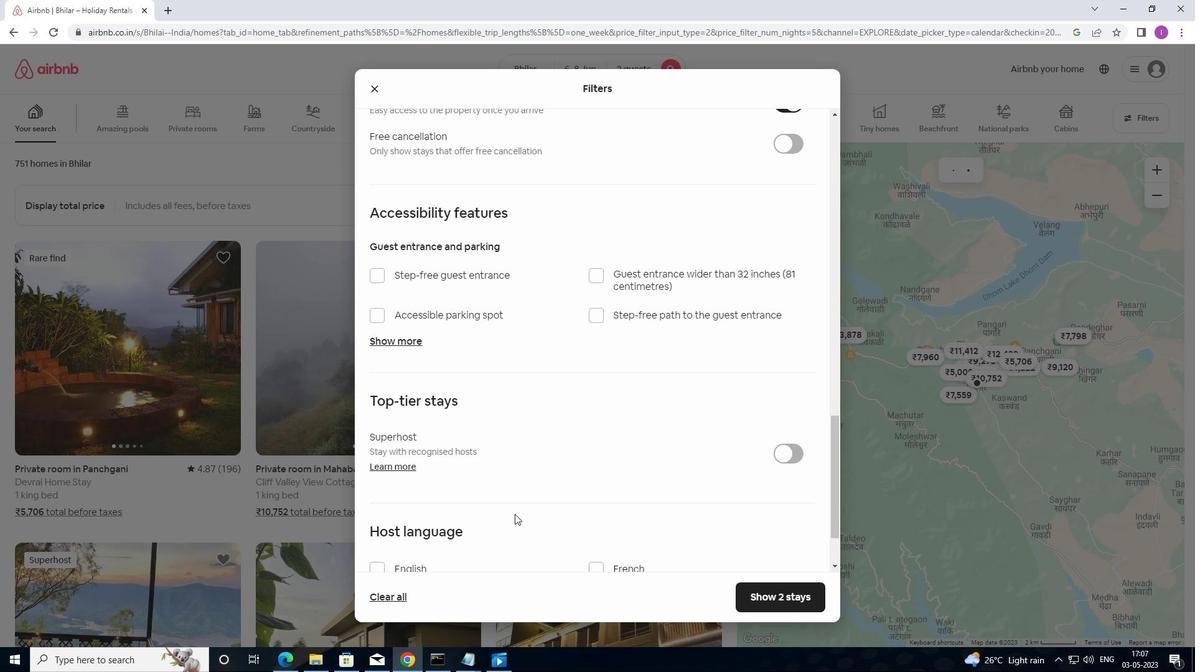 
Action: Mouse scrolled (501, 516) with delta (0, 0)
Screenshot: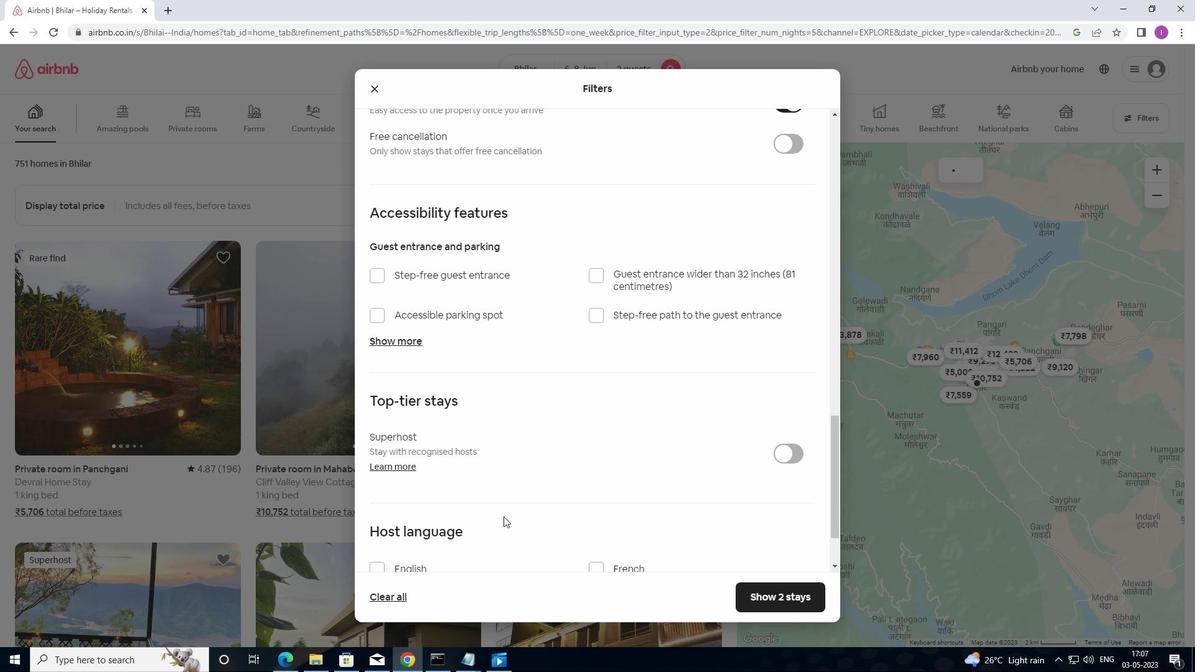 
Action: Mouse scrolled (501, 516) with delta (0, 0)
Screenshot: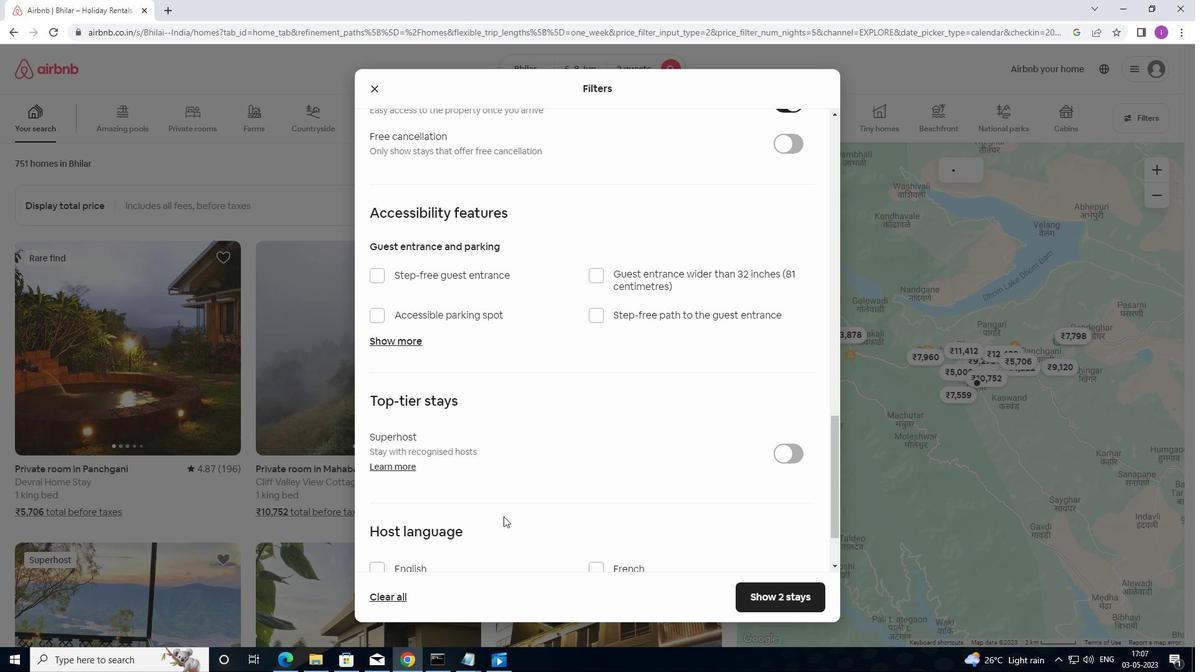 
Action: Mouse moved to (500, 516)
Screenshot: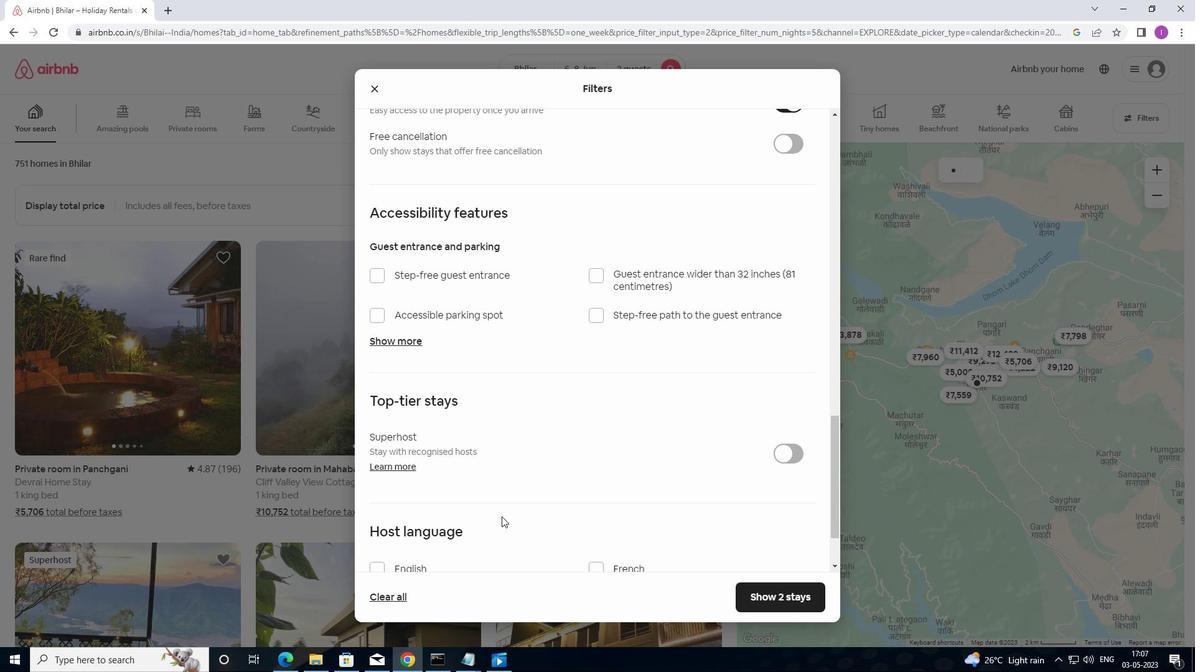 
Action: Mouse scrolled (500, 516) with delta (0, 0)
Screenshot: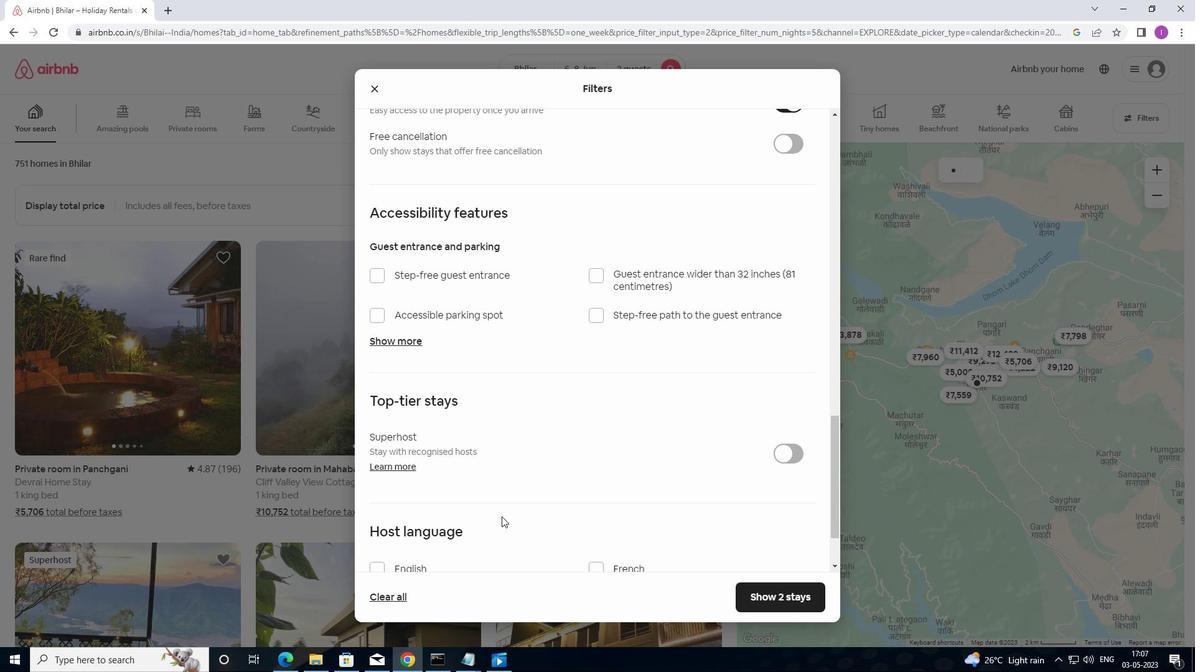 
Action: Mouse moved to (384, 483)
Screenshot: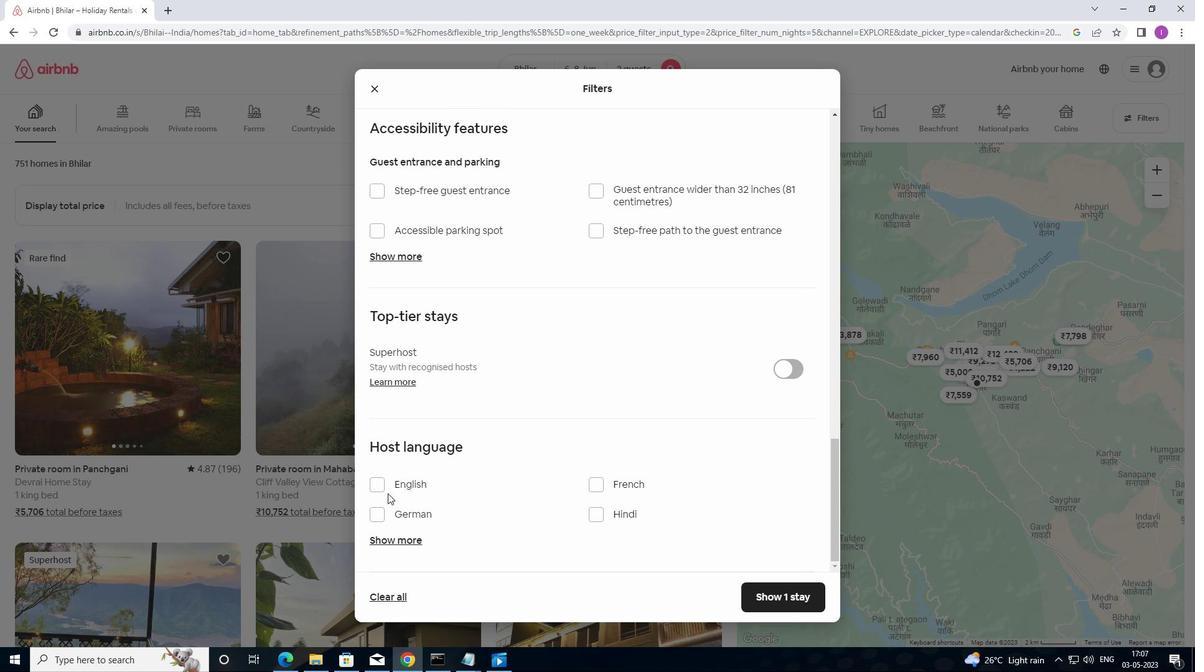 
Action: Mouse pressed left at (384, 483)
Screenshot: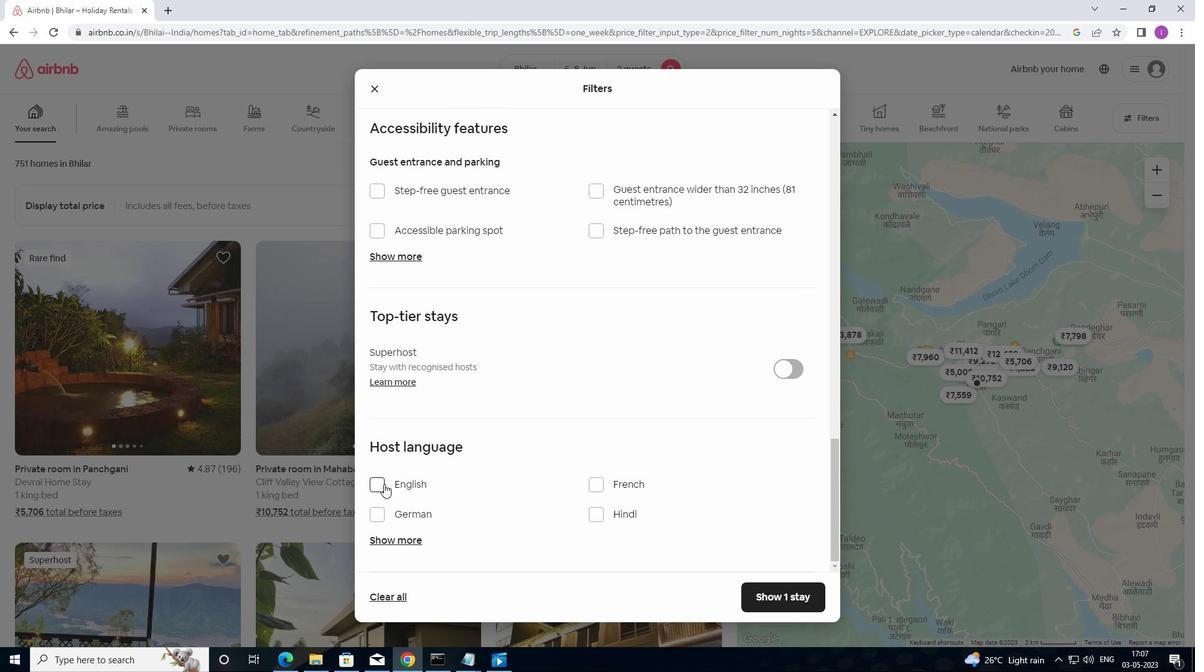 
Action: Mouse moved to (764, 602)
Screenshot: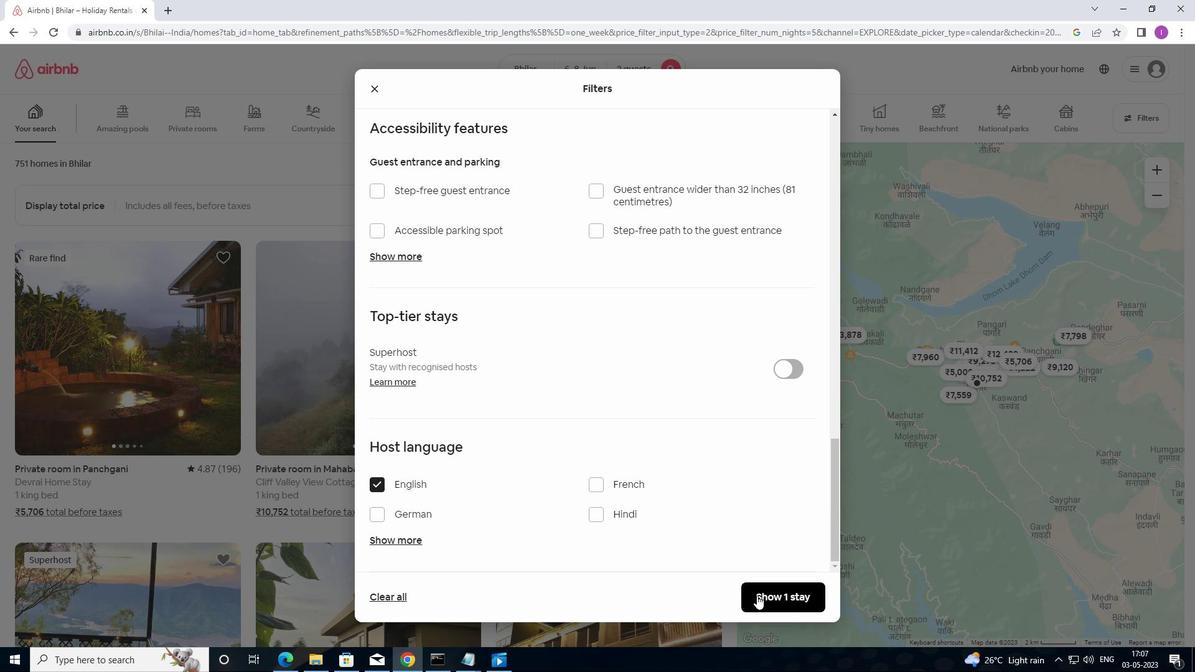 
Action: Mouse pressed left at (764, 602)
Screenshot: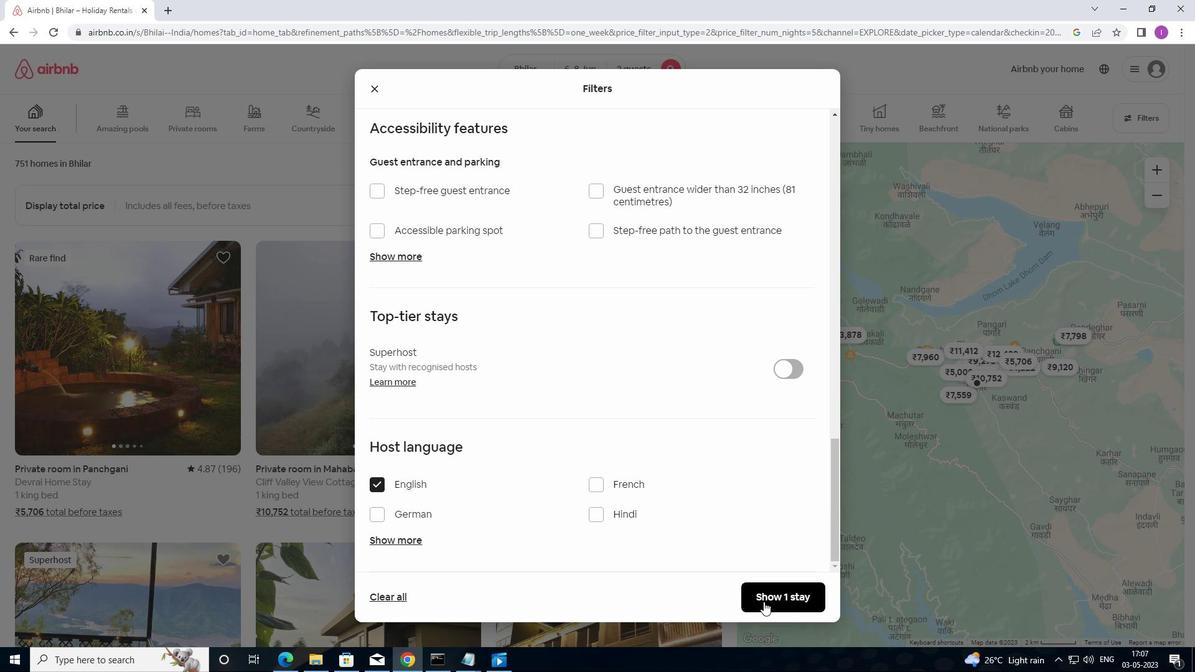 
Action: Mouse moved to (766, 574)
Screenshot: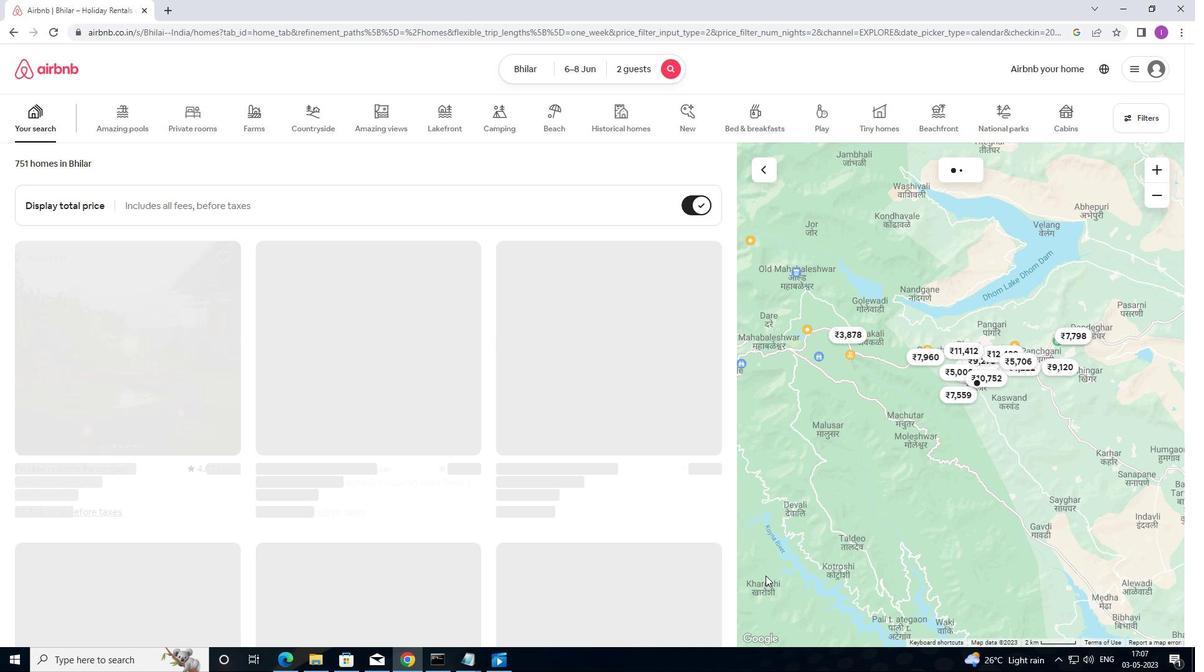 
